 Task: Find connections with filter location Santa Cruz del Norte with filter topic #realestateinvesting with filter profile language Spanish with filter current company Career For Freshers with filter school K.K.Wagh institute of Engineering Education & Research with filter industry Baked Goods Manufacturing with filter service category Portrait Photography with filter keywords title Vice President of Marketing
Action: Mouse moved to (578, 94)
Screenshot: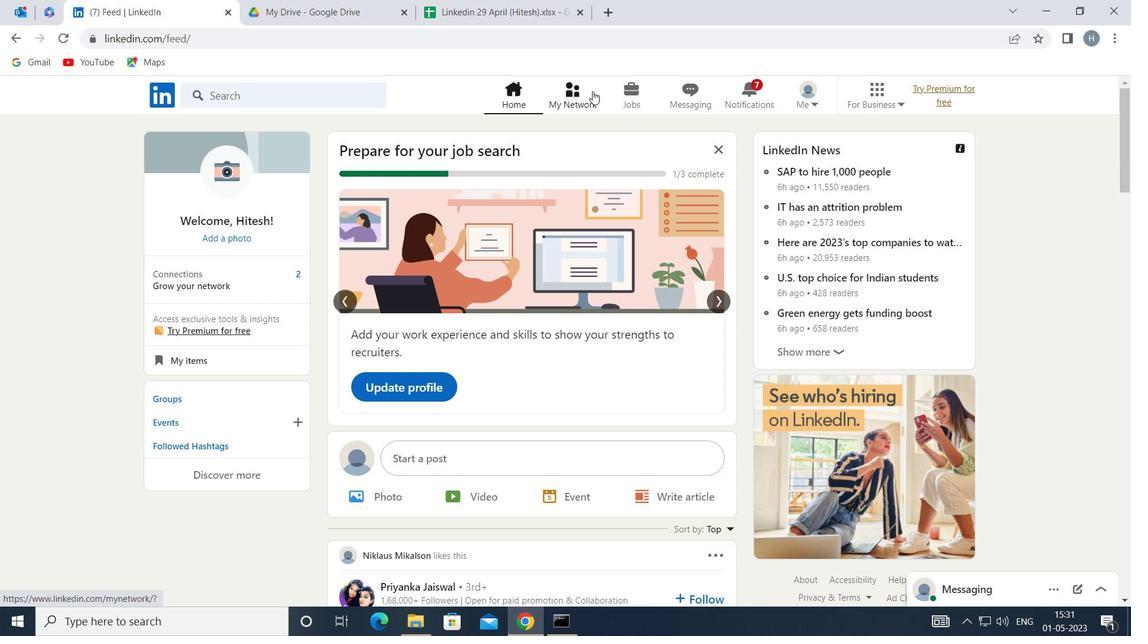 
Action: Mouse pressed left at (578, 94)
Screenshot: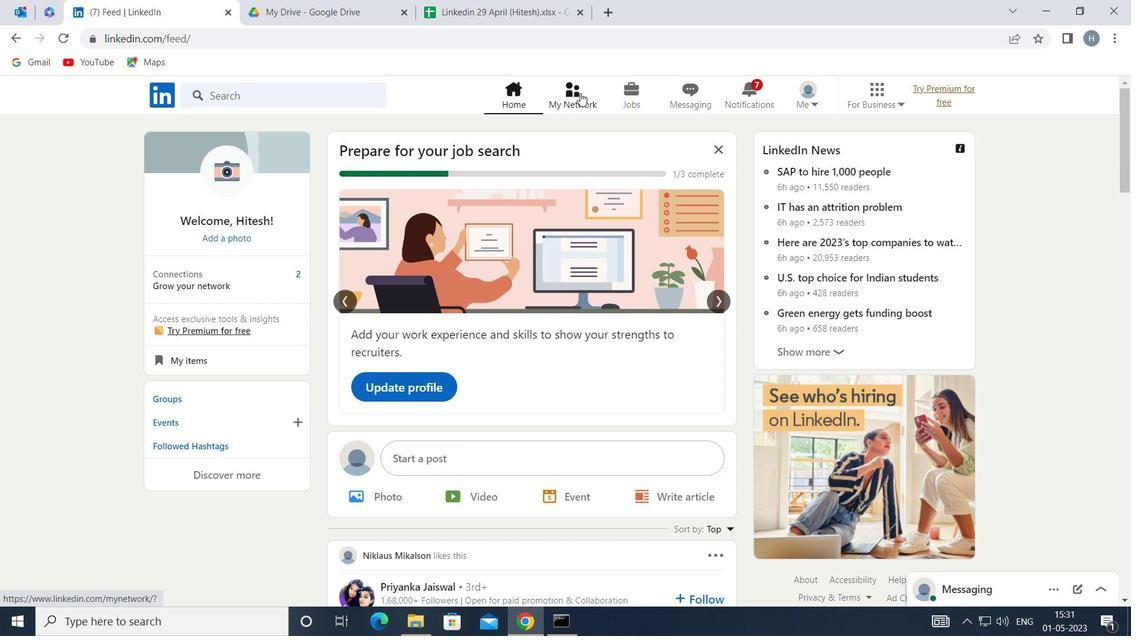 
Action: Mouse moved to (324, 176)
Screenshot: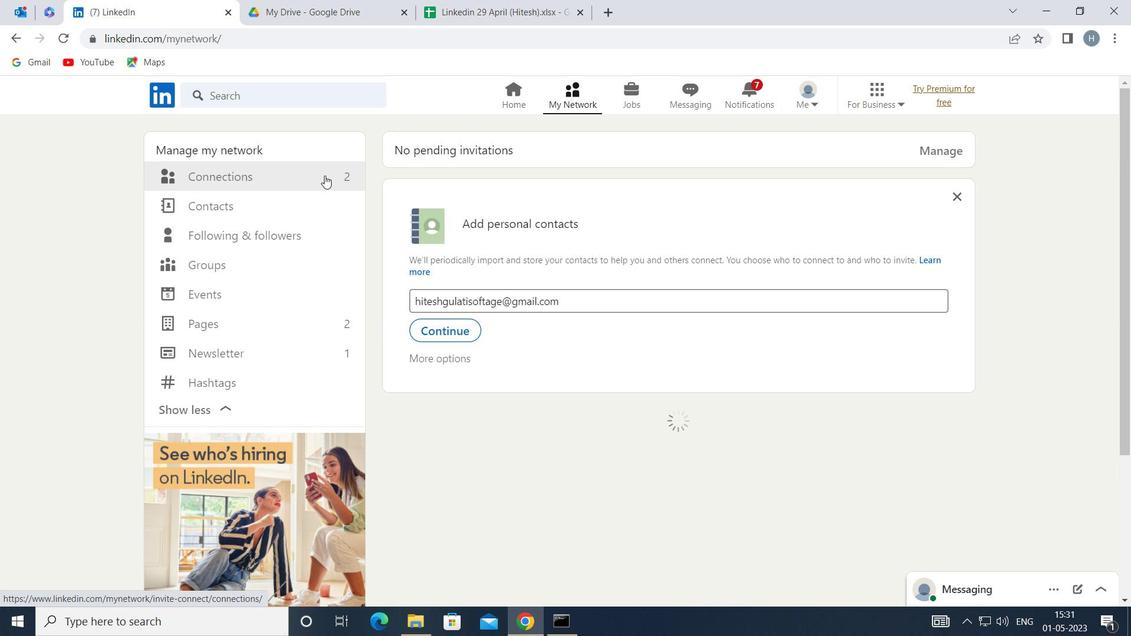 
Action: Mouse pressed left at (324, 176)
Screenshot: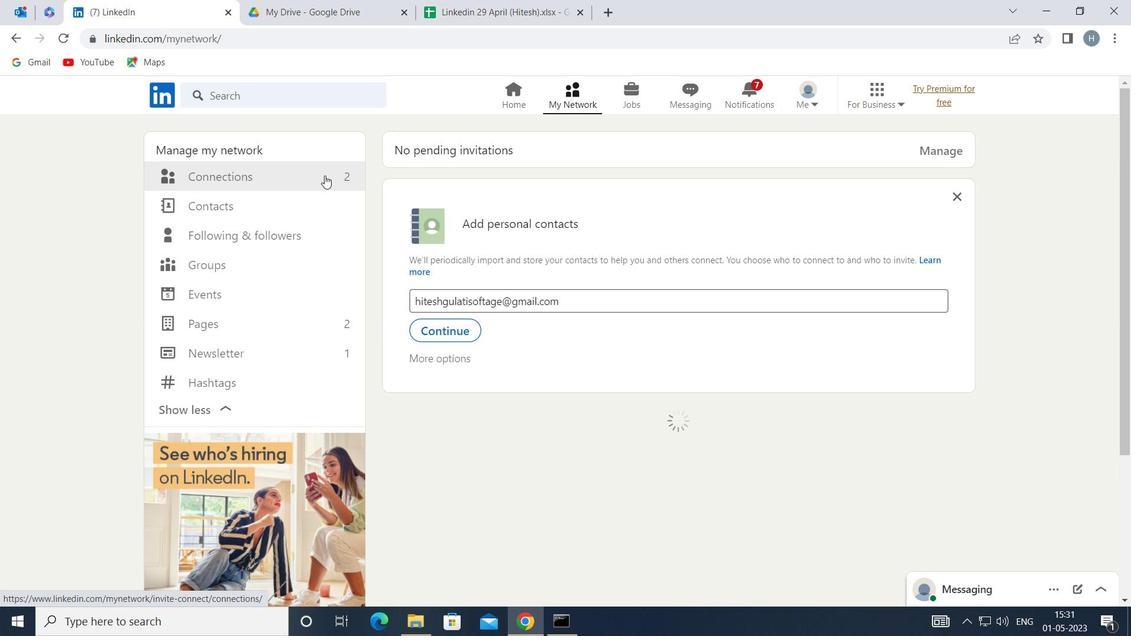 
Action: Mouse moved to (684, 173)
Screenshot: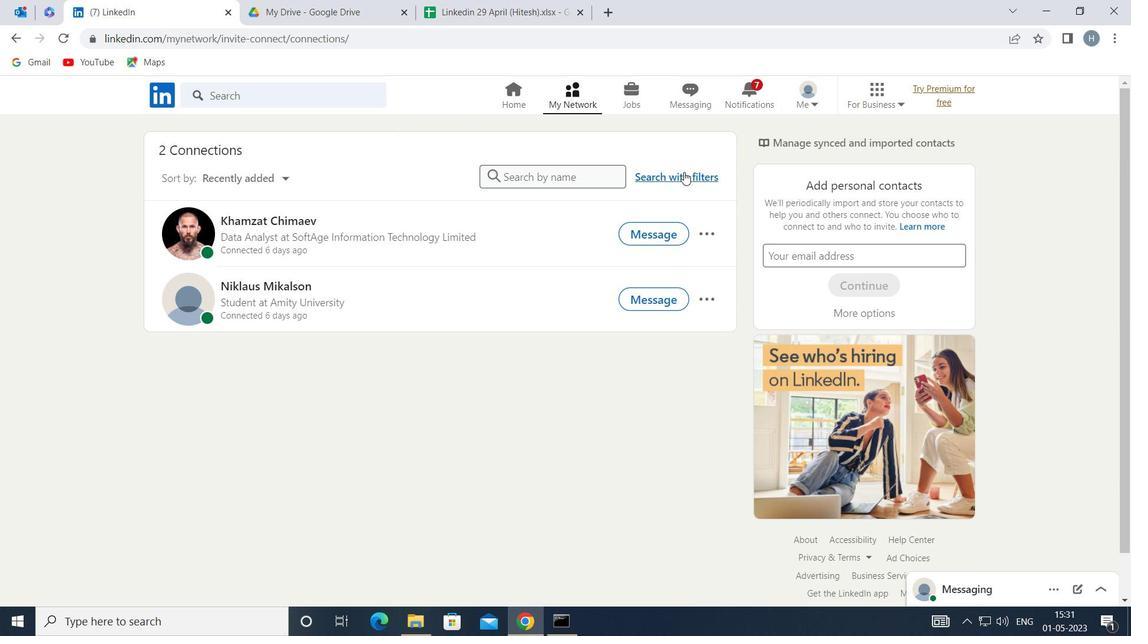 
Action: Mouse pressed left at (684, 173)
Screenshot: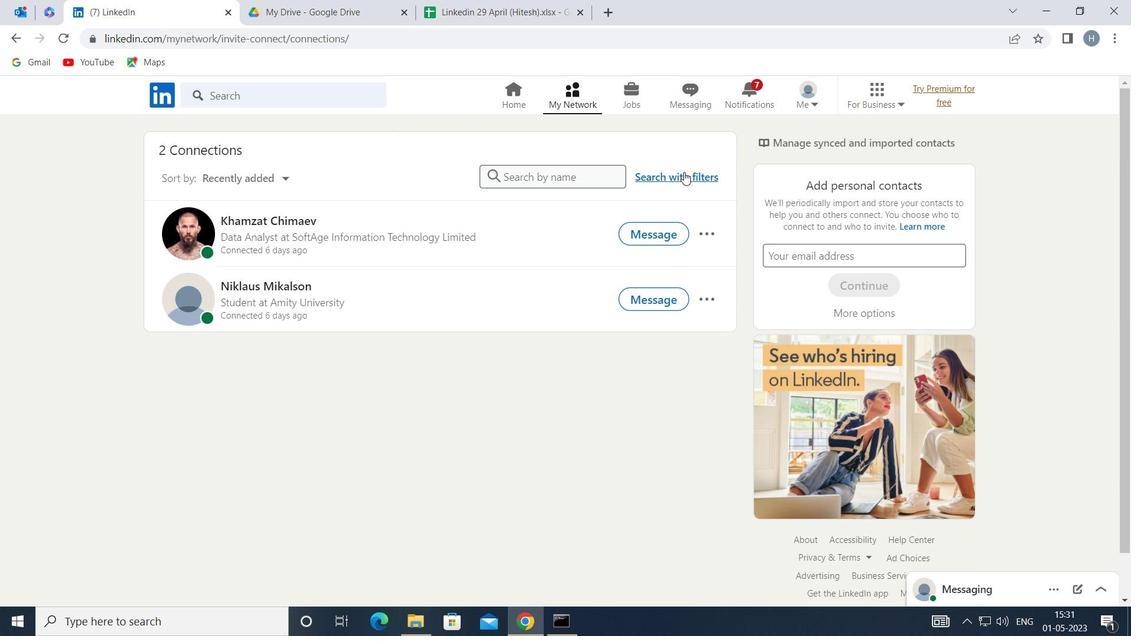 
Action: Mouse moved to (621, 134)
Screenshot: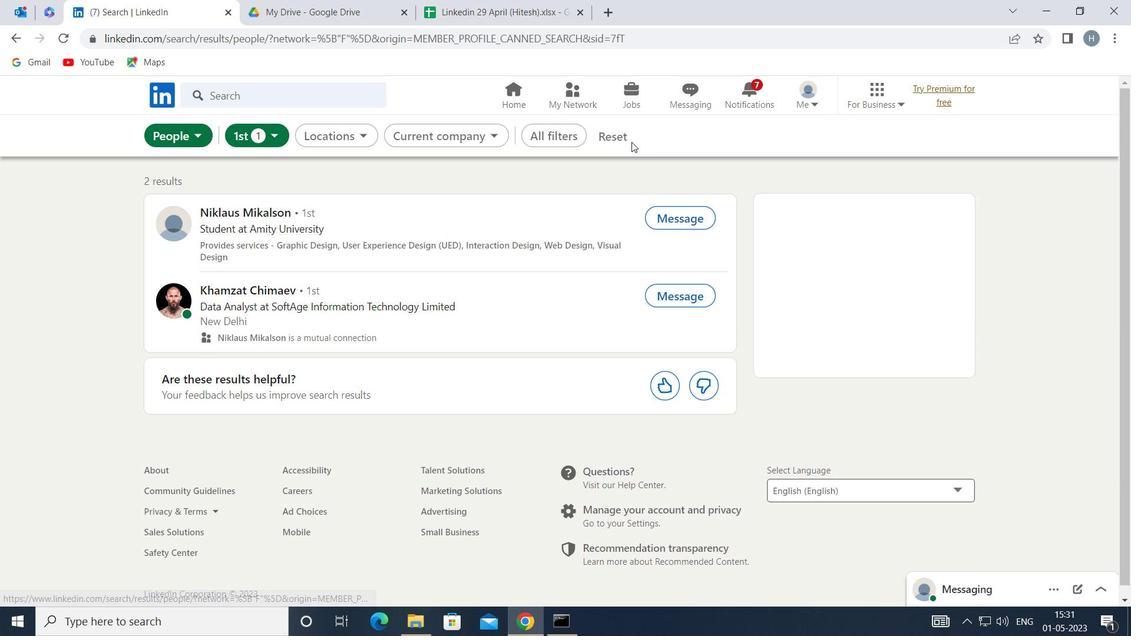 
Action: Mouse pressed left at (621, 134)
Screenshot: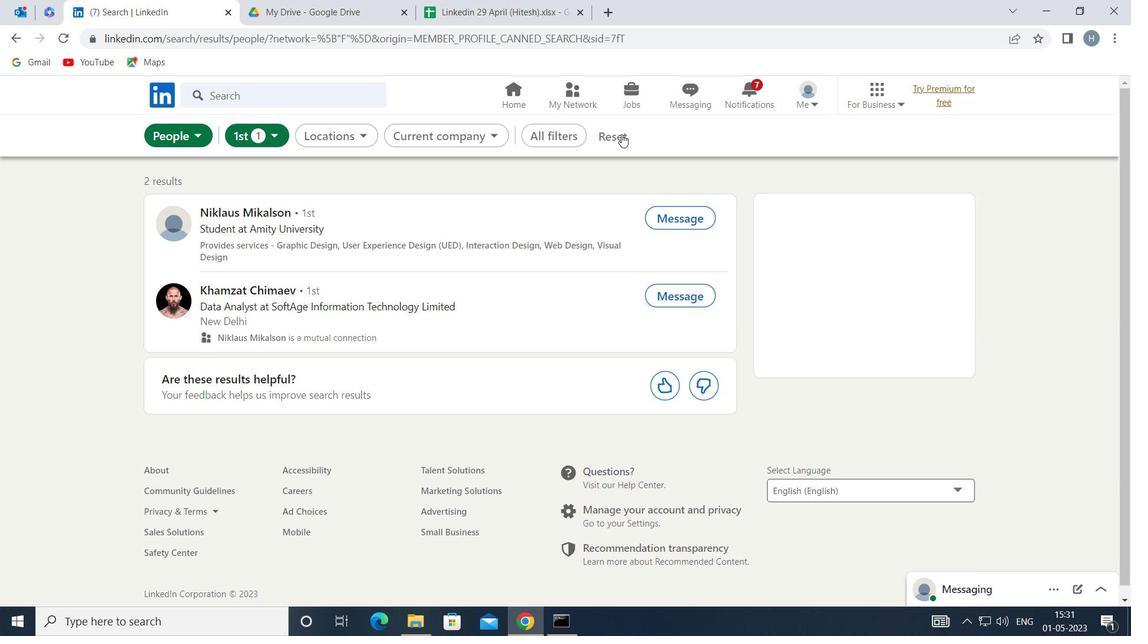 
Action: Mouse moved to (601, 134)
Screenshot: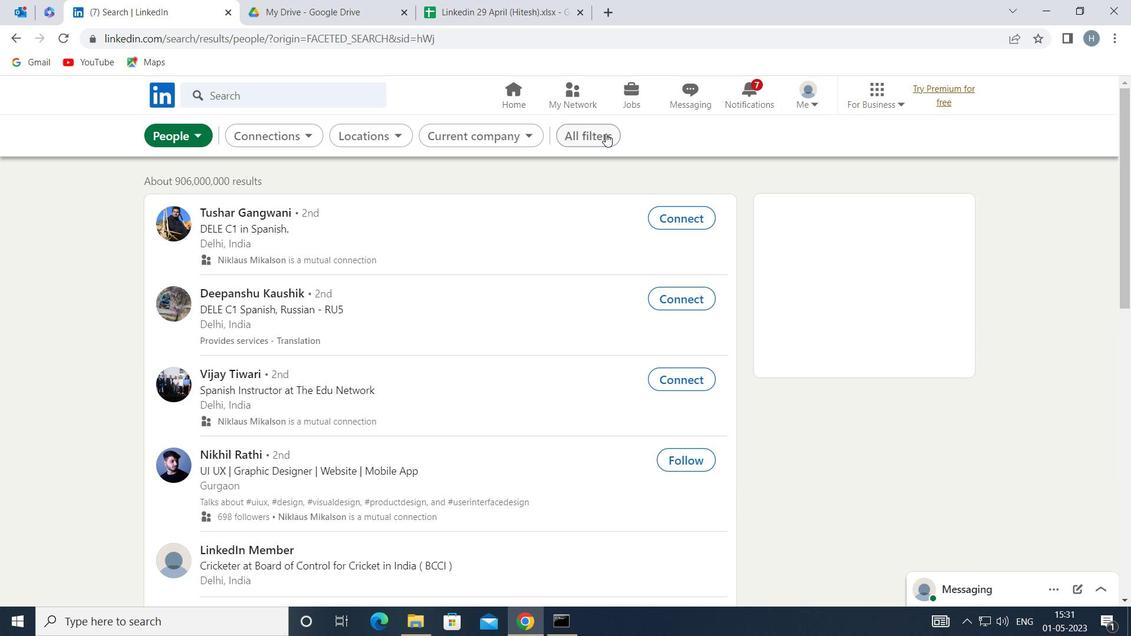 
Action: Mouse pressed left at (601, 134)
Screenshot: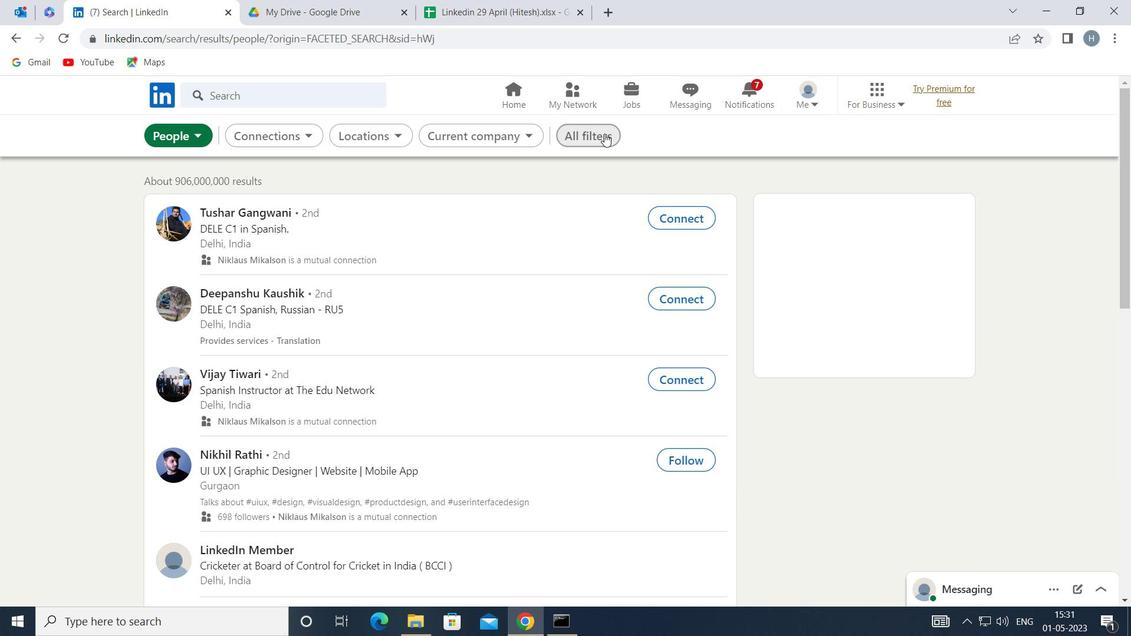
Action: Mouse moved to (840, 390)
Screenshot: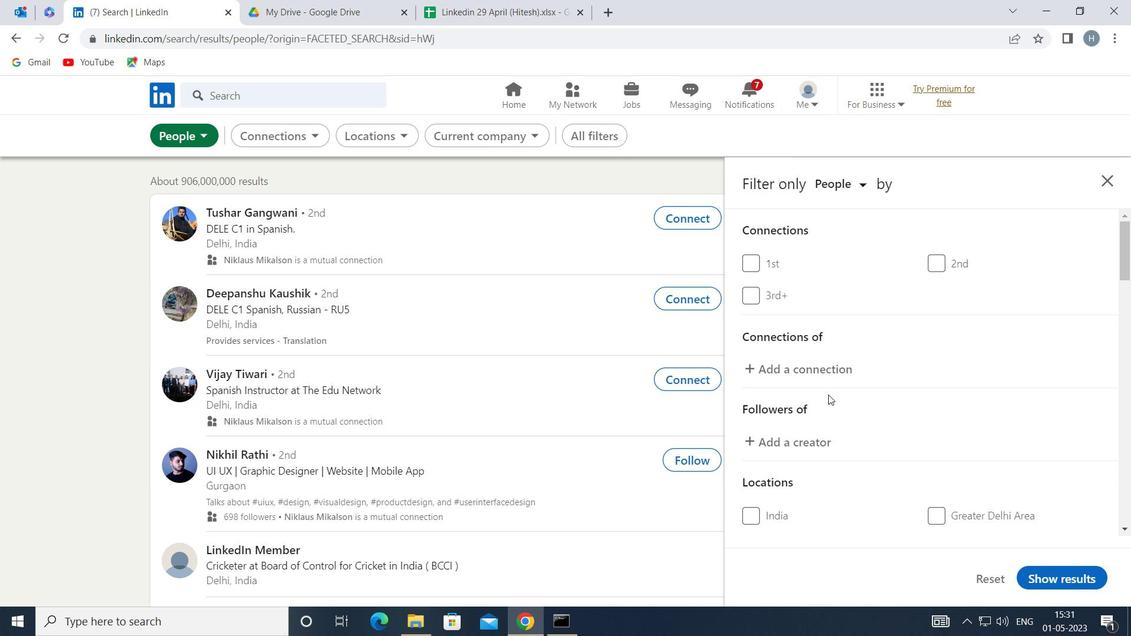 
Action: Mouse scrolled (840, 389) with delta (0, 0)
Screenshot: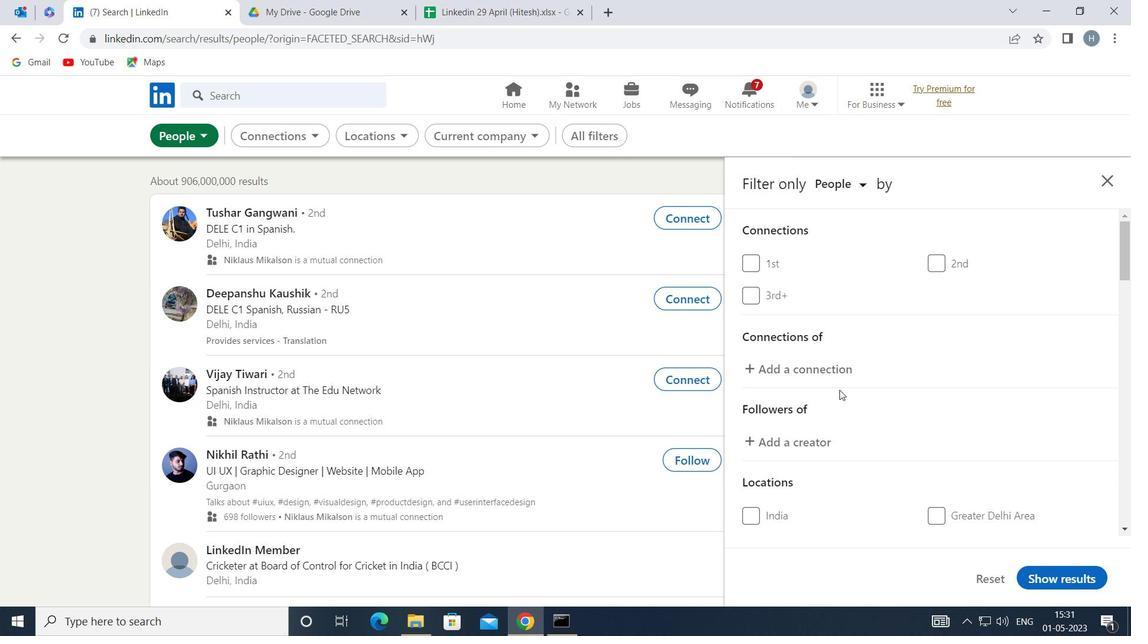 
Action: Mouse moved to (865, 381)
Screenshot: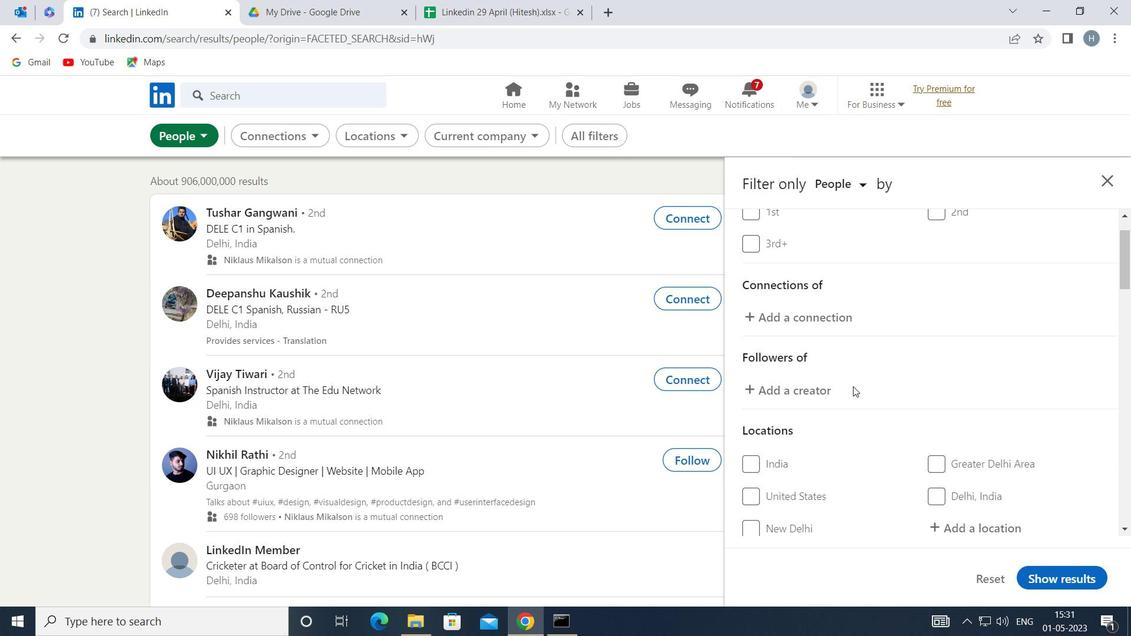 
Action: Mouse scrolled (865, 381) with delta (0, 0)
Screenshot: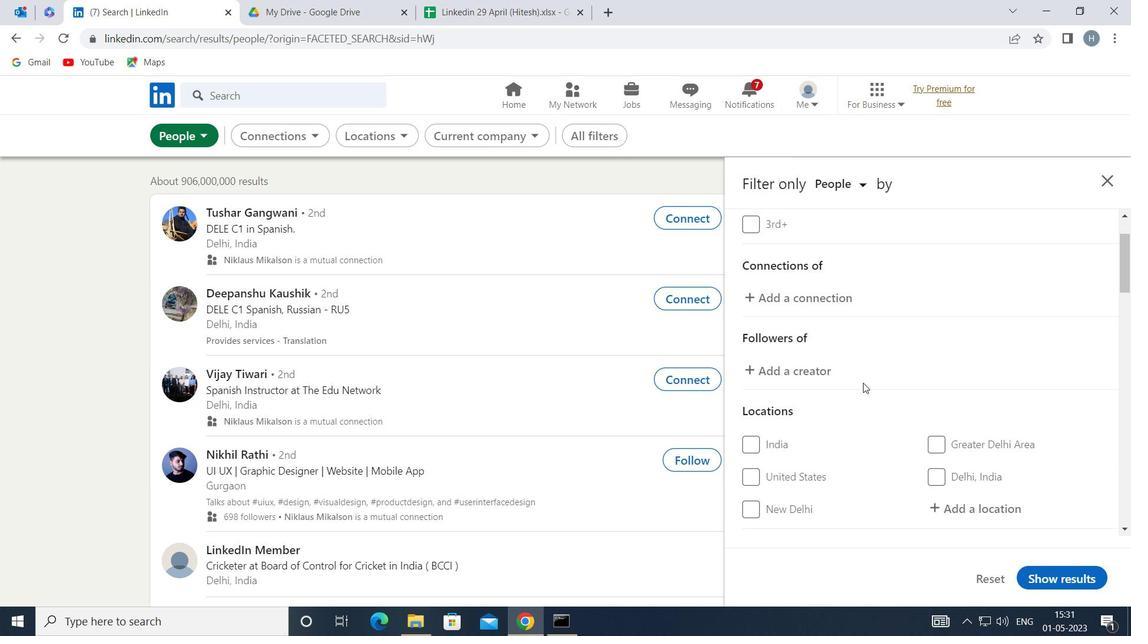 
Action: Mouse moved to (868, 382)
Screenshot: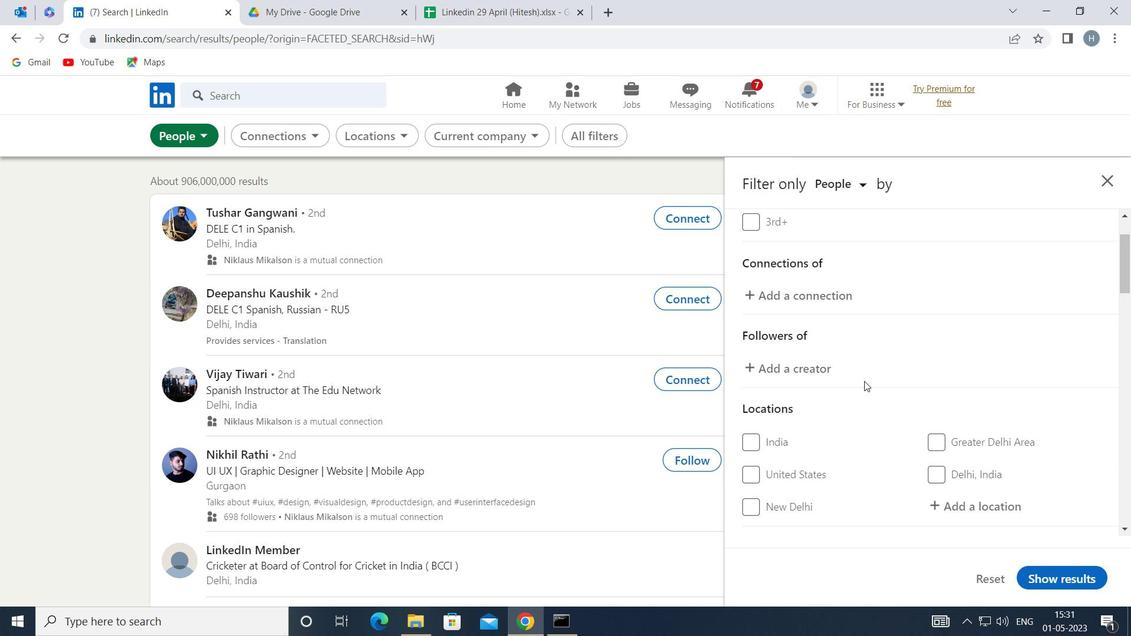
Action: Mouse scrolled (868, 381) with delta (0, 0)
Screenshot: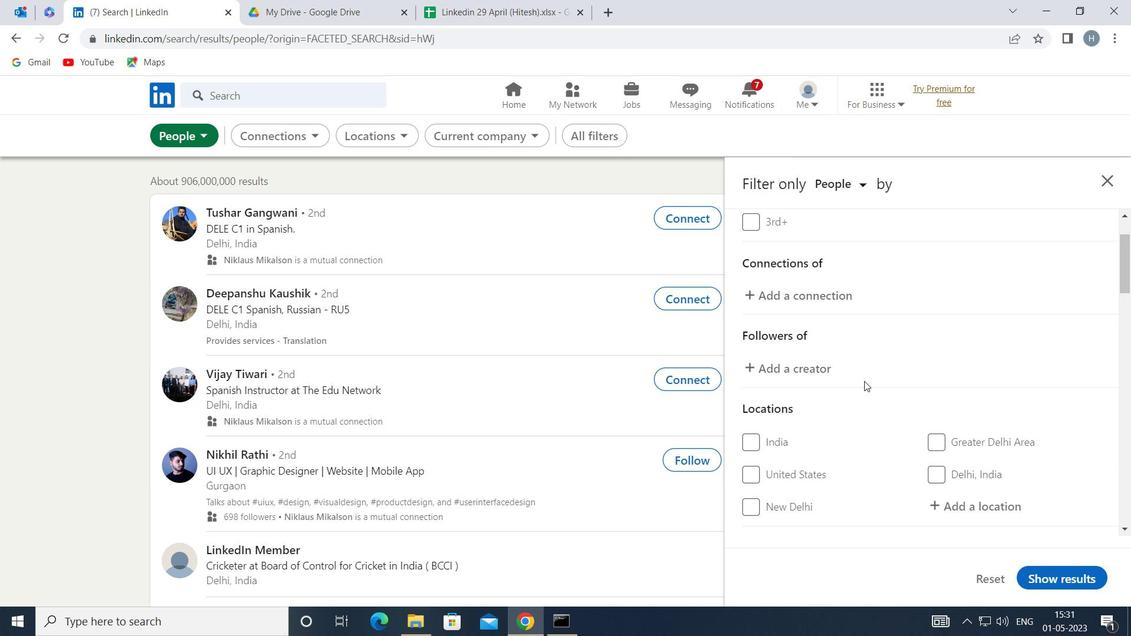 
Action: Mouse moved to (973, 354)
Screenshot: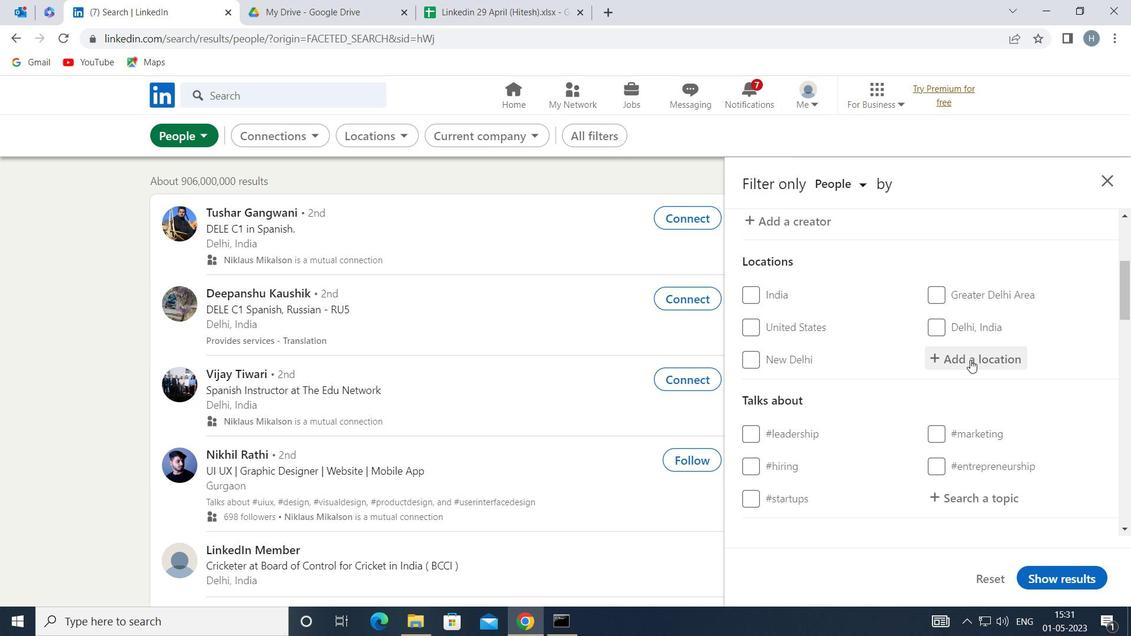 
Action: Mouse pressed left at (973, 354)
Screenshot: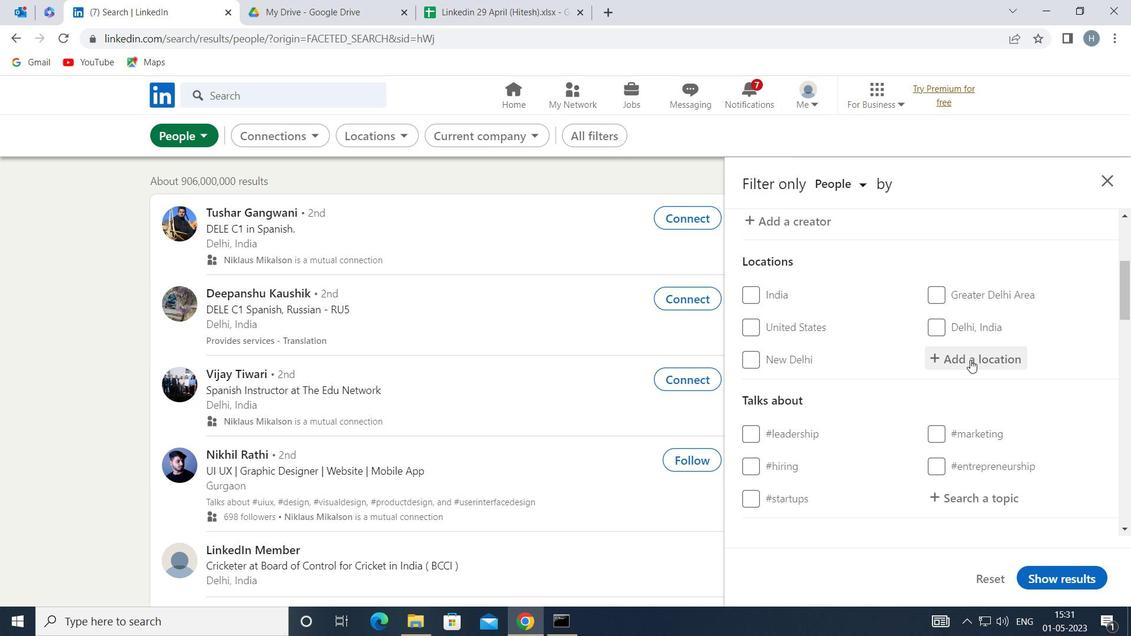 
Action: Mouse moved to (973, 353)
Screenshot: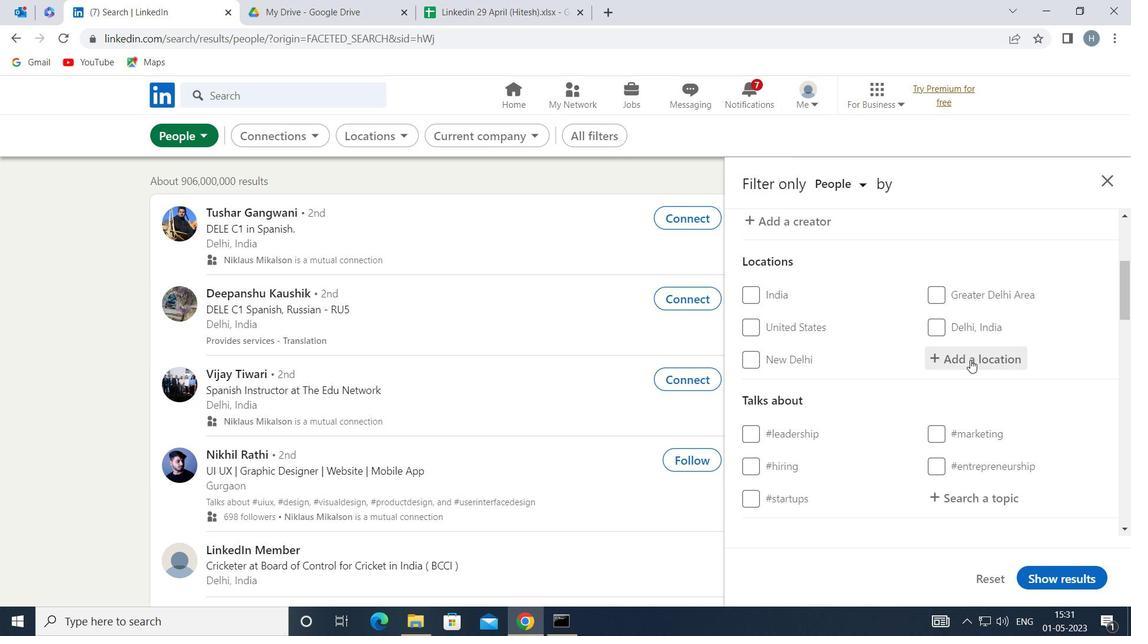 
Action: Key pressed <Key.shift>SANTA<Key.space><Key.shift>CRUZ<Key.space>DEL<Key.space><Key.shift>NO
Screenshot: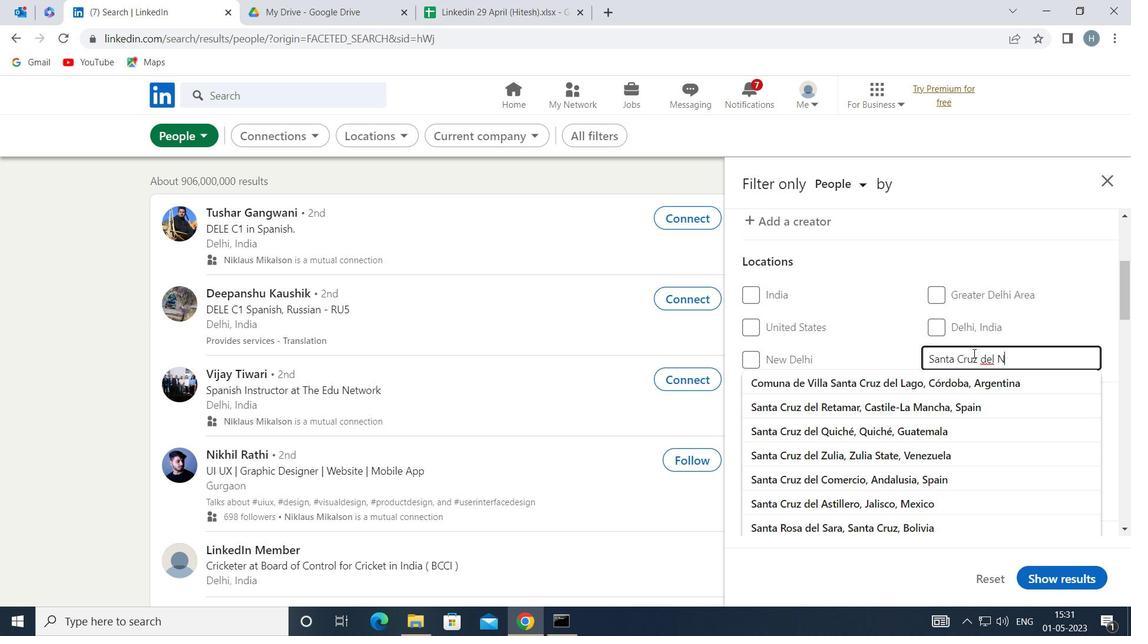 
Action: Mouse moved to (933, 391)
Screenshot: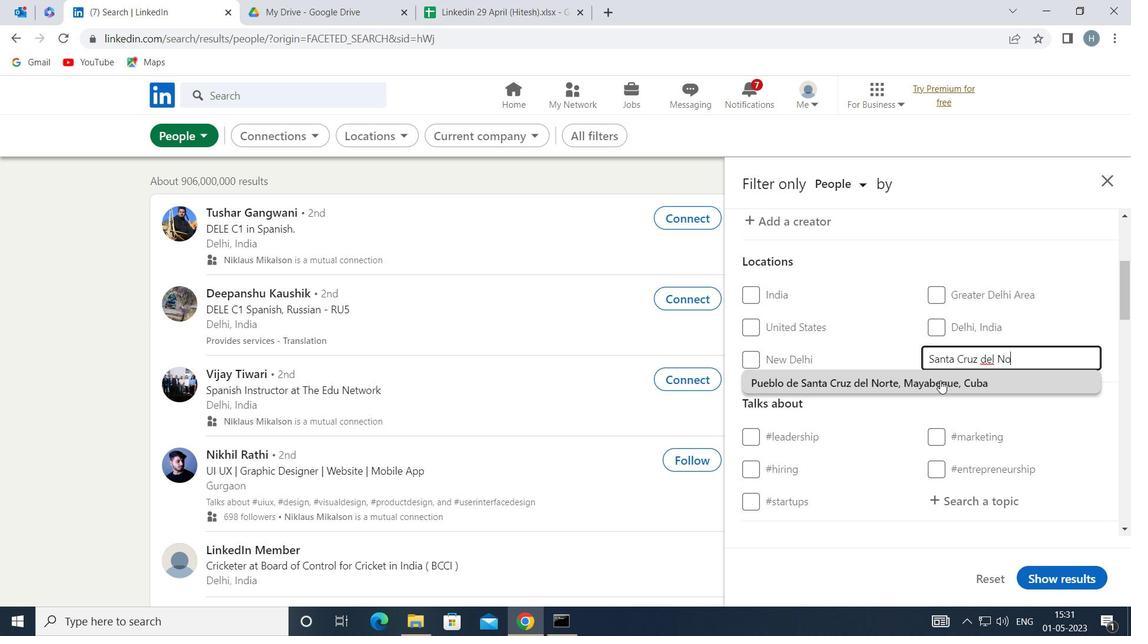 
Action: Mouse pressed left at (933, 391)
Screenshot: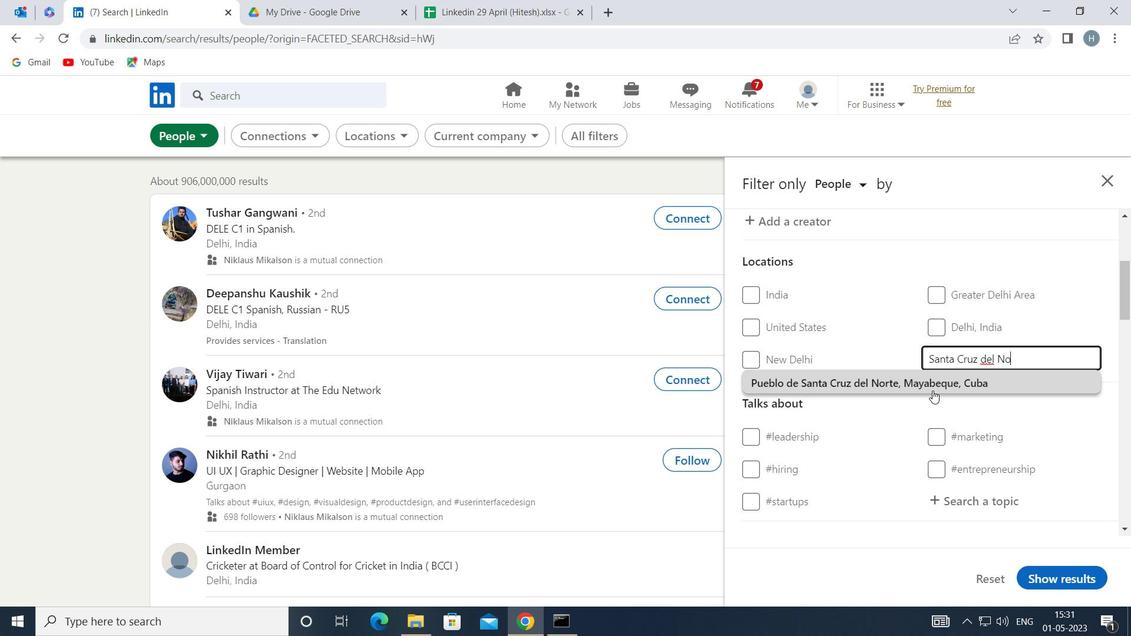 
Action: Mouse moved to (941, 384)
Screenshot: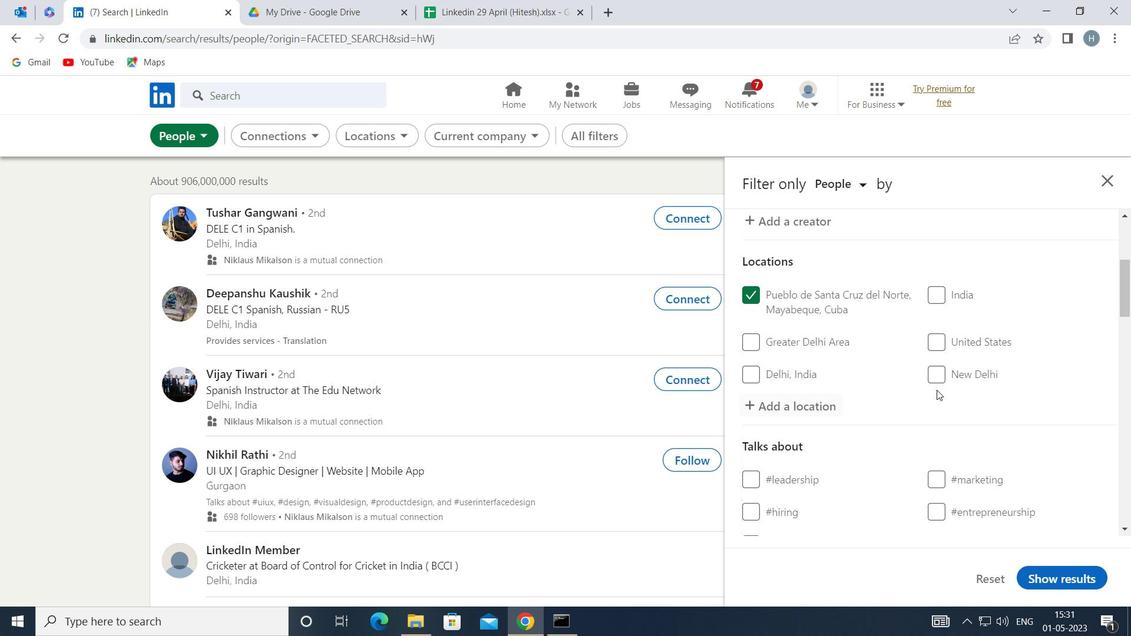 
Action: Mouse scrolled (941, 384) with delta (0, 0)
Screenshot: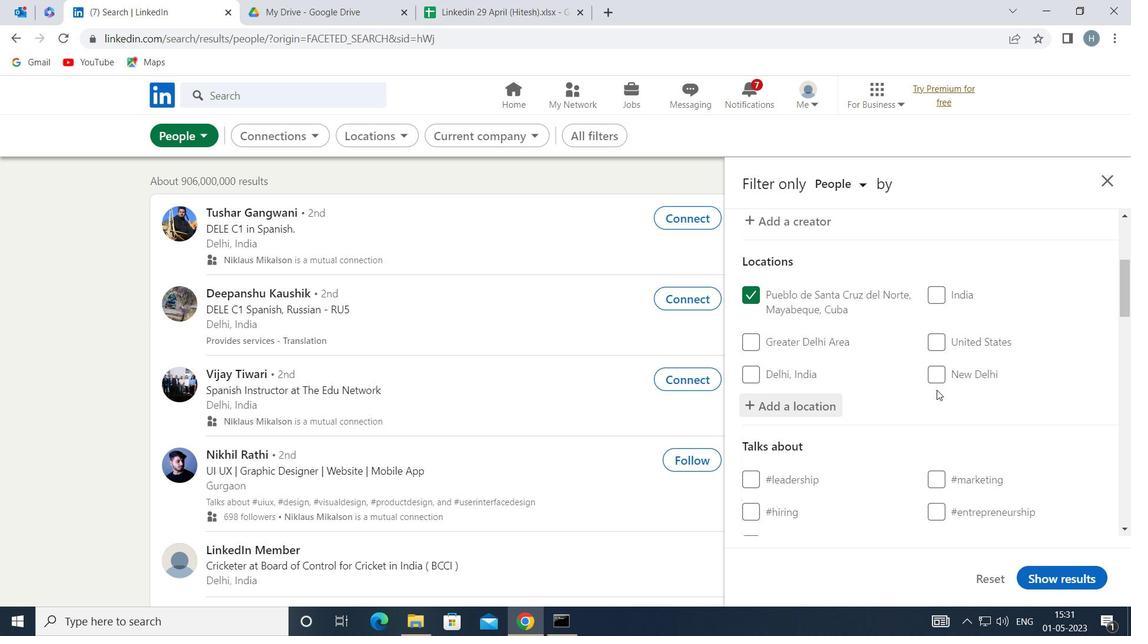
Action: Mouse moved to (980, 467)
Screenshot: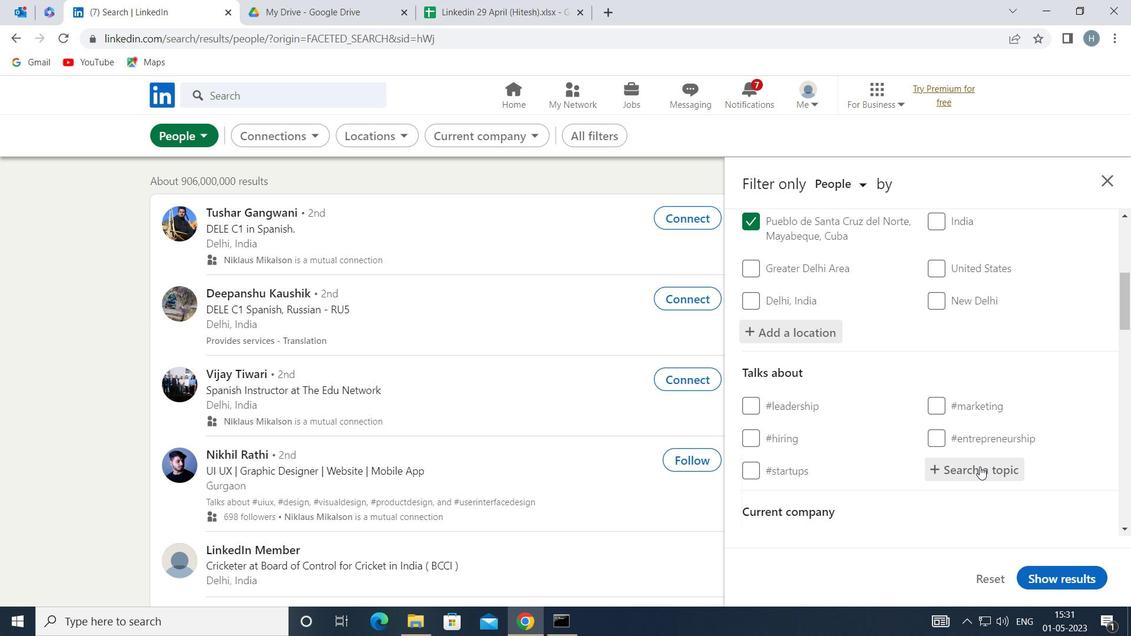 
Action: Mouse pressed left at (980, 467)
Screenshot: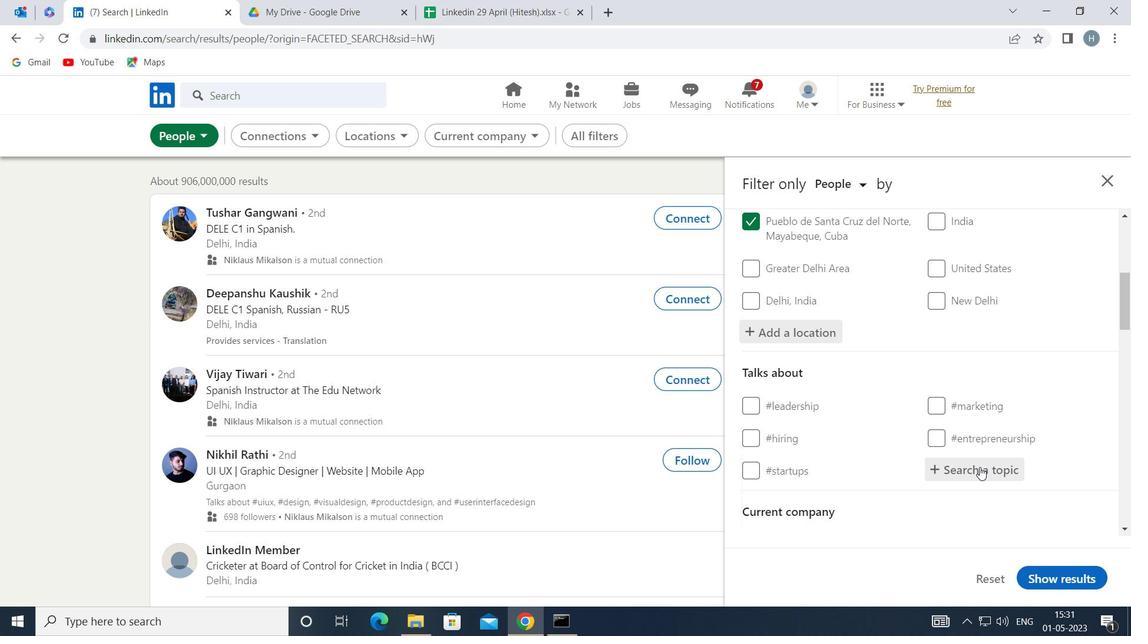 
Action: Mouse moved to (981, 467)
Screenshot: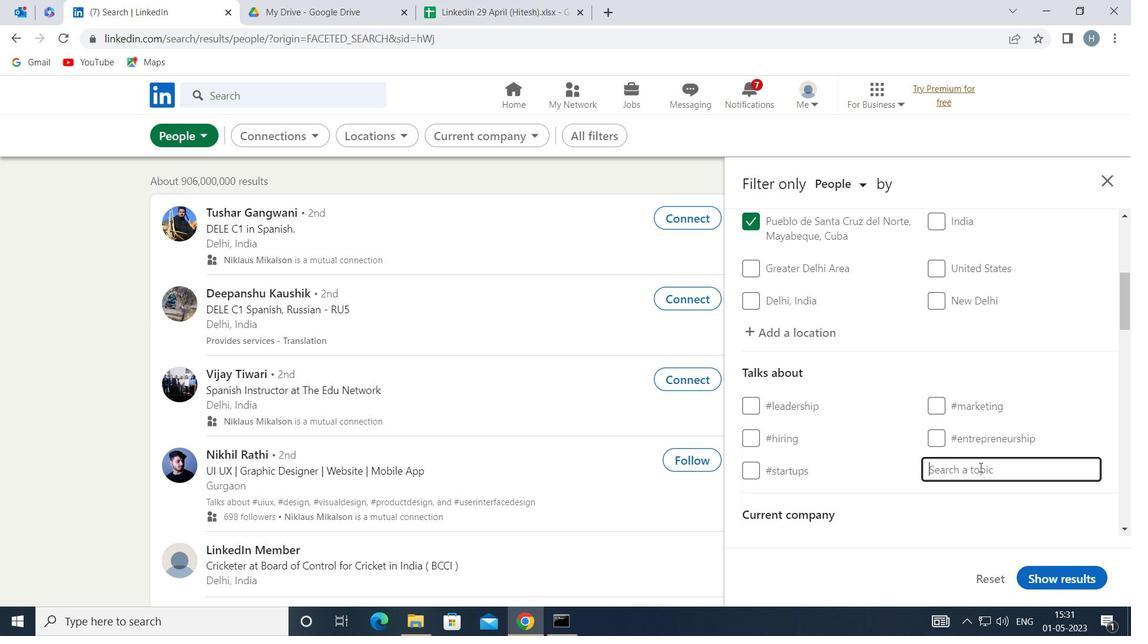 
Action: Key pressed <Key.shift>REALESTATEINVES
Screenshot: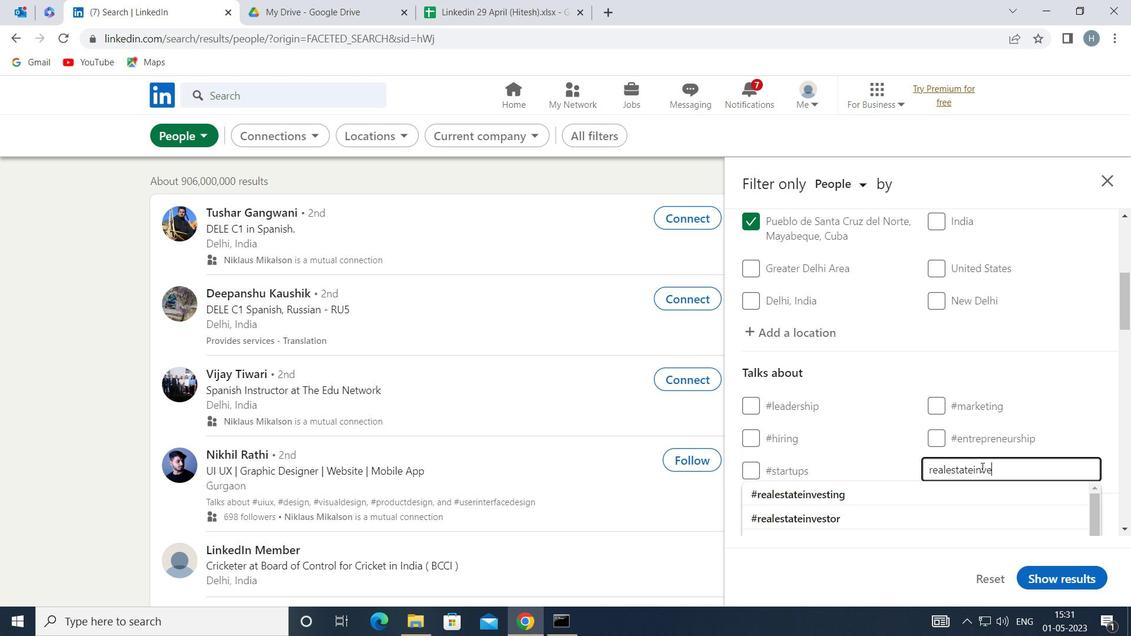 
Action: Mouse moved to (908, 493)
Screenshot: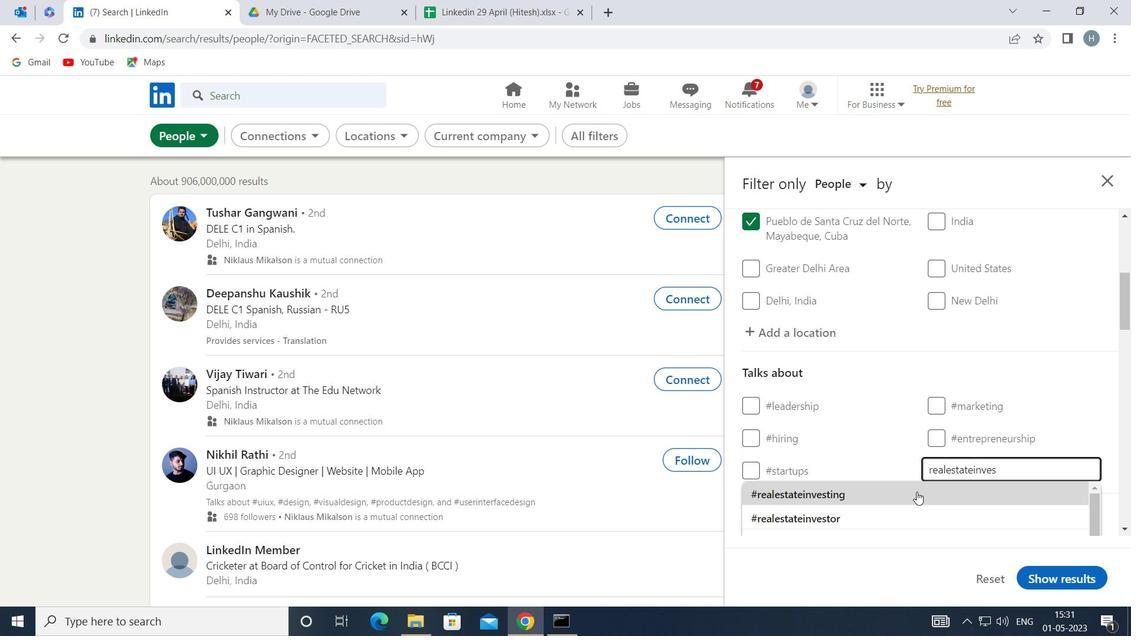 
Action: Mouse pressed left at (908, 493)
Screenshot: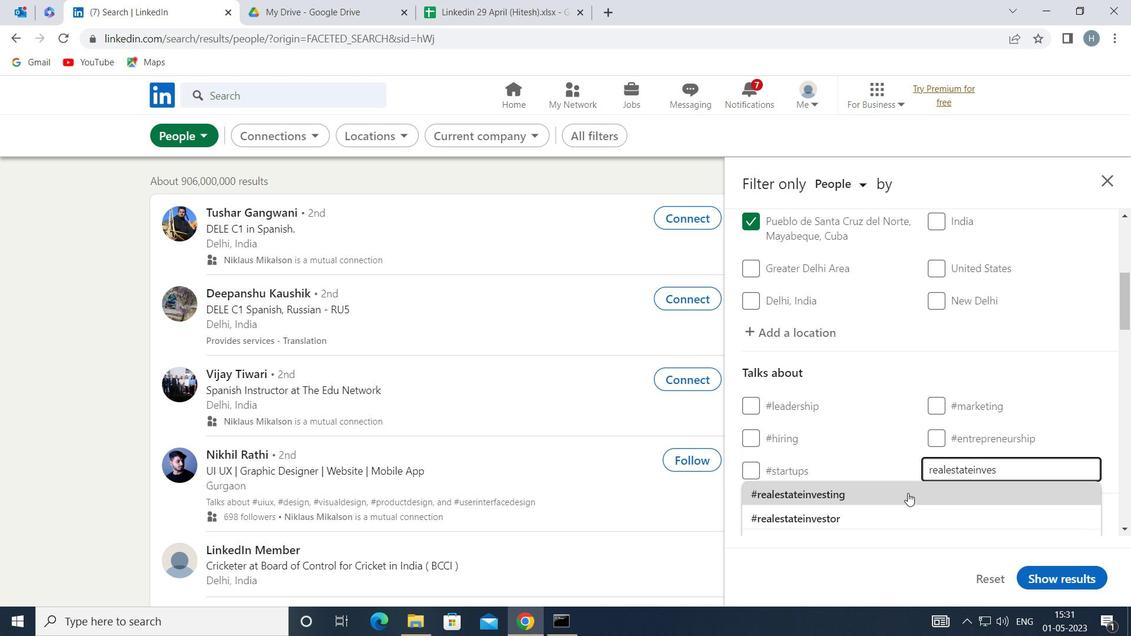 
Action: Mouse moved to (904, 441)
Screenshot: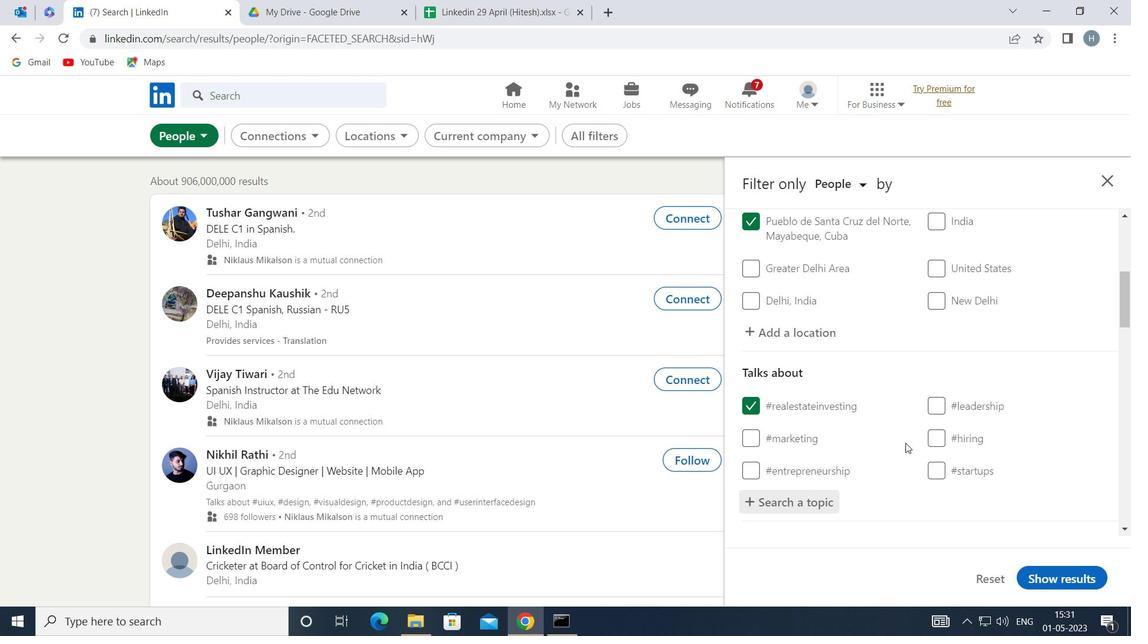 
Action: Mouse scrolled (904, 440) with delta (0, 0)
Screenshot: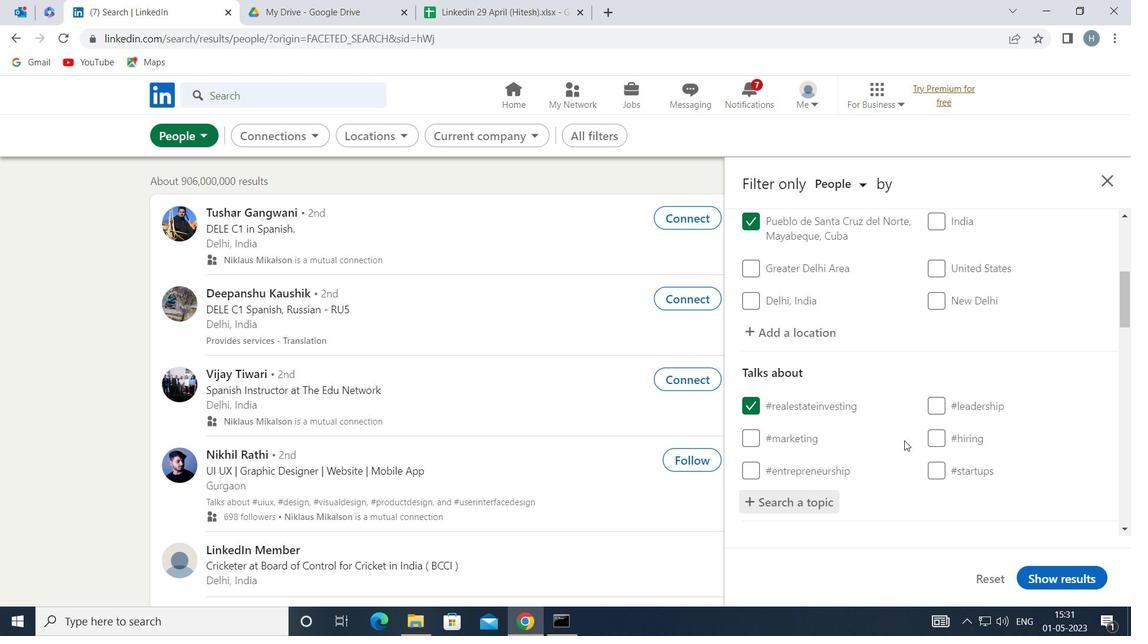 
Action: Mouse scrolled (904, 440) with delta (0, 0)
Screenshot: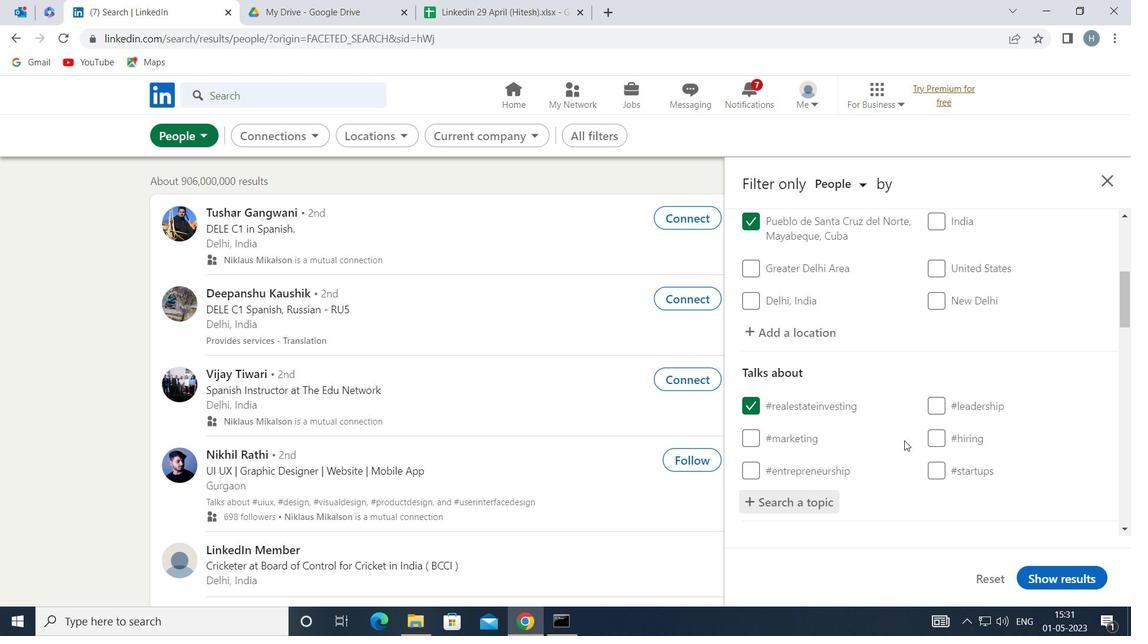 
Action: Mouse moved to (903, 438)
Screenshot: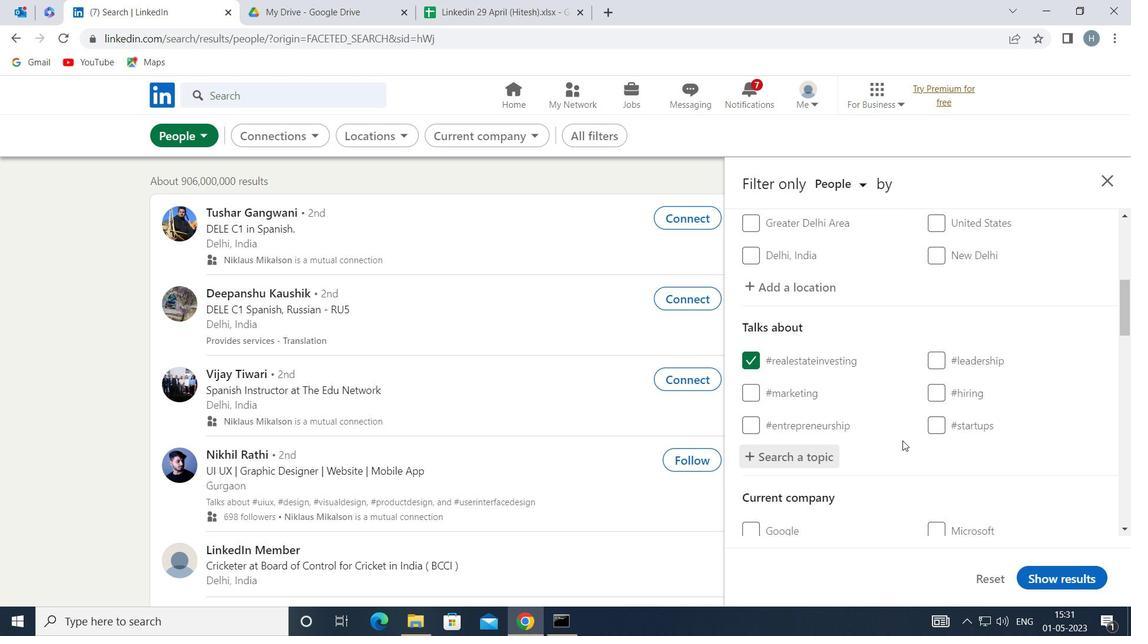 
Action: Mouse scrolled (903, 437) with delta (0, 0)
Screenshot: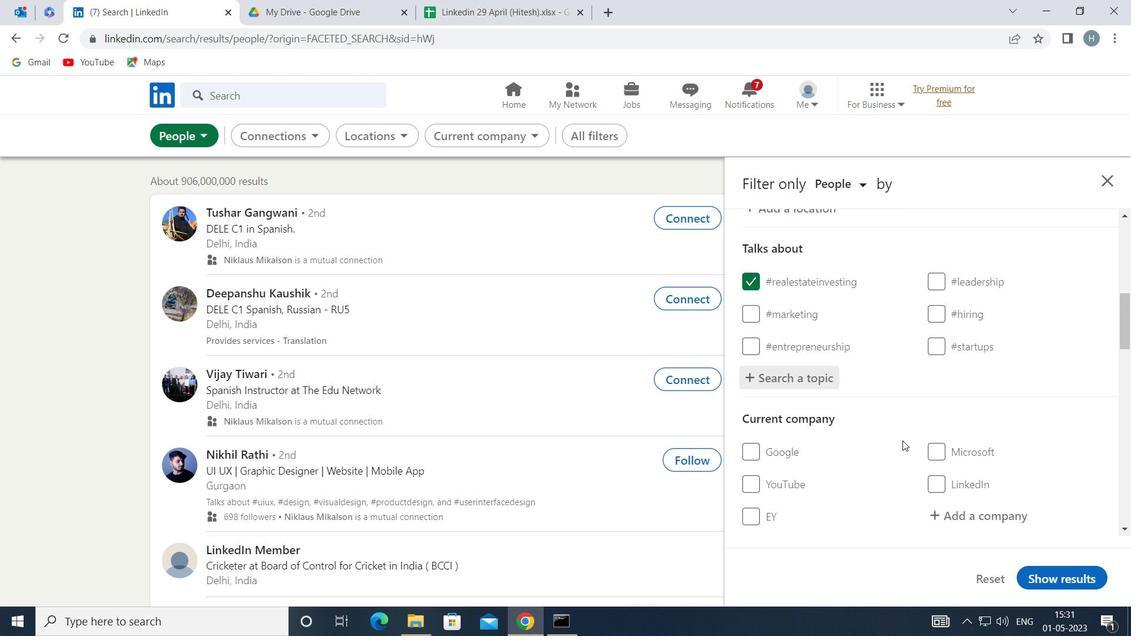 
Action: Mouse scrolled (903, 437) with delta (0, 0)
Screenshot: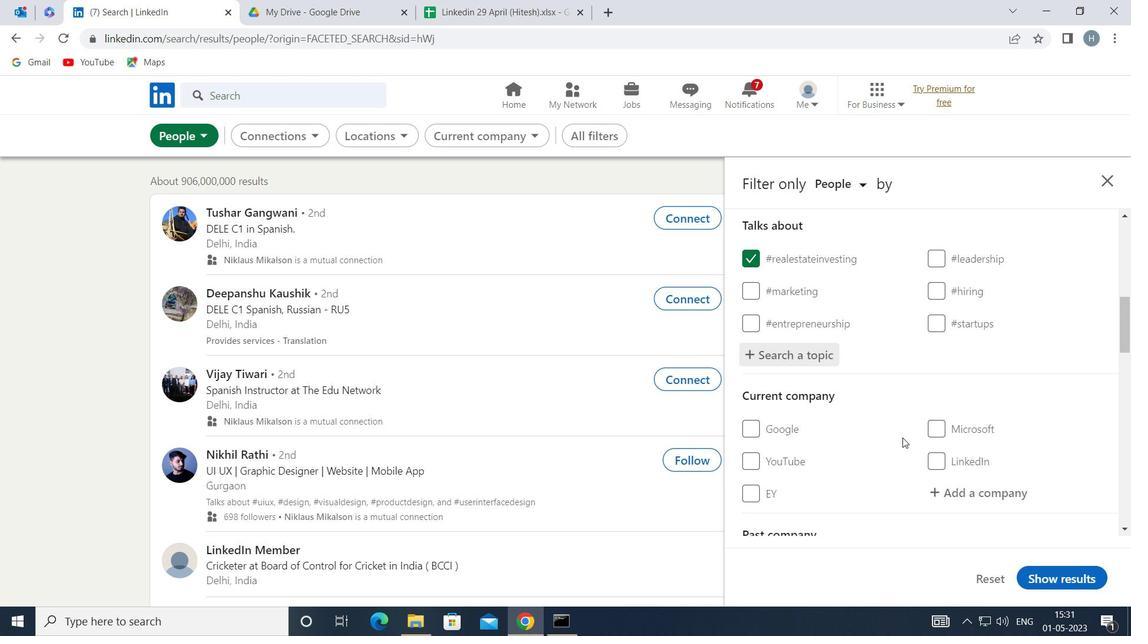 
Action: Mouse moved to (904, 436)
Screenshot: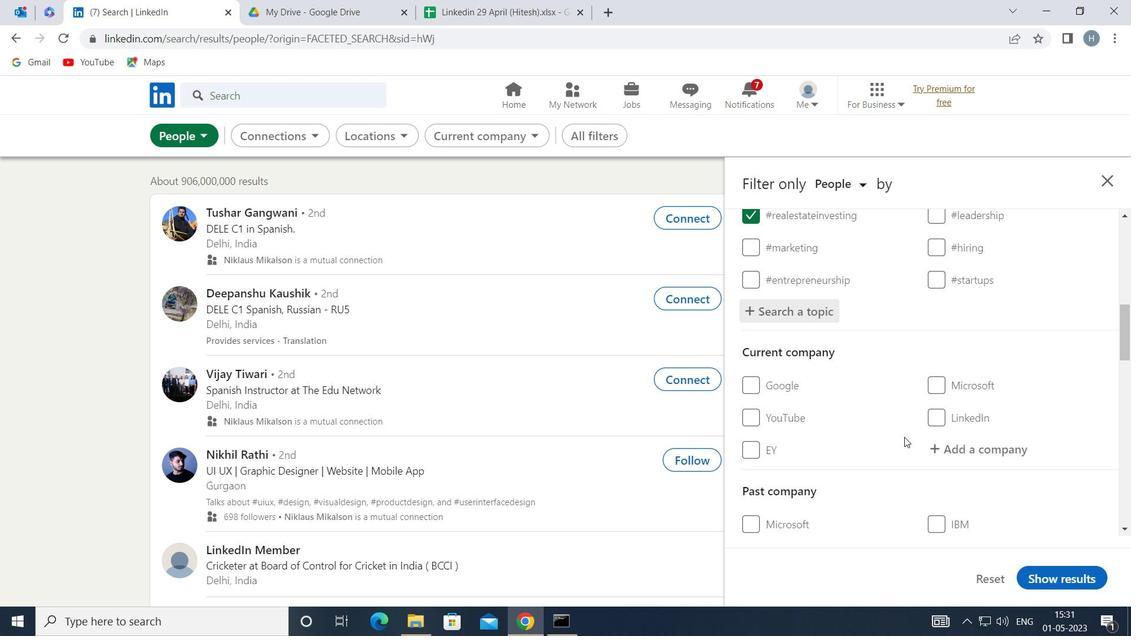 
Action: Mouse scrolled (904, 436) with delta (0, 0)
Screenshot: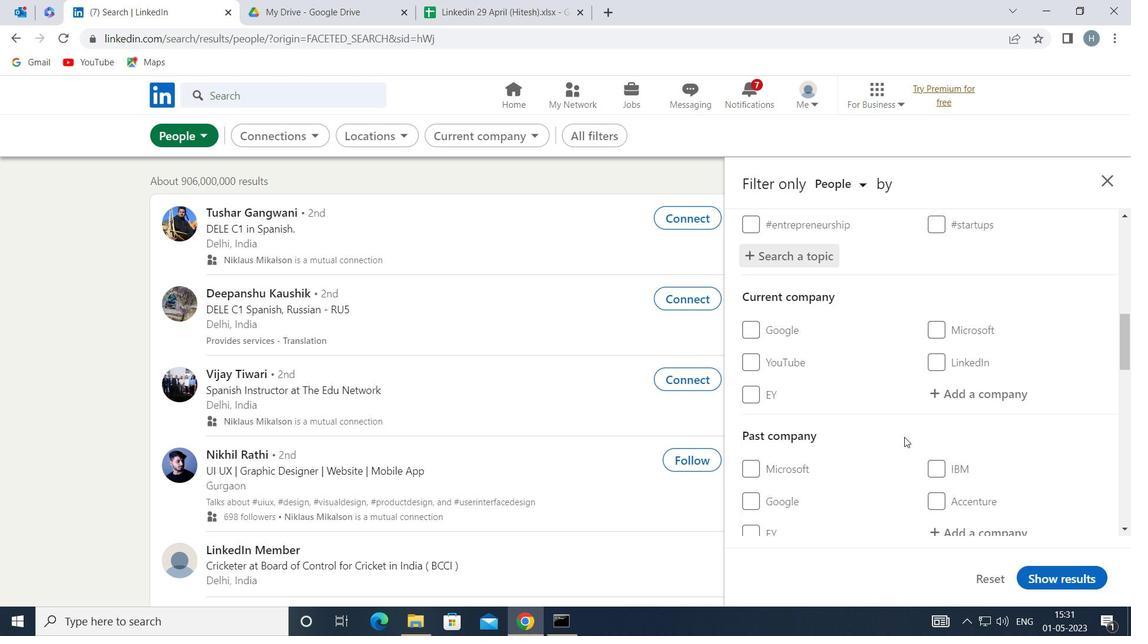 
Action: Mouse moved to (910, 432)
Screenshot: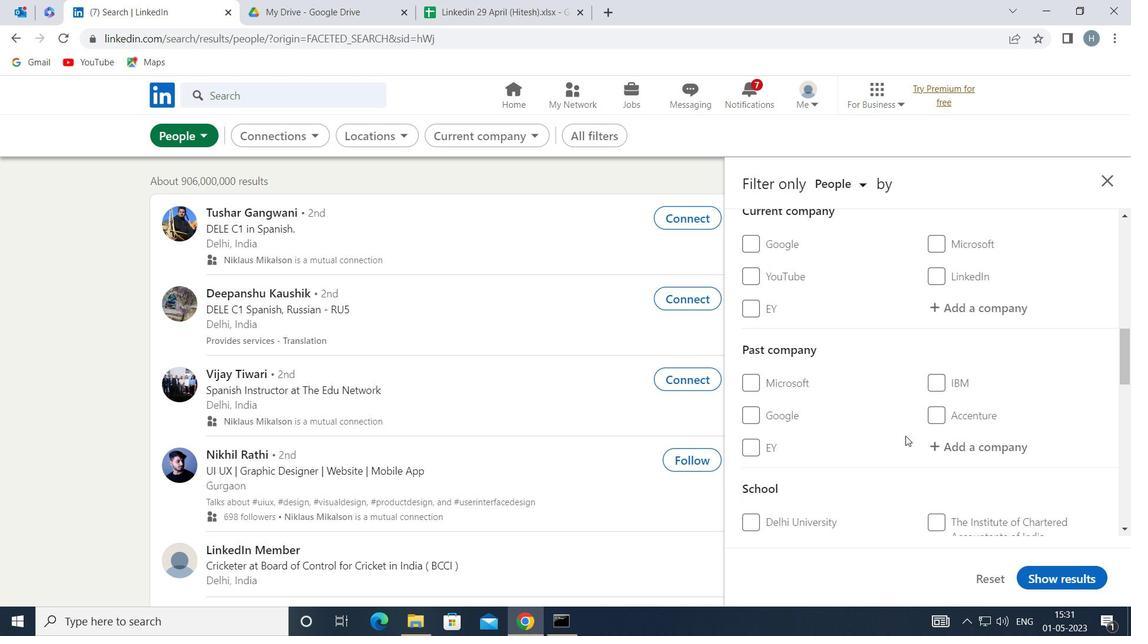 
Action: Mouse scrolled (910, 431) with delta (0, 0)
Screenshot: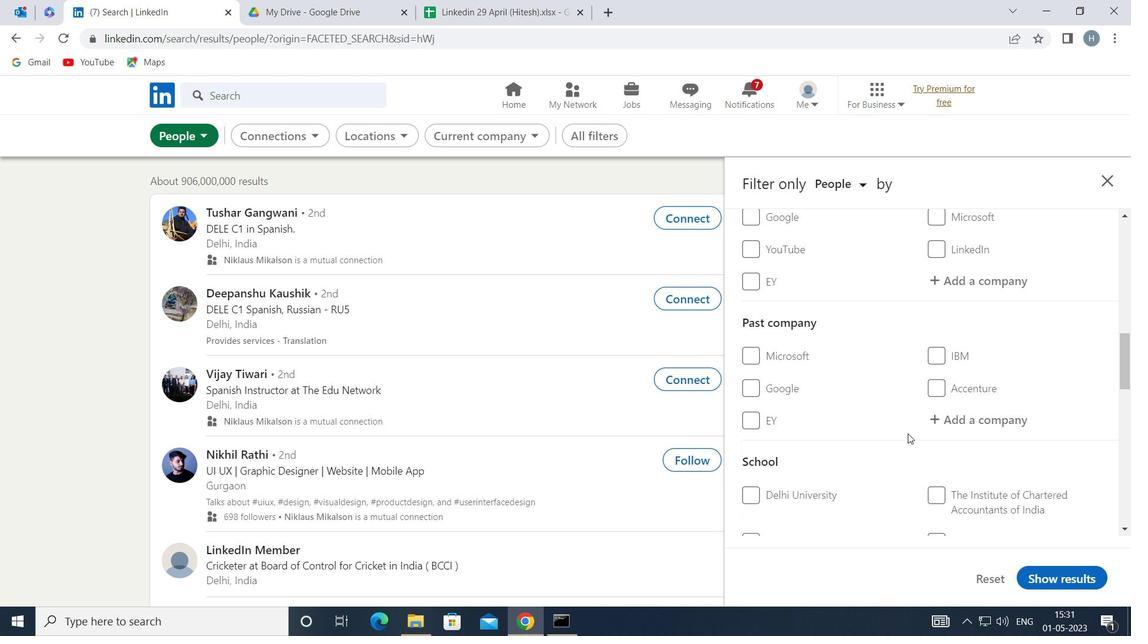 
Action: Mouse moved to (911, 432)
Screenshot: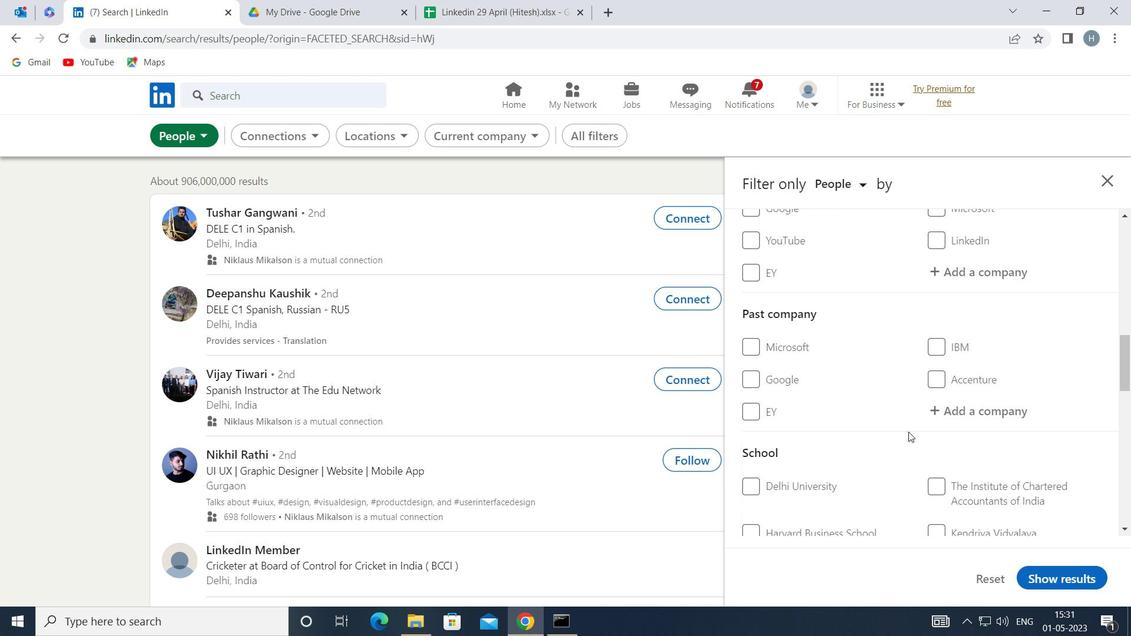 
Action: Mouse scrolled (911, 431) with delta (0, 0)
Screenshot: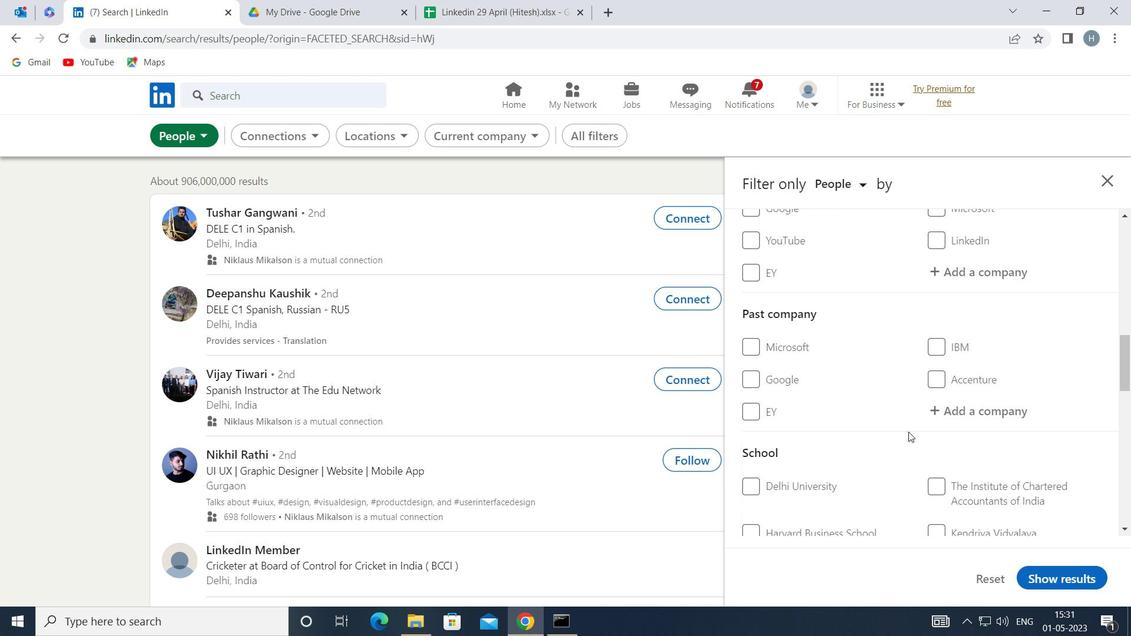 
Action: Mouse scrolled (911, 431) with delta (0, 0)
Screenshot: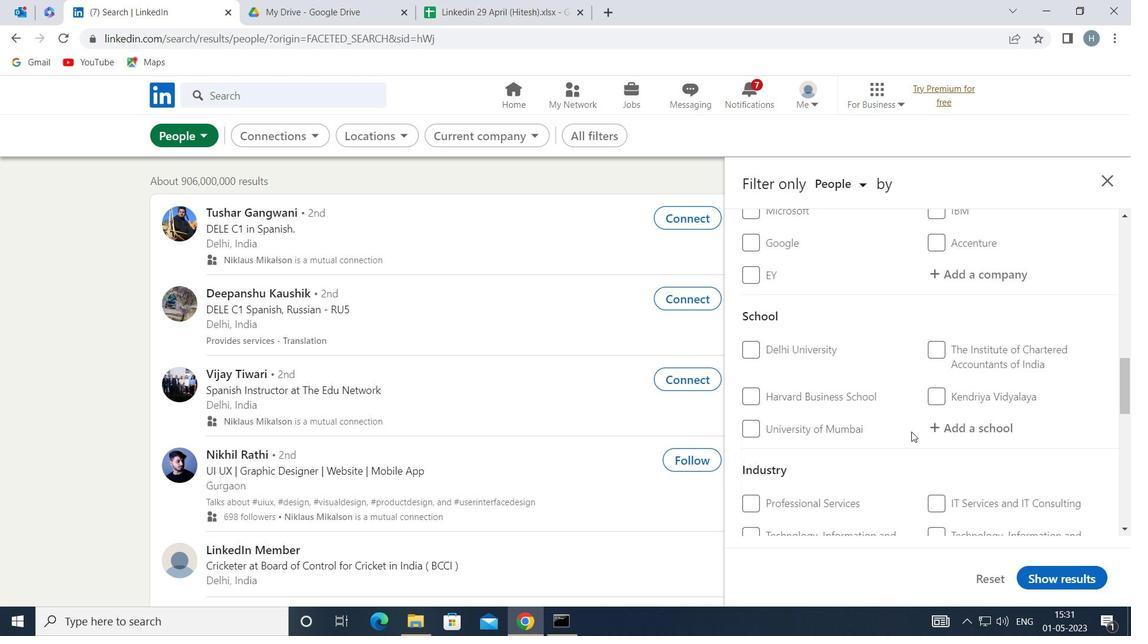 
Action: Mouse moved to (902, 432)
Screenshot: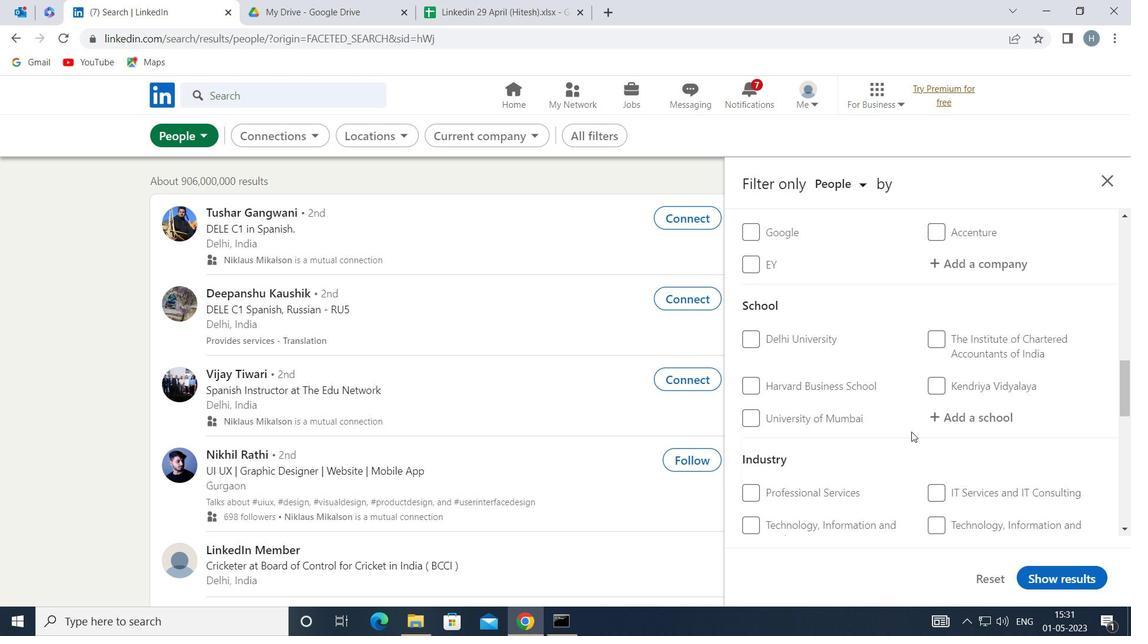 
Action: Mouse scrolled (902, 431) with delta (0, 0)
Screenshot: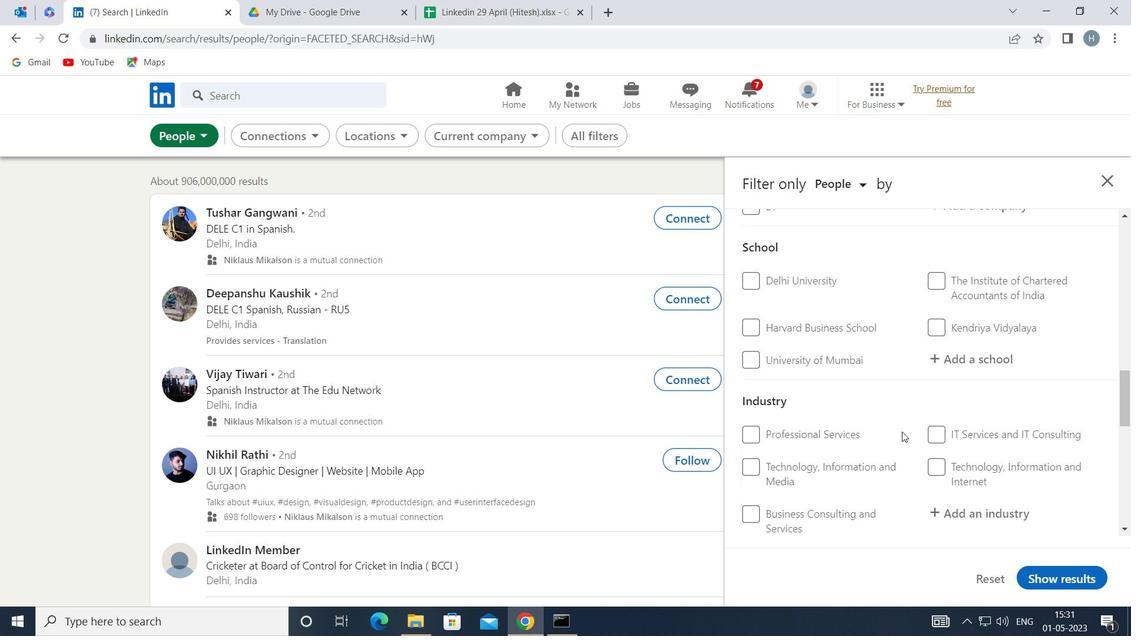 
Action: Mouse scrolled (902, 431) with delta (0, 0)
Screenshot: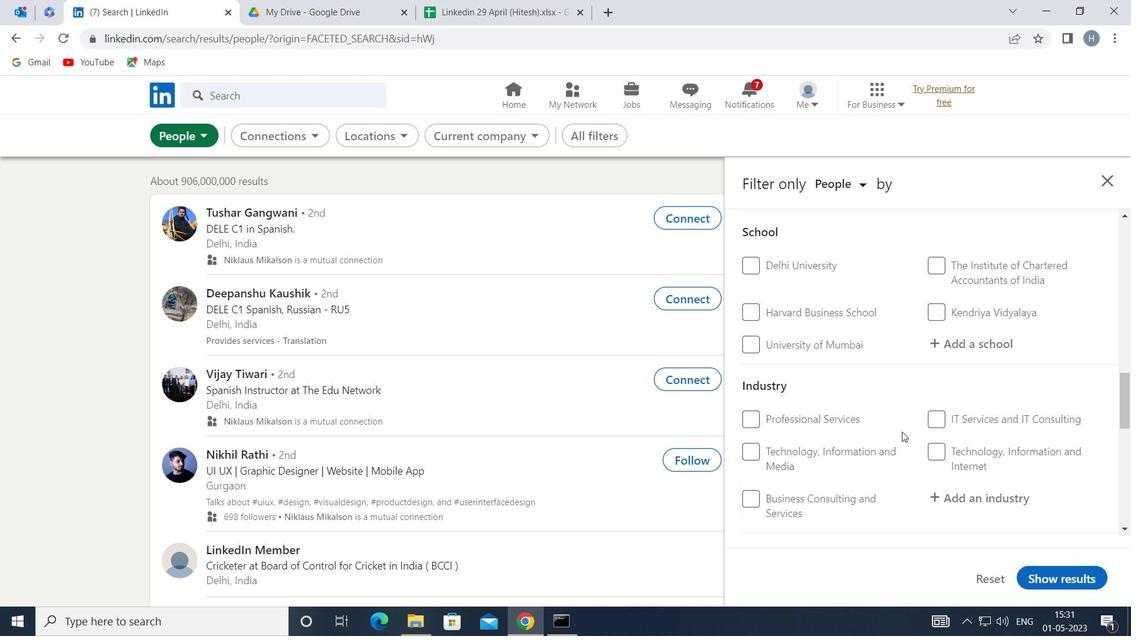 
Action: Mouse scrolled (902, 431) with delta (0, 0)
Screenshot: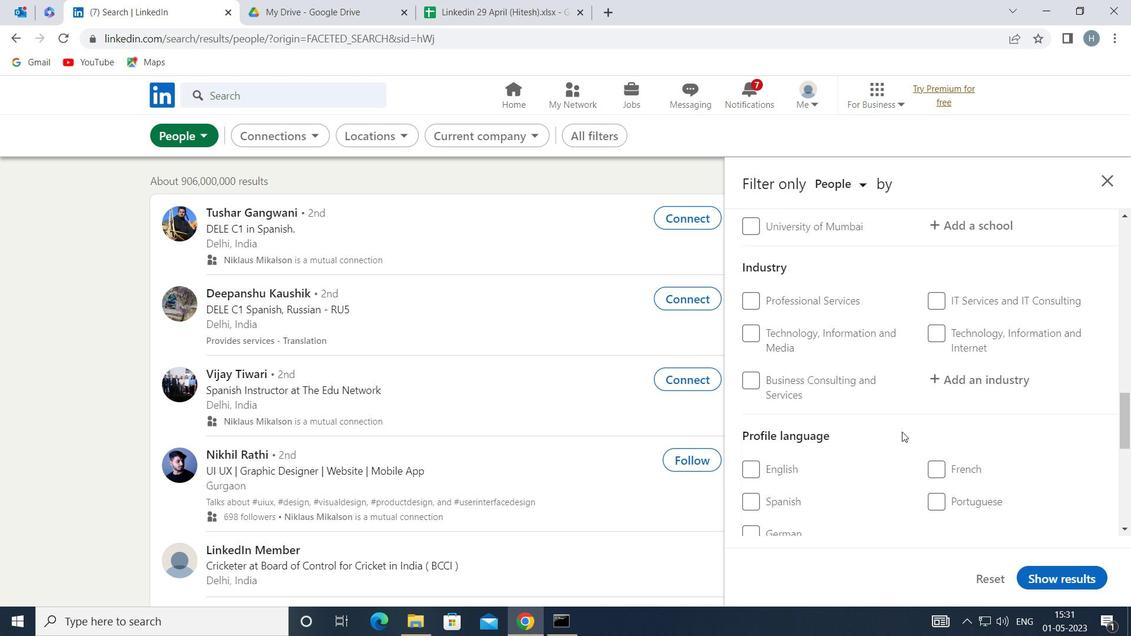 
Action: Mouse moved to (789, 401)
Screenshot: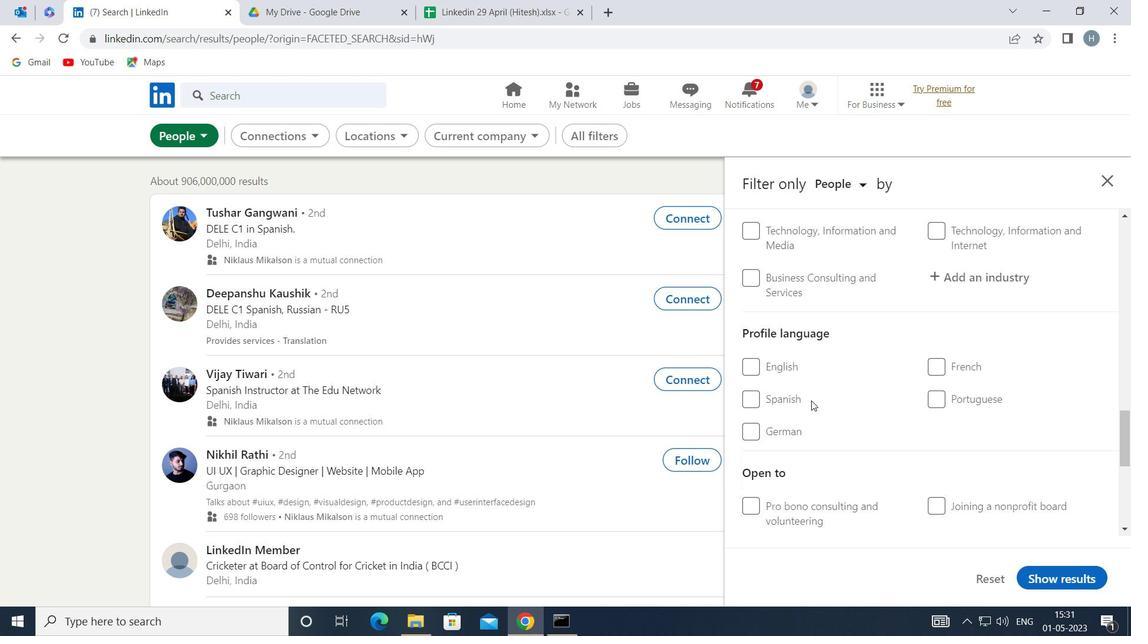 
Action: Mouse pressed left at (789, 401)
Screenshot: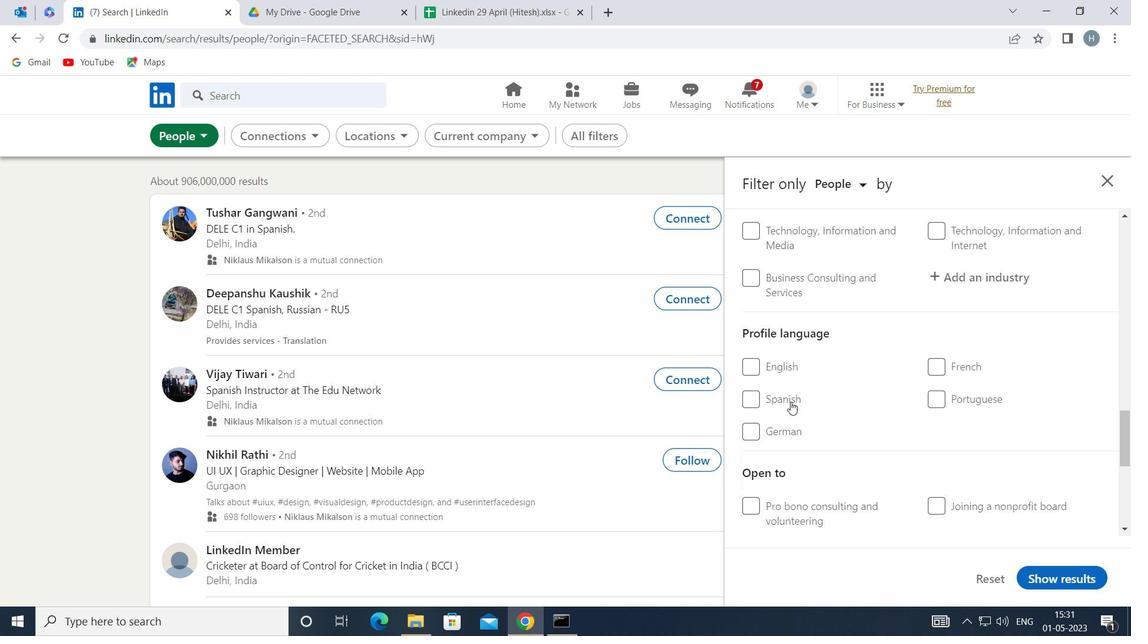 
Action: Mouse moved to (881, 403)
Screenshot: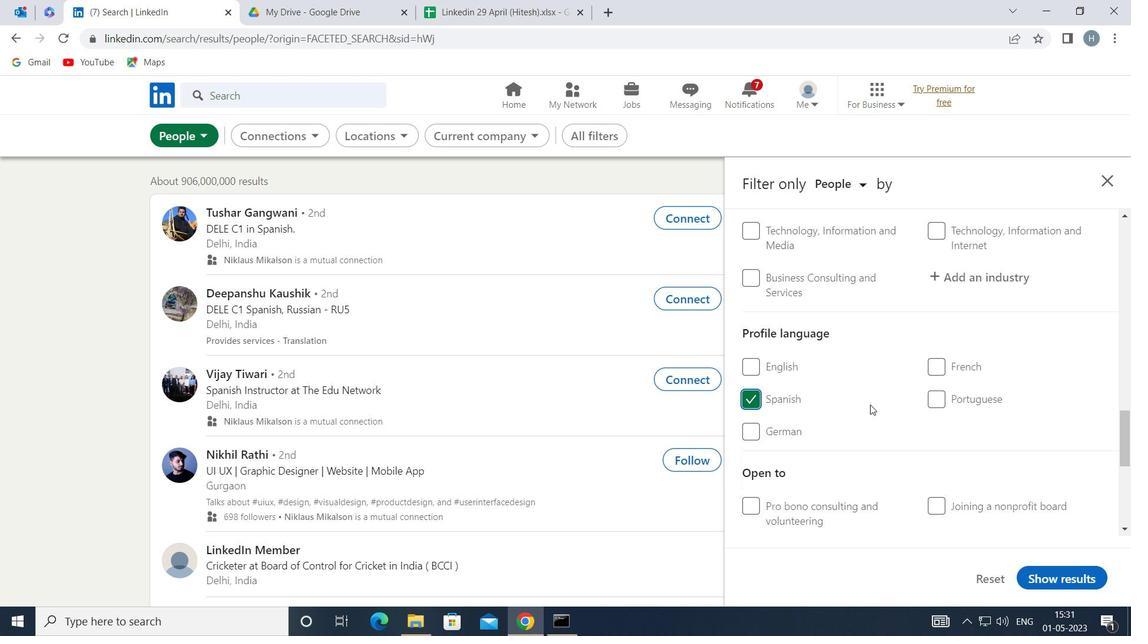 
Action: Mouse scrolled (881, 403) with delta (0, 0)
Screenshot: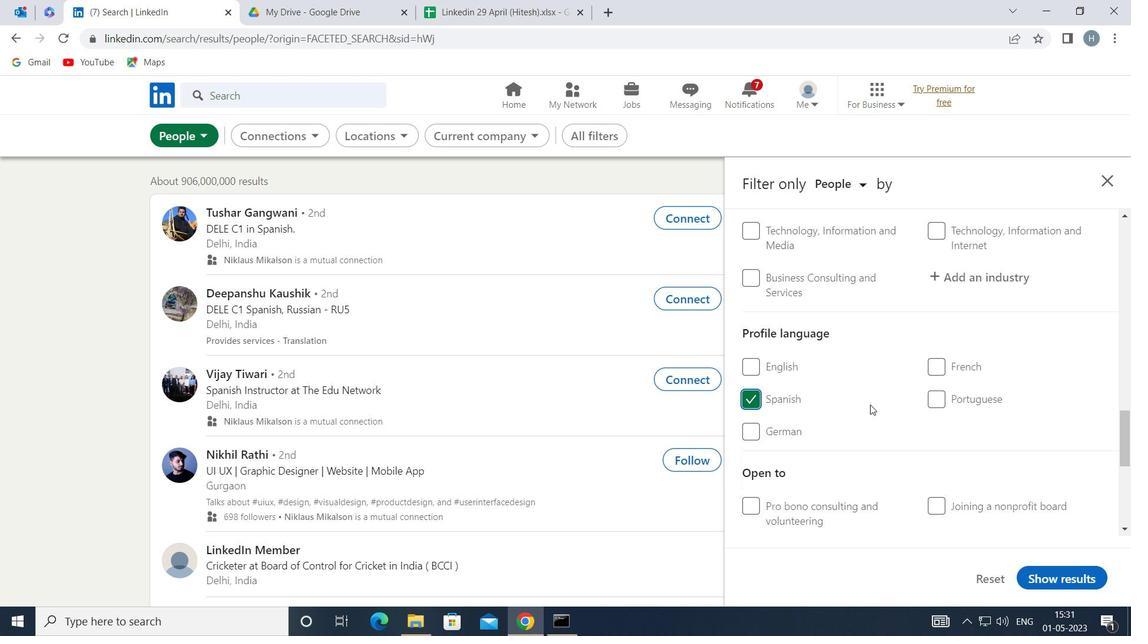 
Action: Mouse scrolled (881, 403) with delta (0, 0)
Screenshot: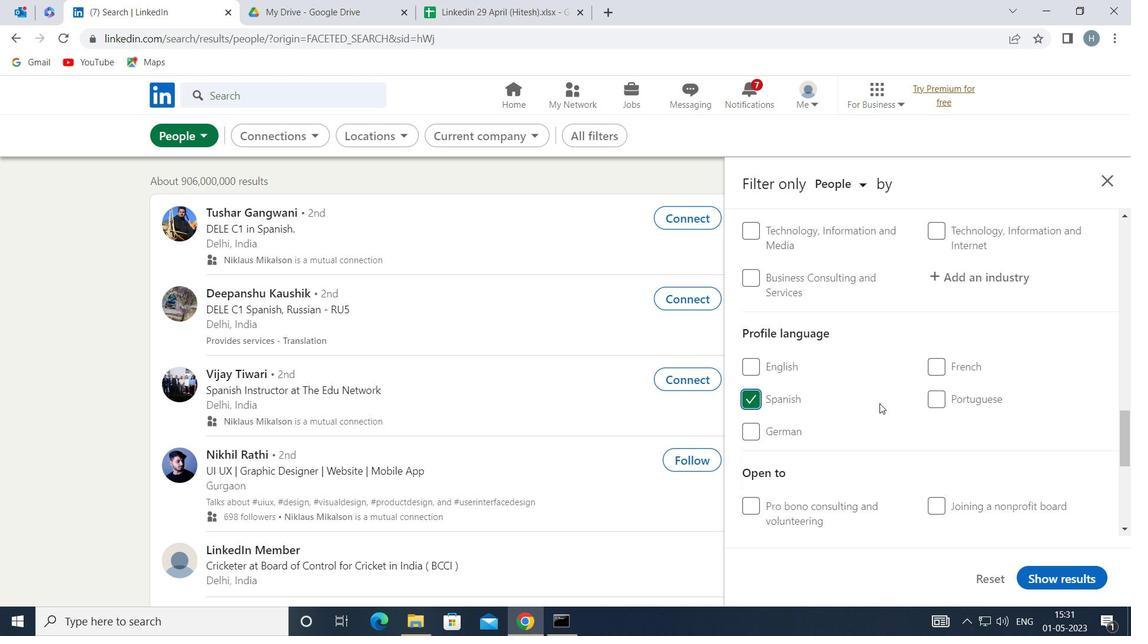 
Action: Mouse scrolled (881, 403) with delta (0, 0)
Screenshot: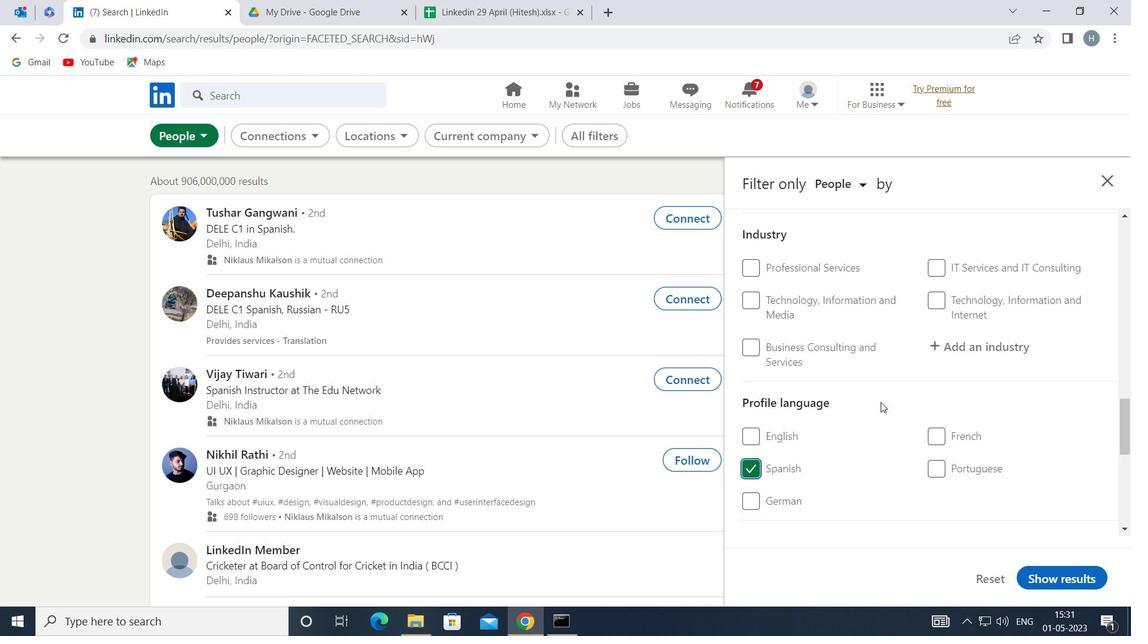 
Action: Mouse scrolled (881, 403) with delta (0, 0)
Screenshot: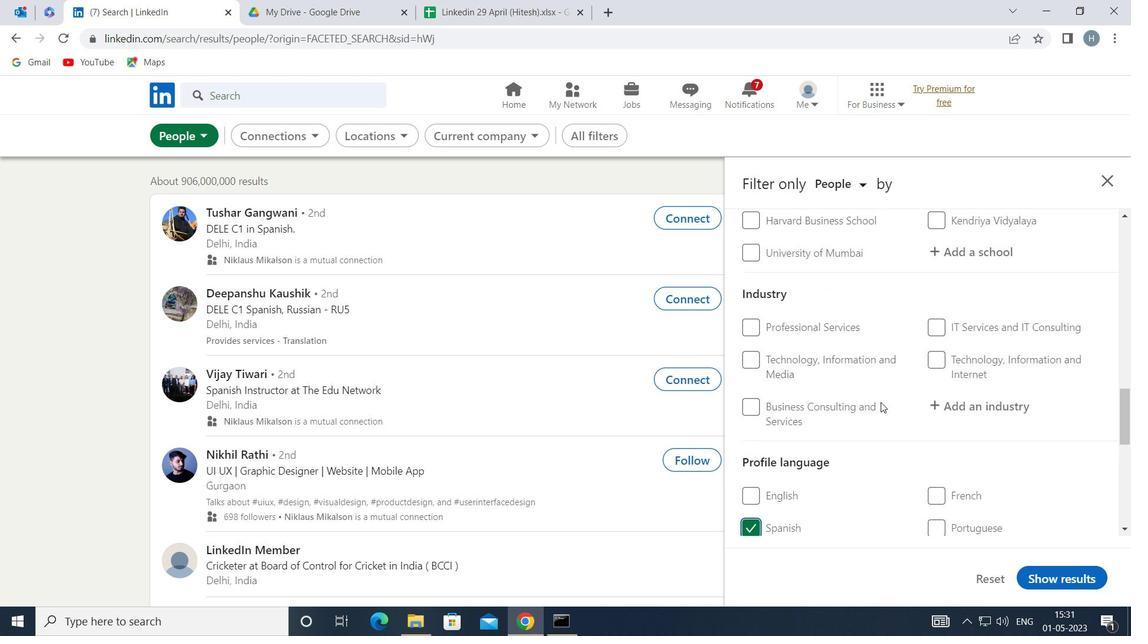 
Action: Mouse scrolled (881, 403) with delta (0, 0)
Screenshot: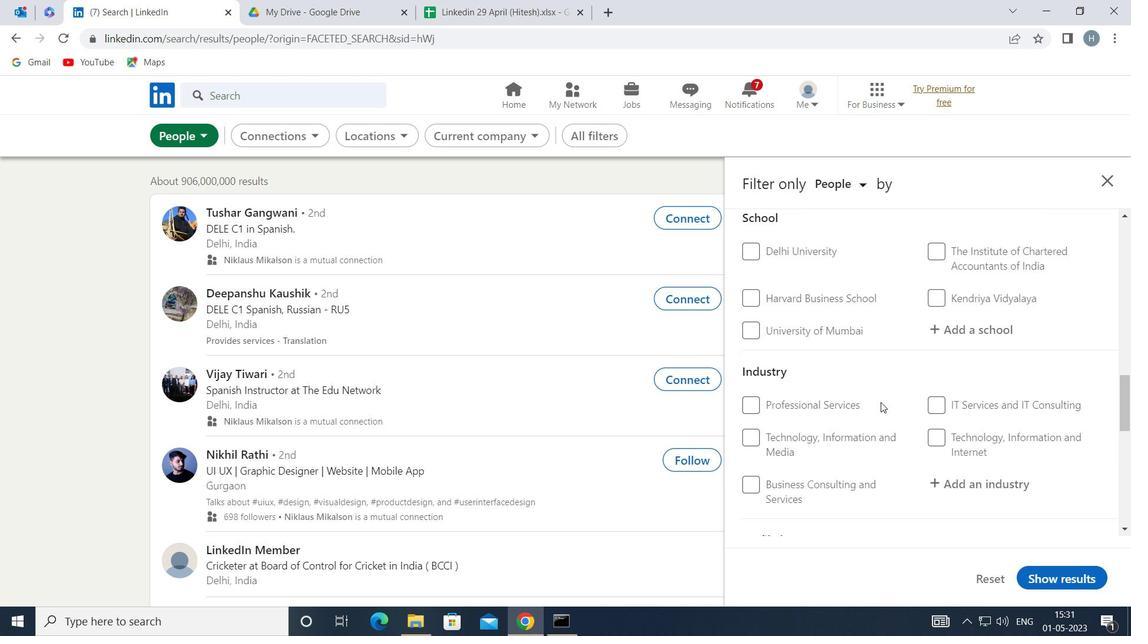 
Action: Mouse scrolled (881, 403) with delta (0, 0)
Screenshot: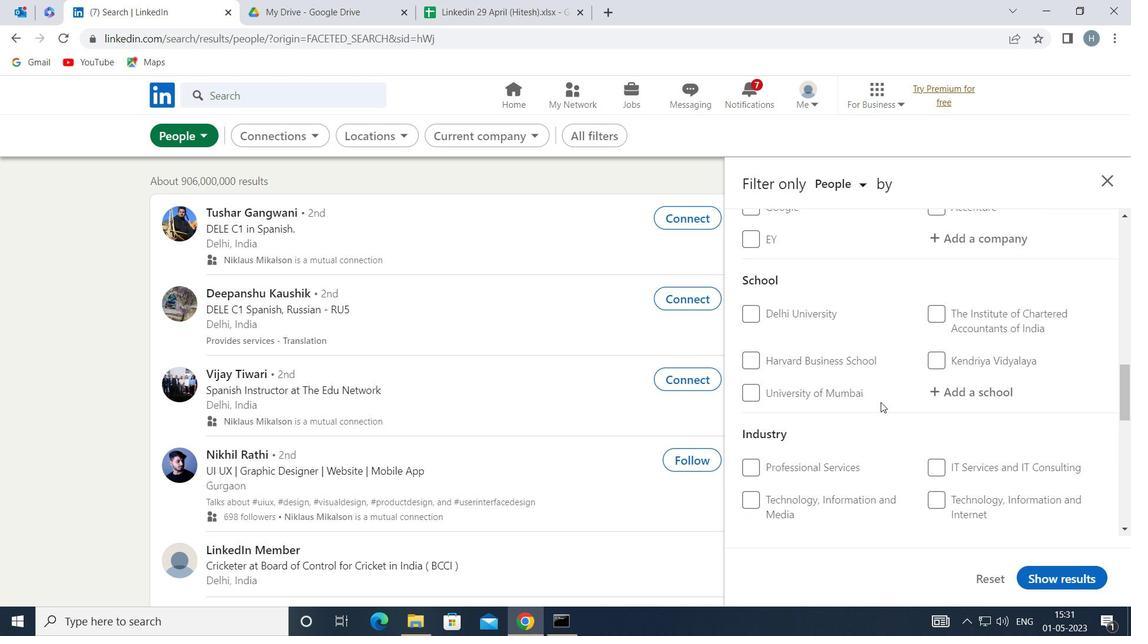 
Action: Mouse scrolled (881, 403) with delta (0, 0)
Screenshot: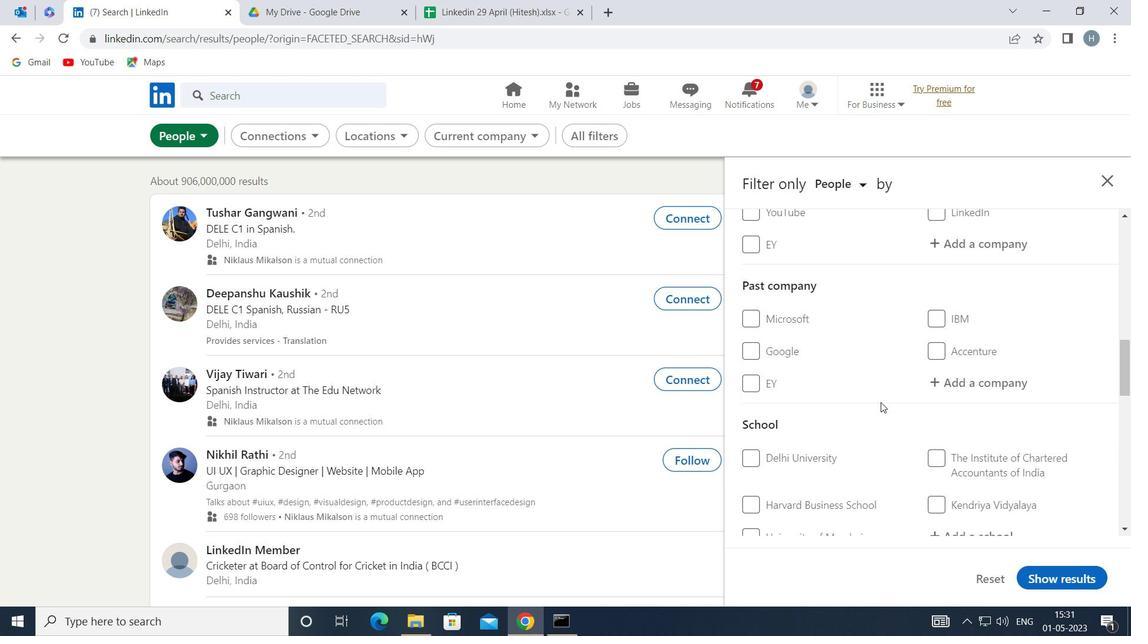 
Action: Mouse moved to (987, 340)
Screenshot: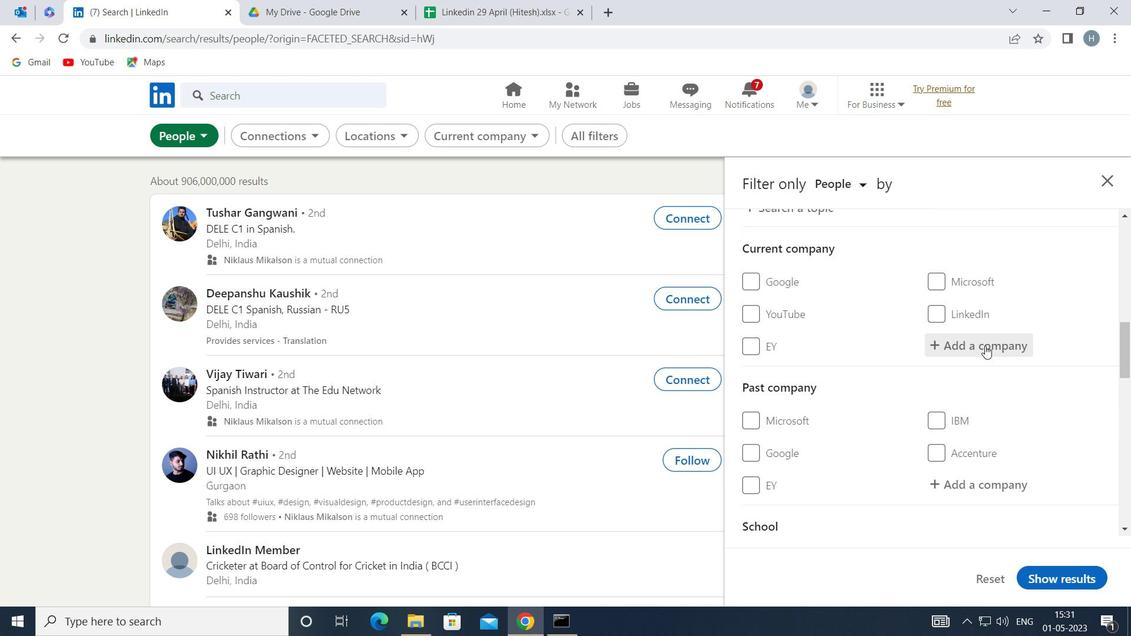 
Action: Mouse pressed left at (987, 340)
Screenshot: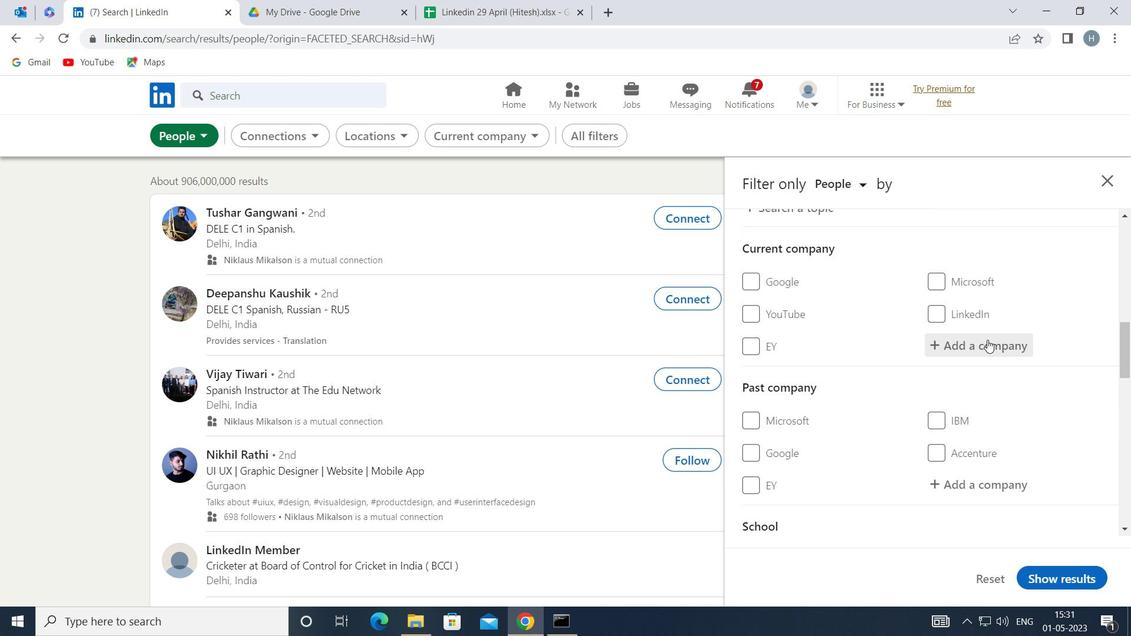 
Action: Key pressed <Key.shift>CAREER<Key.space>FOR<Key.space><Key.shift>FRESH
Screenshot: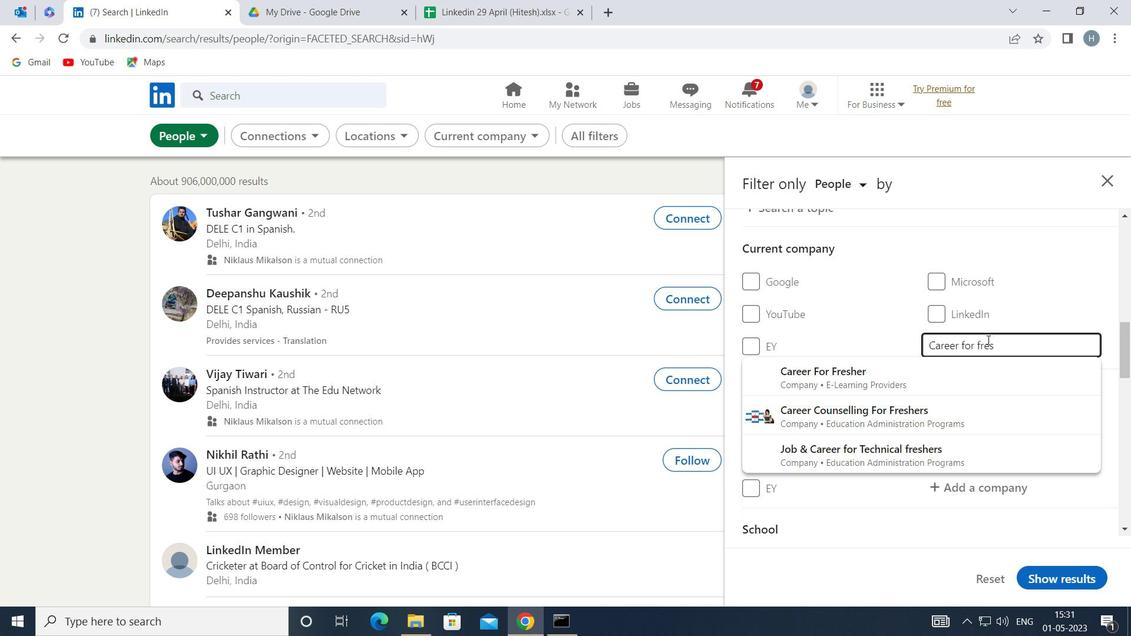
Action: Mouse moved to (949, 374)
Screenshot: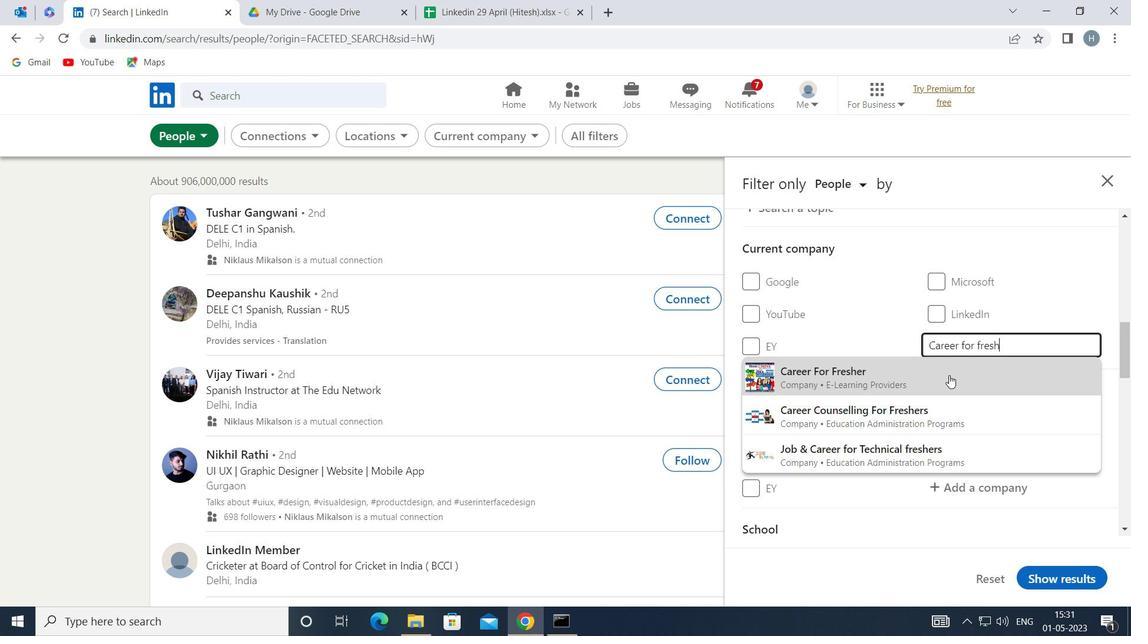 
Action: Mouse pressed left at (949, 374)
Screenshot: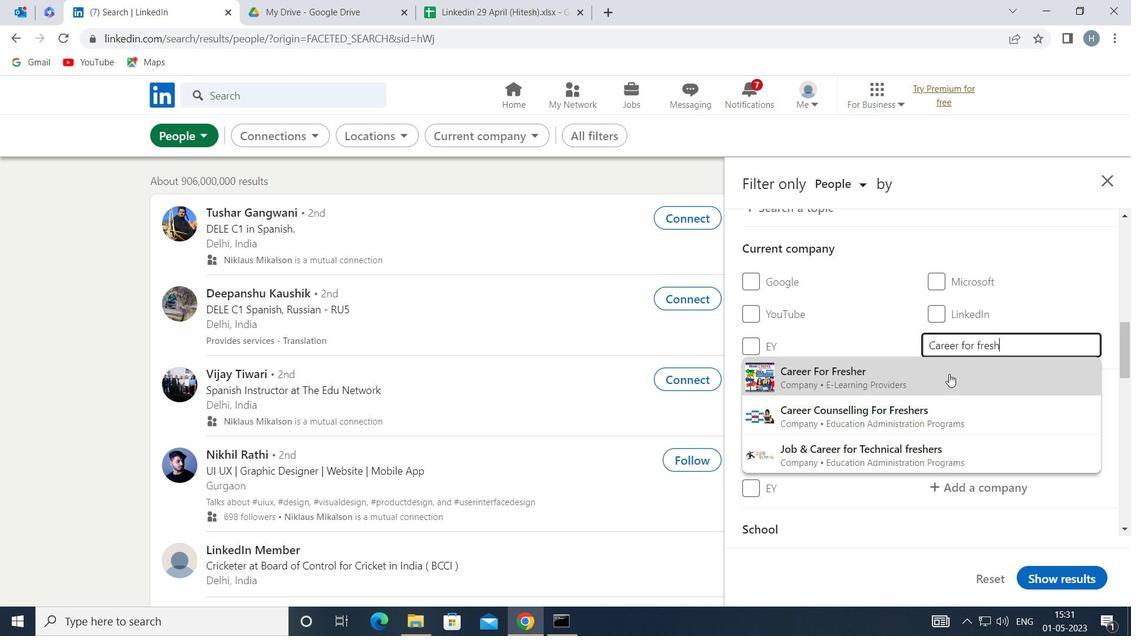 
Action: Mouse moved to (939, 362)
Screenshot: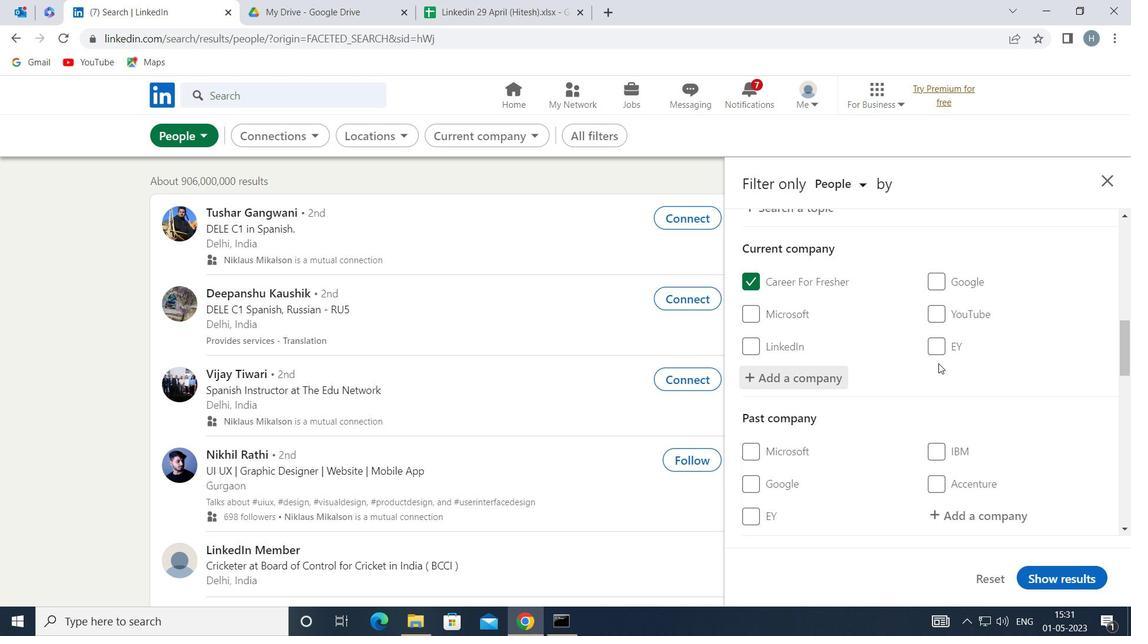 
Action: Mouse scrolled (939, 361) with delta (0, 0)
Screenshot: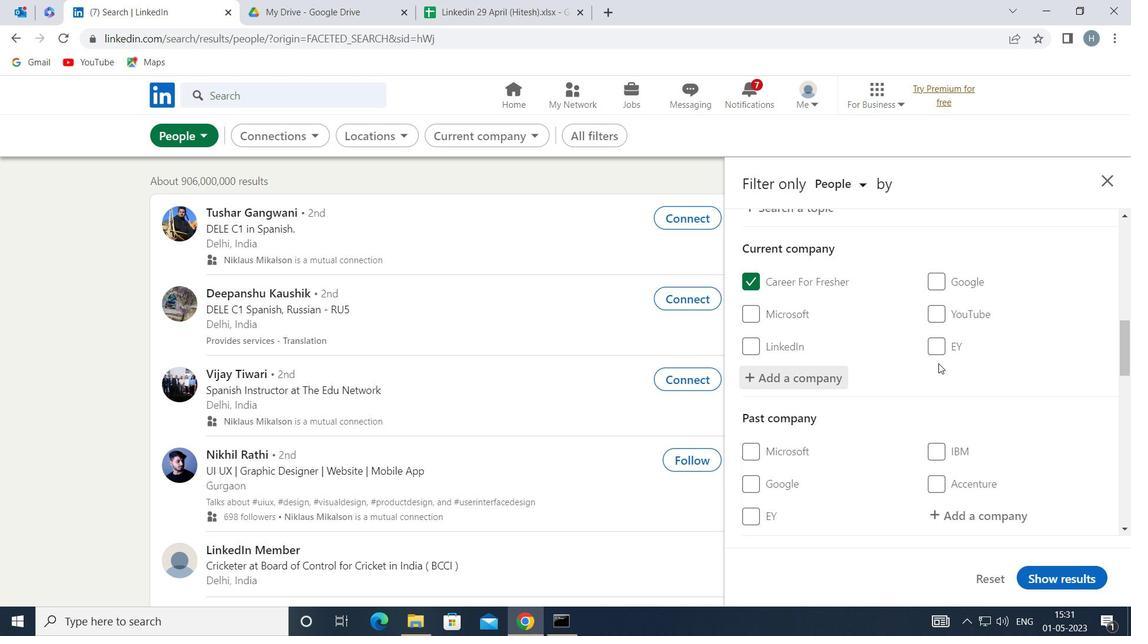 
Action: Mouse moved to (939, 353)
Screenshot: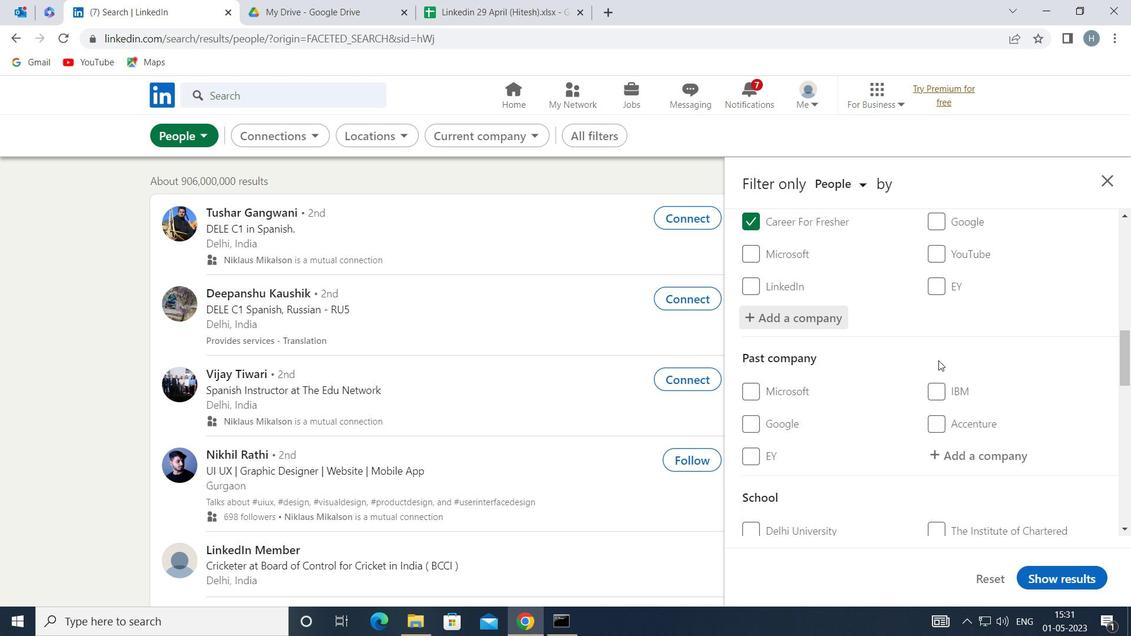 
Action: Mouse scrolled (939, 353) with delta (0, 0)
Screenshot: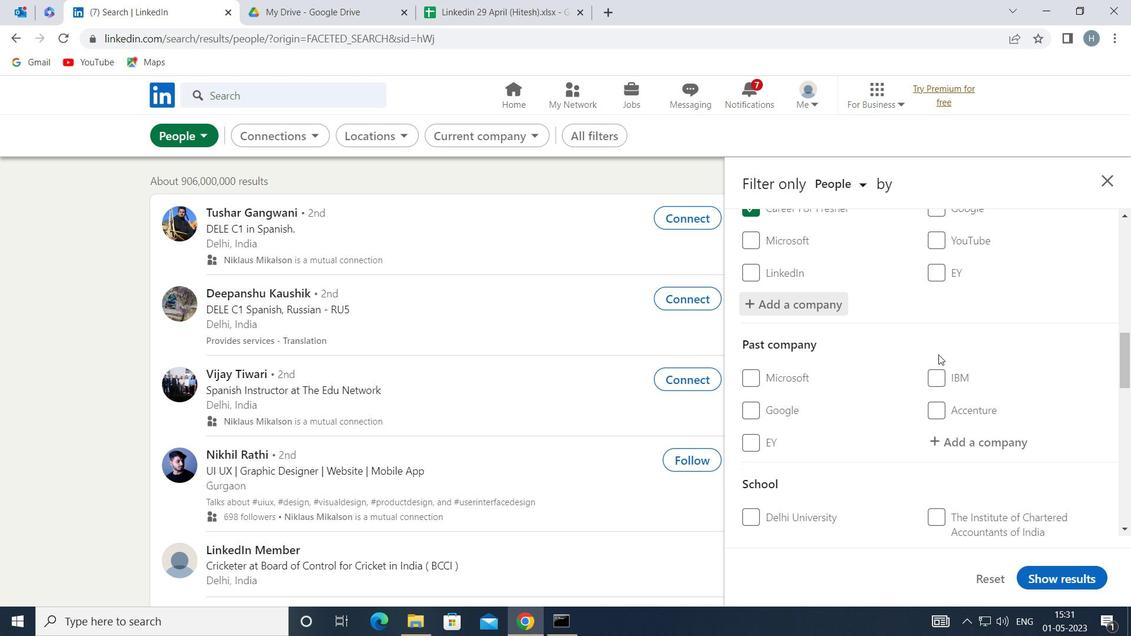 
Action: Mouse moved to (960, 365)
Screenshot: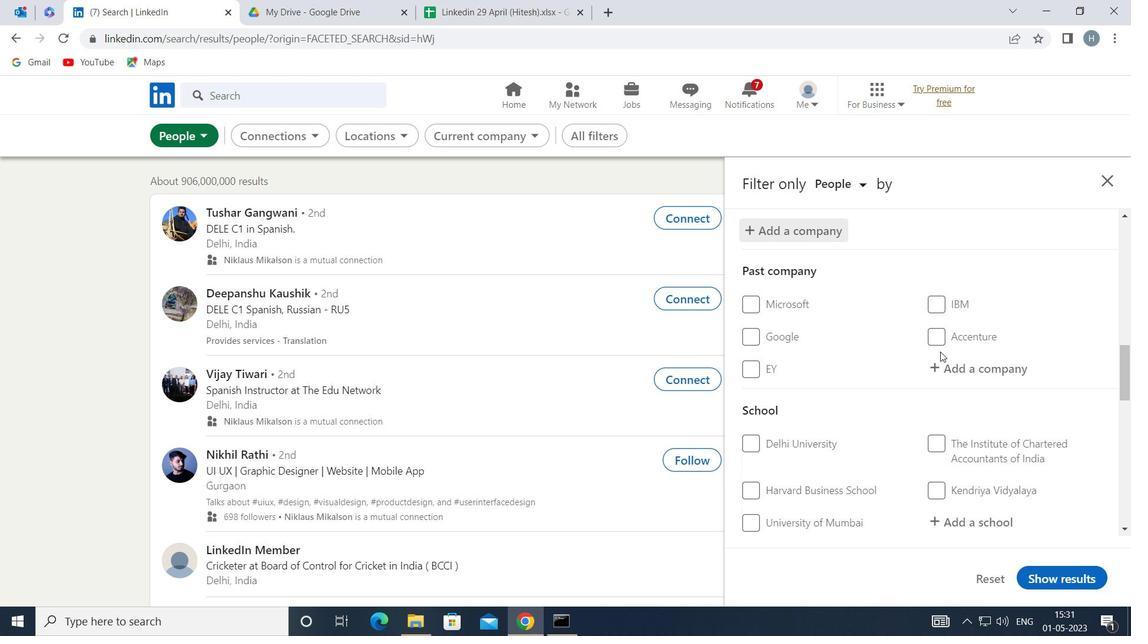 
Action: Mouse scrolled (960, 364) with delta (0, 0)
Screenshot: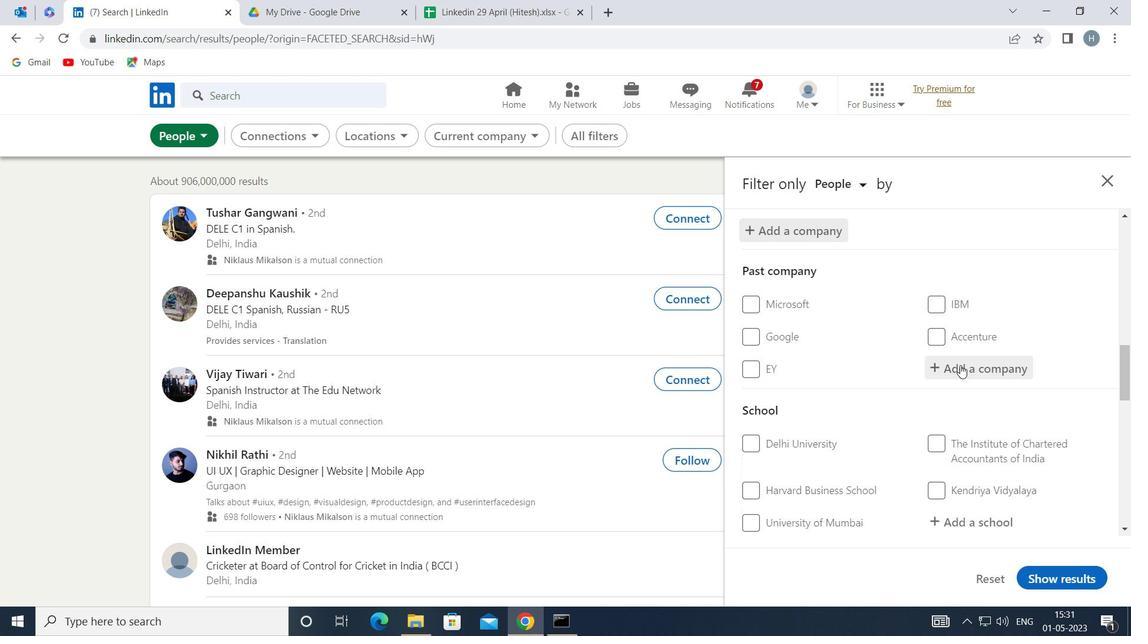 
Action: Mouse moved to (961, 365)
Screenshot: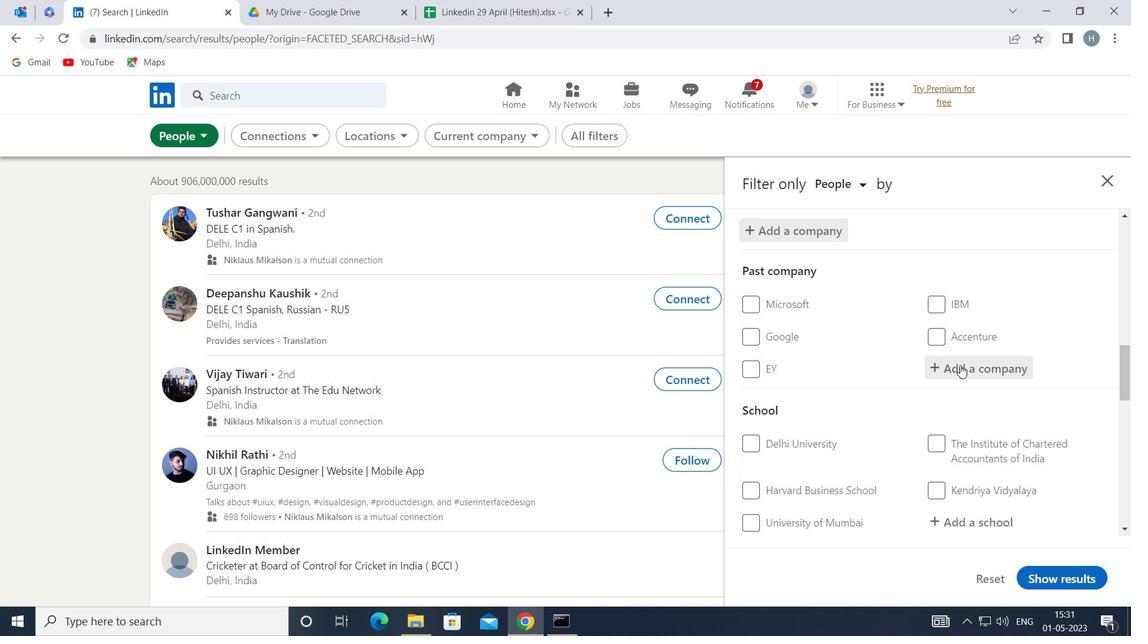 
Action: Mouse scrolled (961, 365) with delta (0, 0)
Screenshot: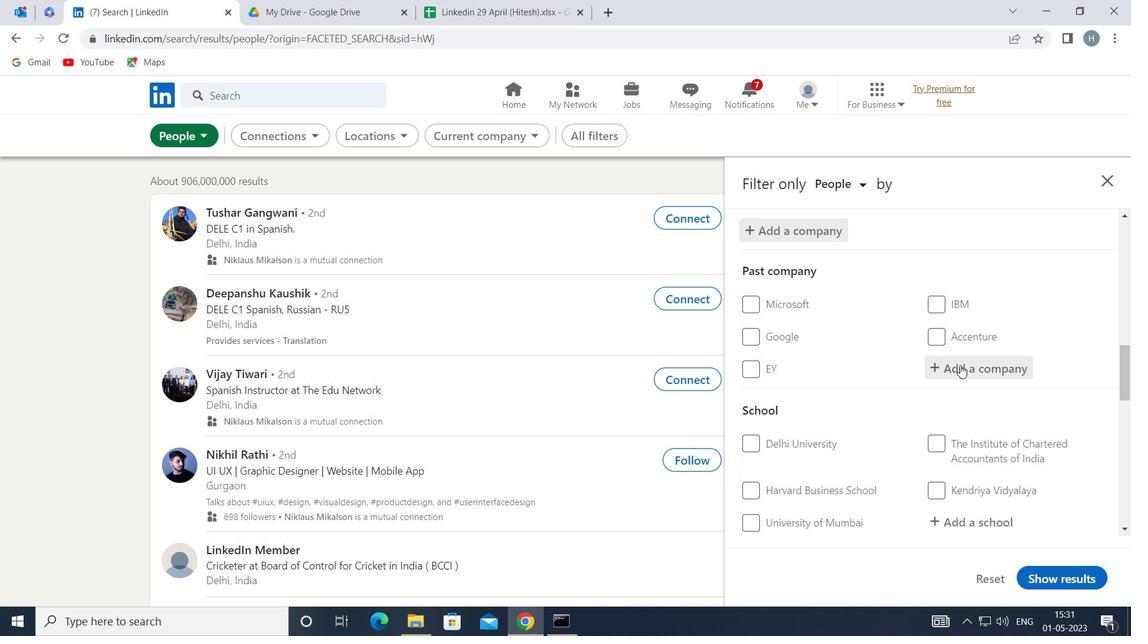 
Action: Mouse moved to (988, 376)
Screenshot: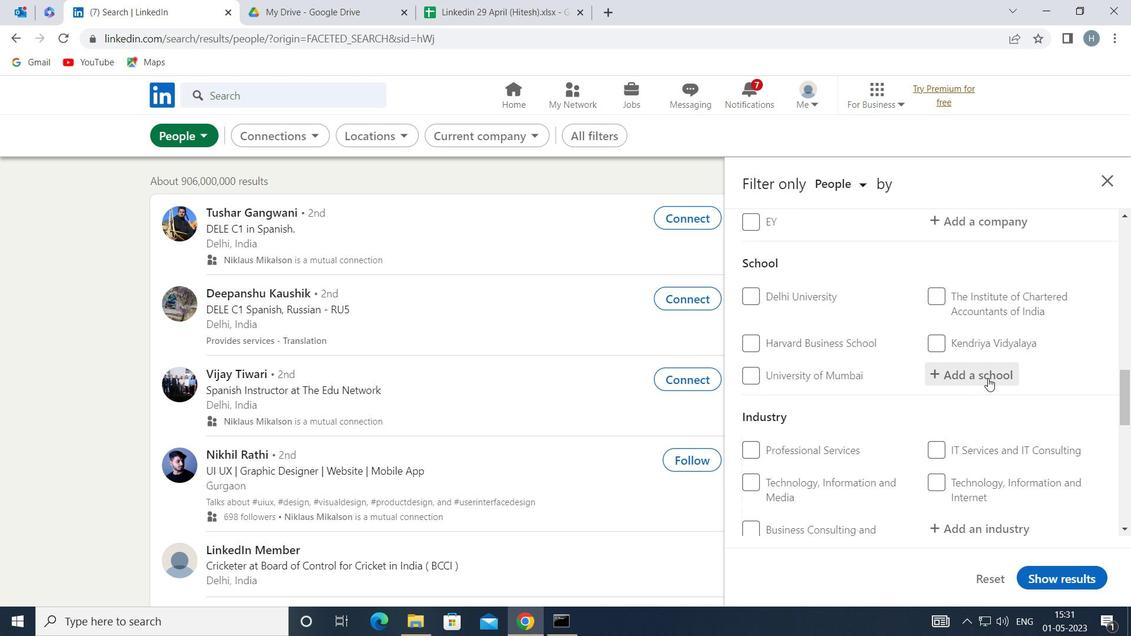 
Action: Mouse pressed left at (988, 376)
Screenshot: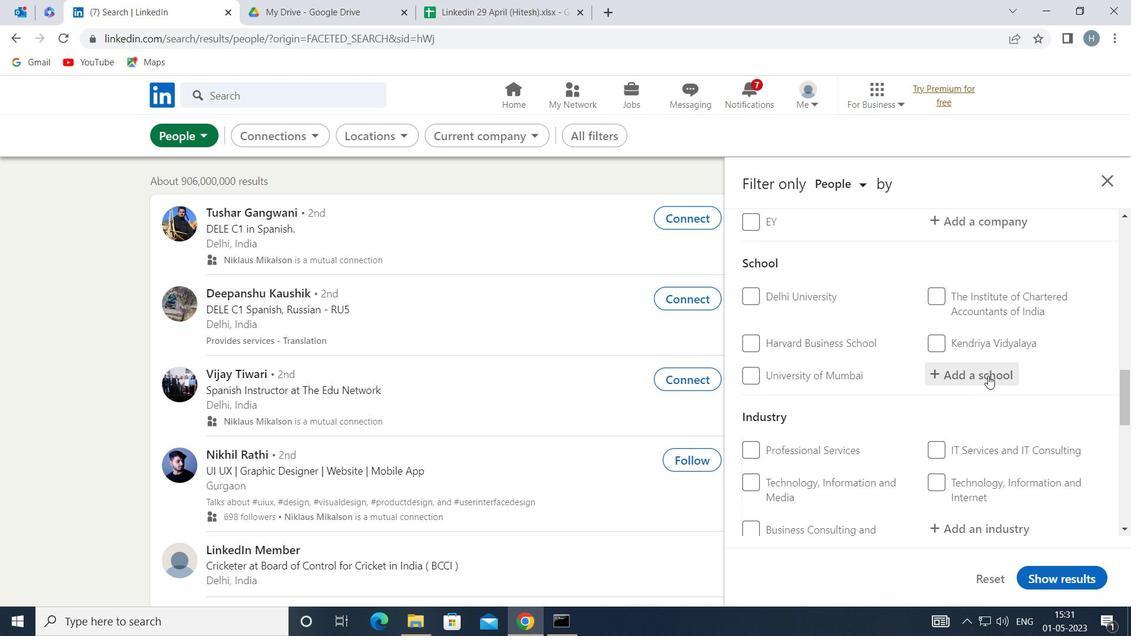 
Action: Key pressed <Key.shift><Key.shift>K<Key.space>K<Key.space>W
Screenshot: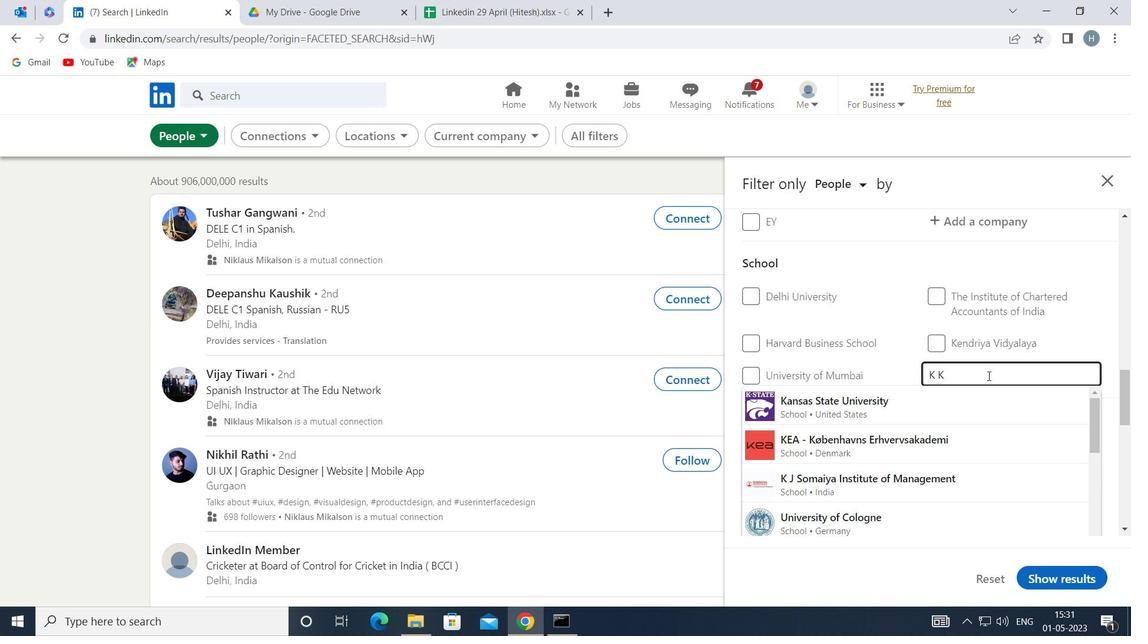 
Action: Mouse moved to (991, 405)
Screenshot: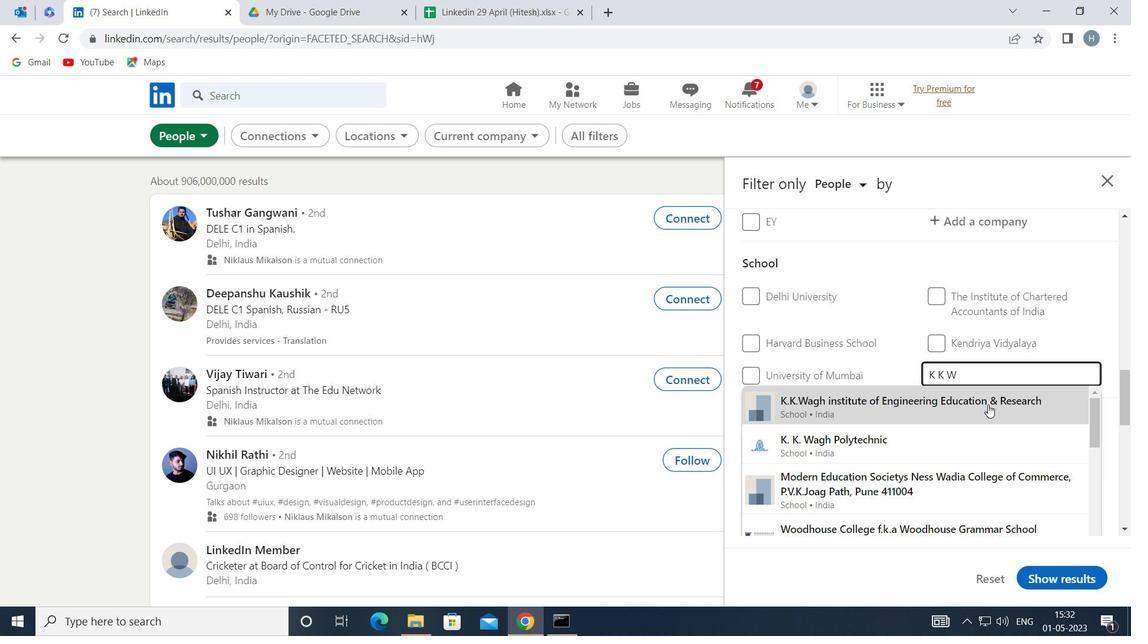 
Action: Mouse pressed left at (991, 405)
Screenshot: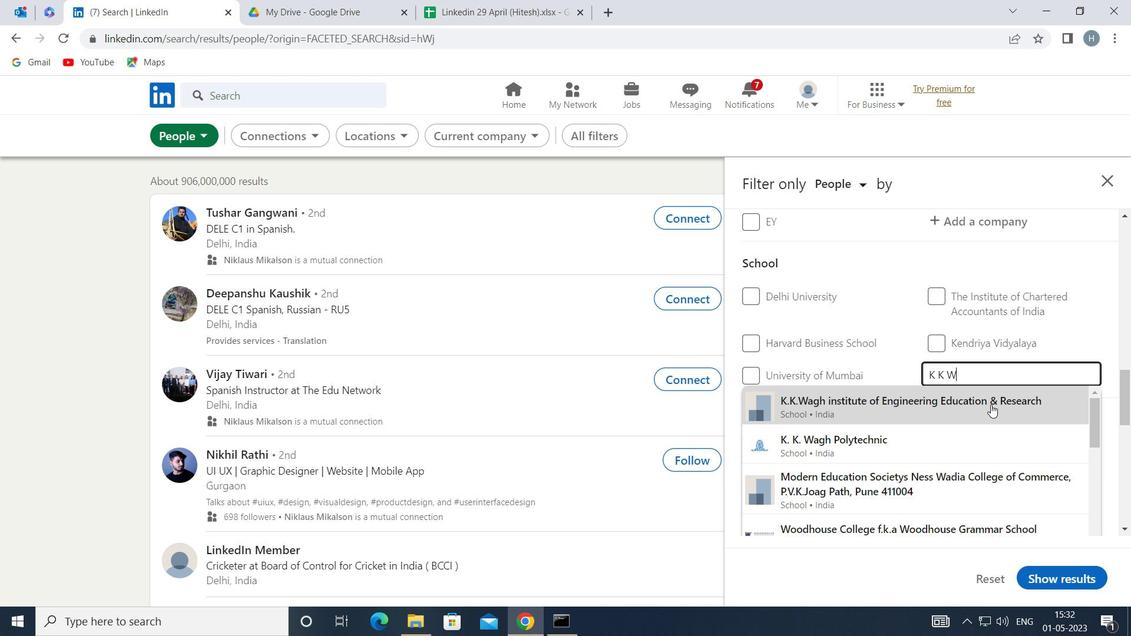 
Action: Mouse moved to (939, 396)
Screenshot: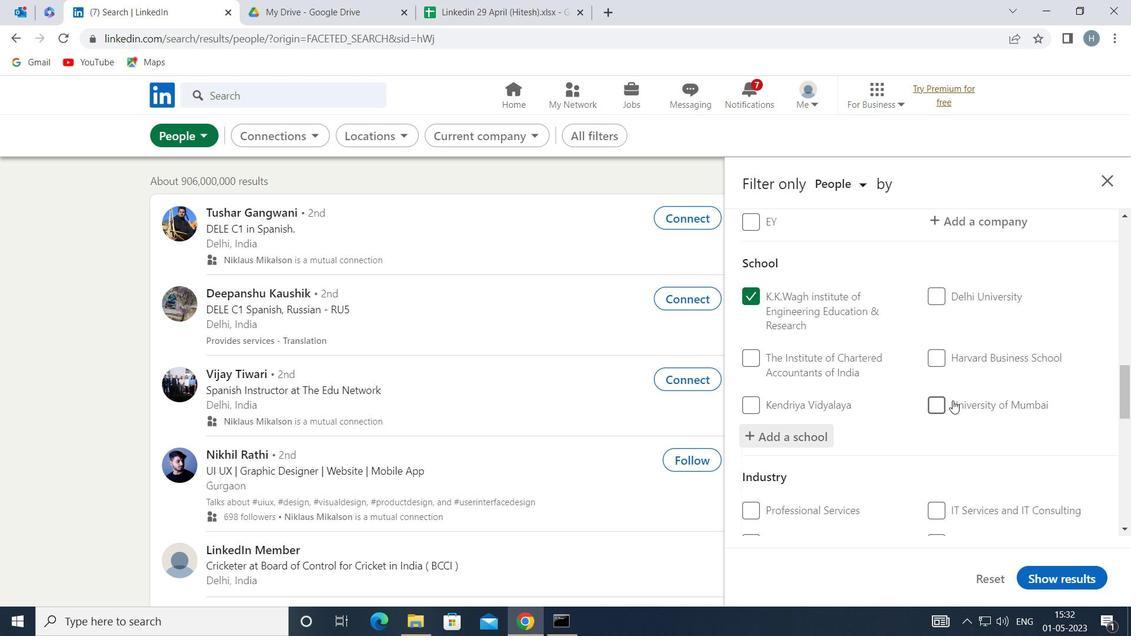 
Action: Mouse scrolled (939, 395) with delta (0, 0)
Screenshot: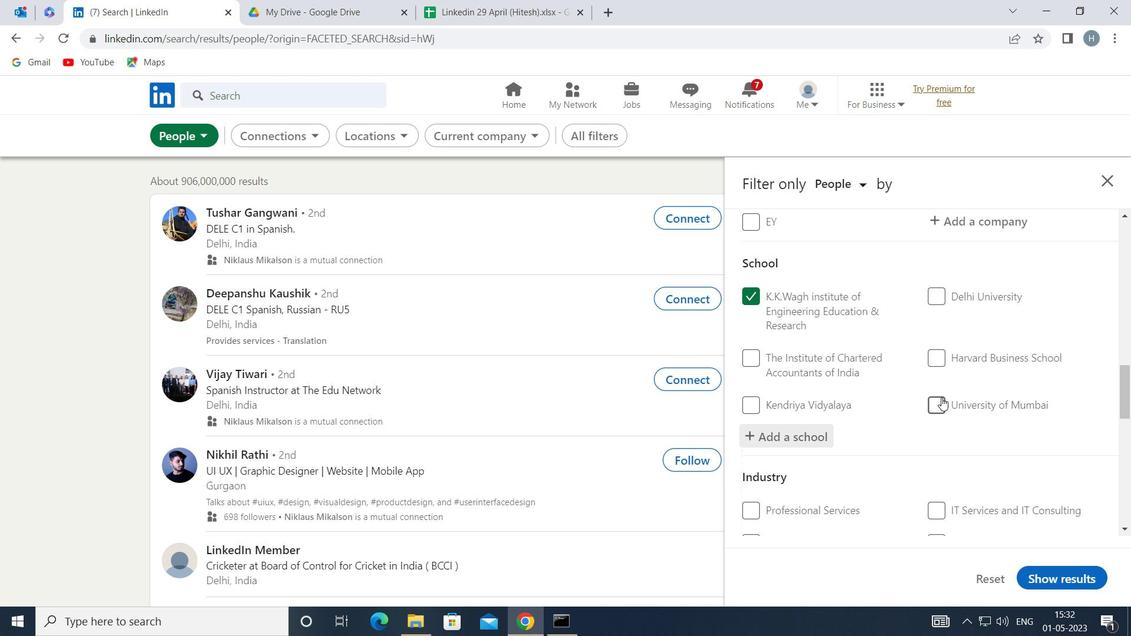 
Action: Mouse moved to (939, 396)
Screenshot: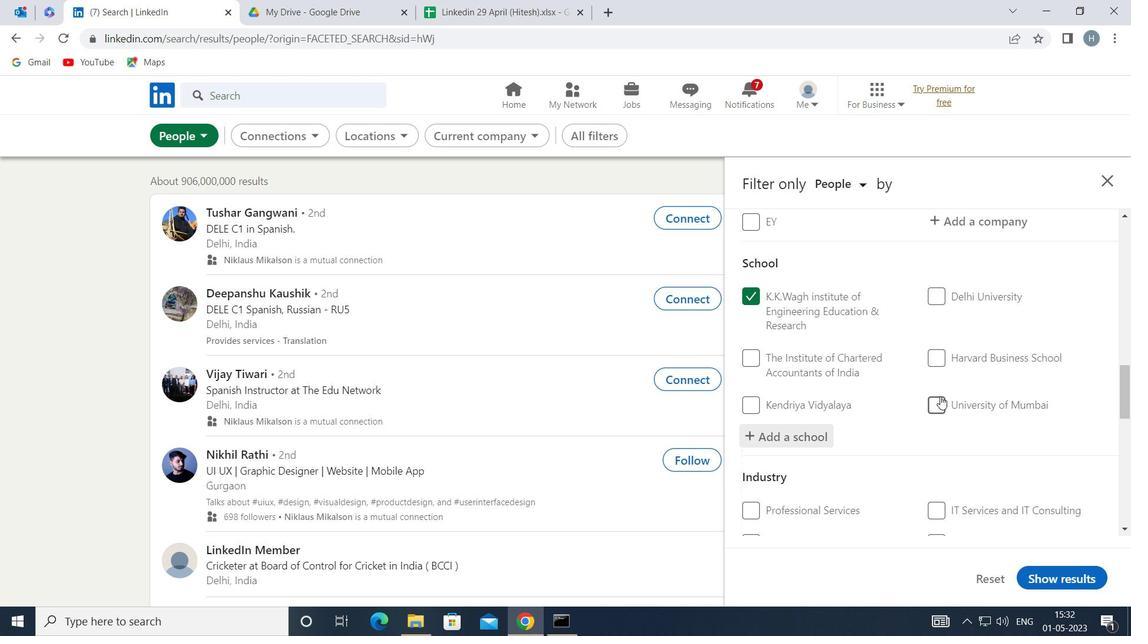 
Action: Mouse scrolled (939, 395) with delta (0, 0)
Screenshot: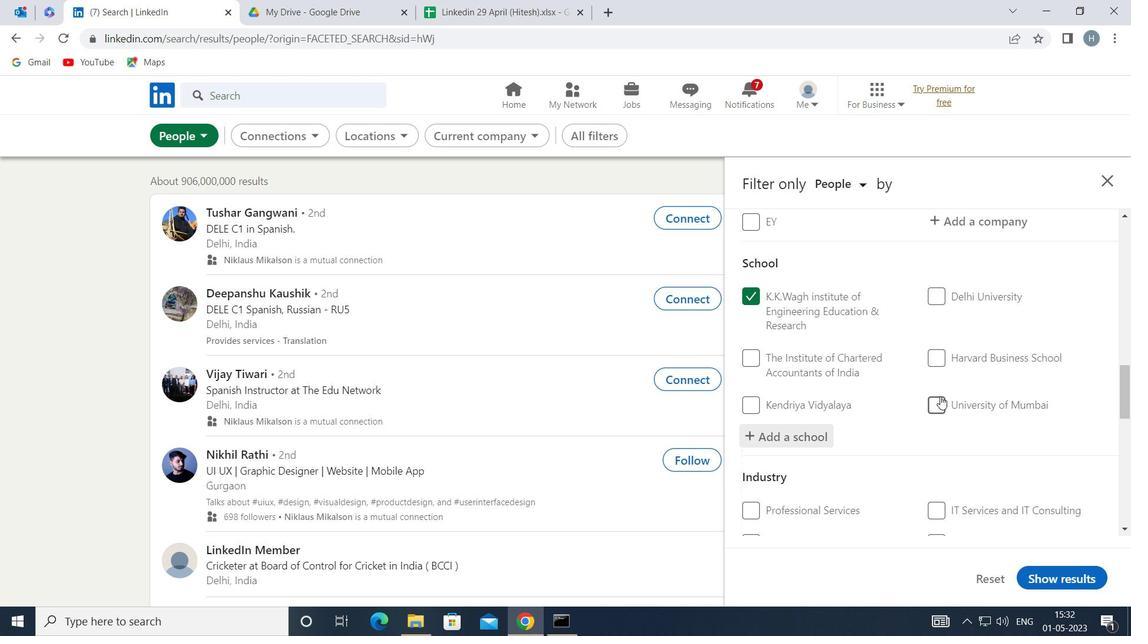 
Action: Mouse moved to (937, 396)
Screenshot: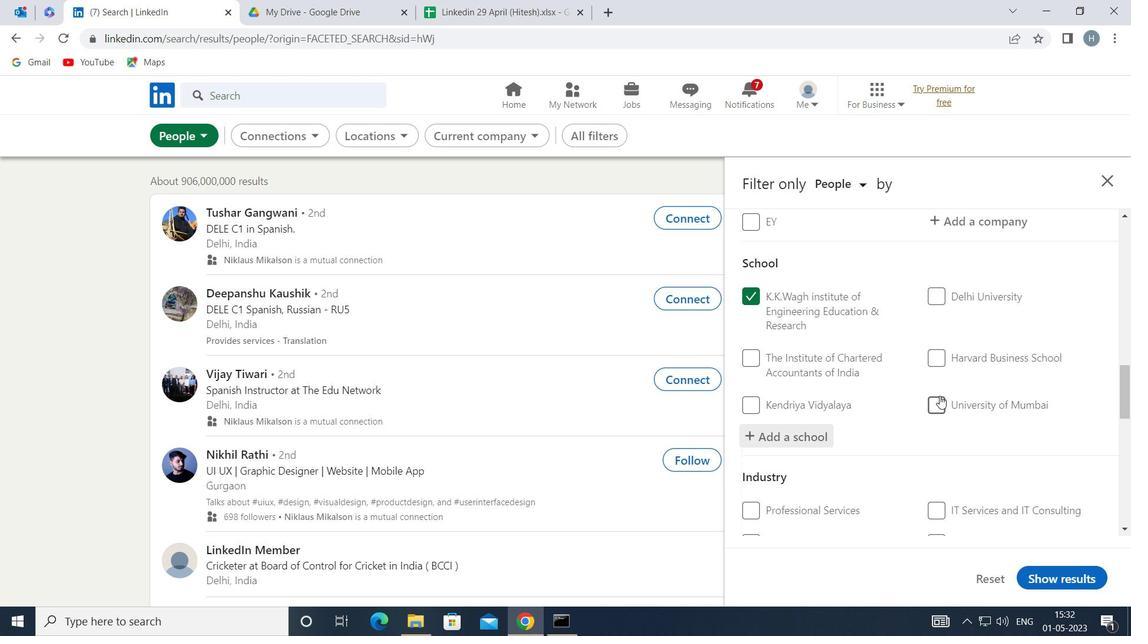 
Action: Mouse scrolled (937, 395) with delta (0, 0)
Screenshot: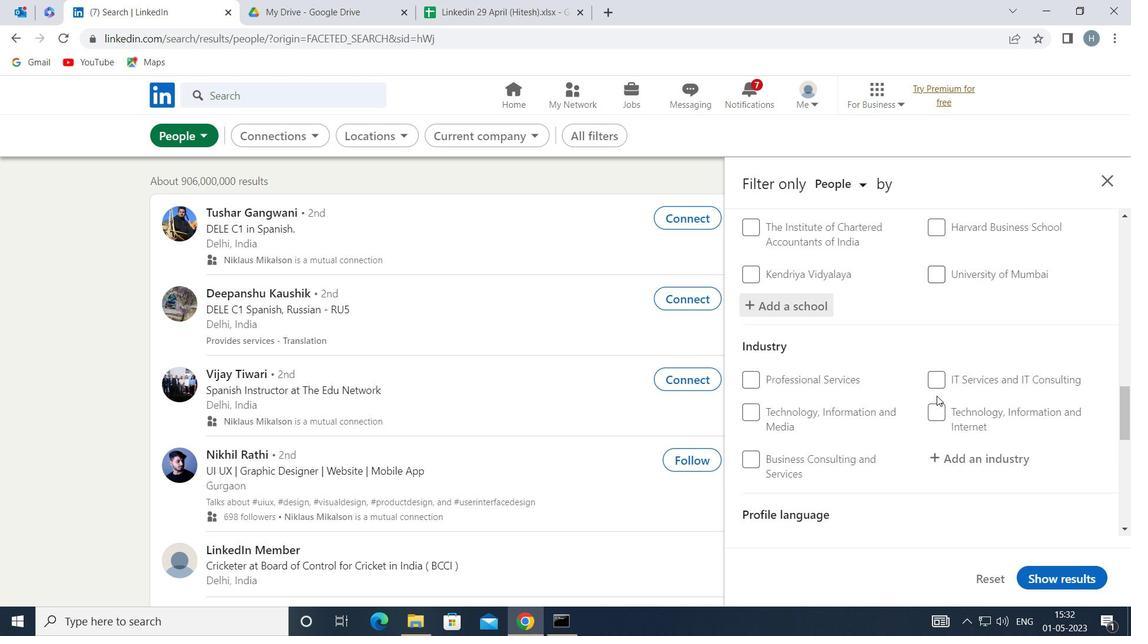 
Action: Mouse moved to (968, 373)
Screenshot: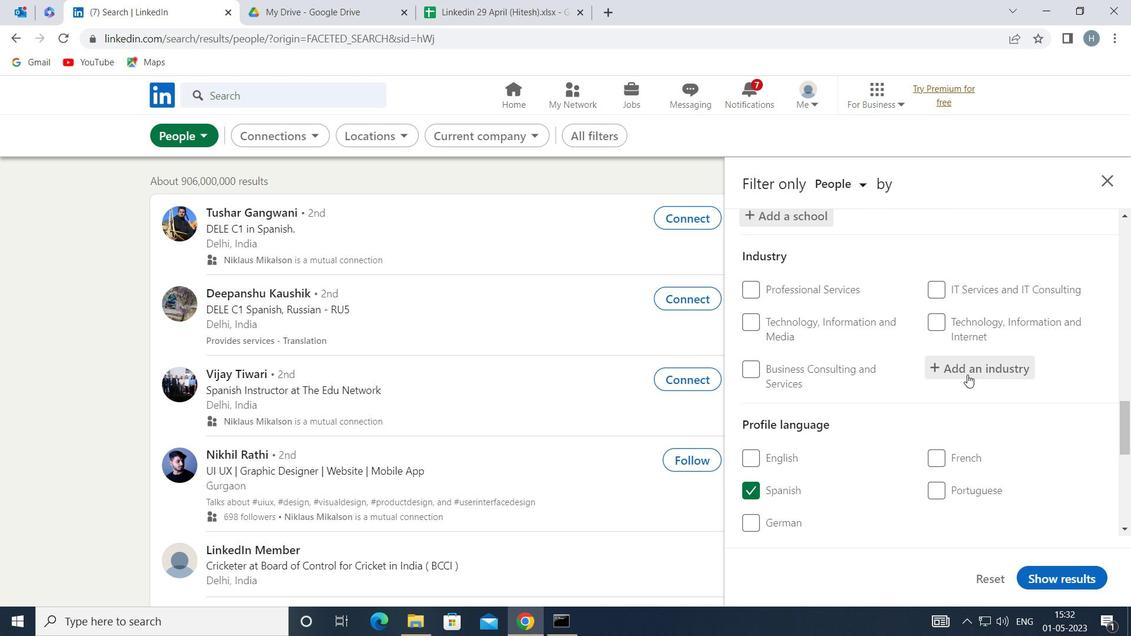 
Action: Mouse pressed left at (968, 373)
Screenshot: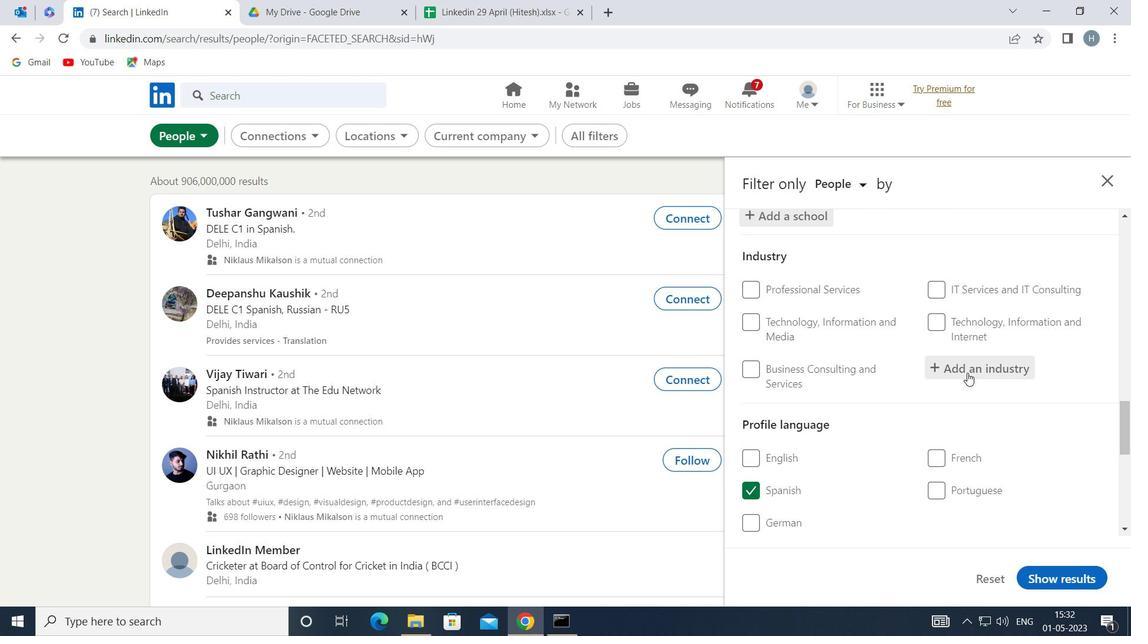 
Action: Mouse moved to (968, 373)
Screenshot: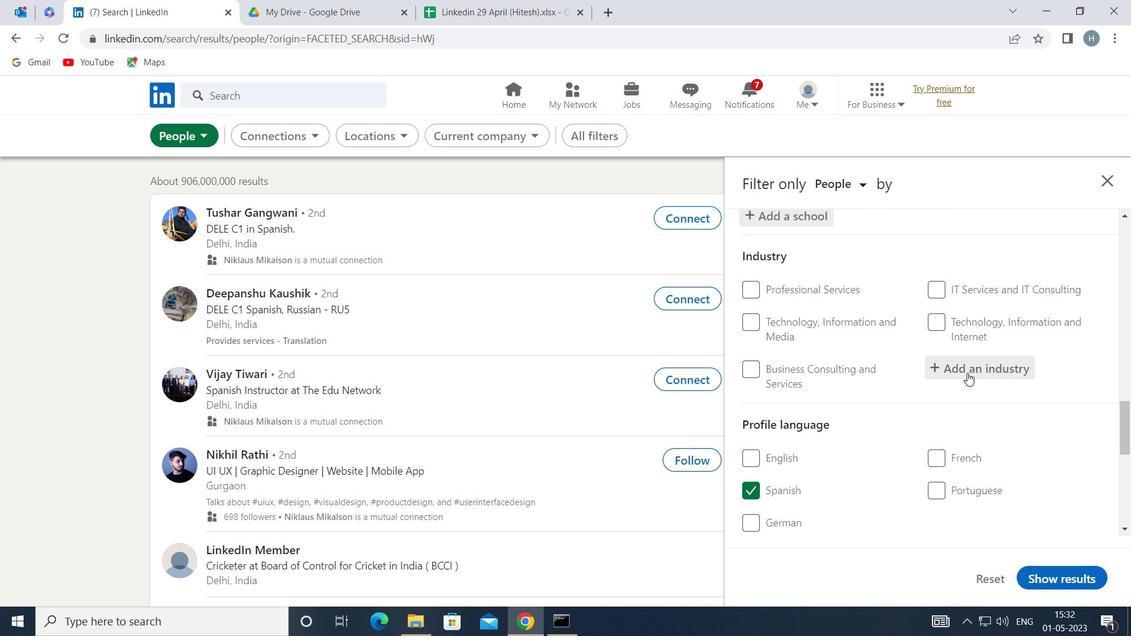 
Action: Key pressed <Key.shift>BAKES<Key.backspace>D<Key.space>
Screenshot: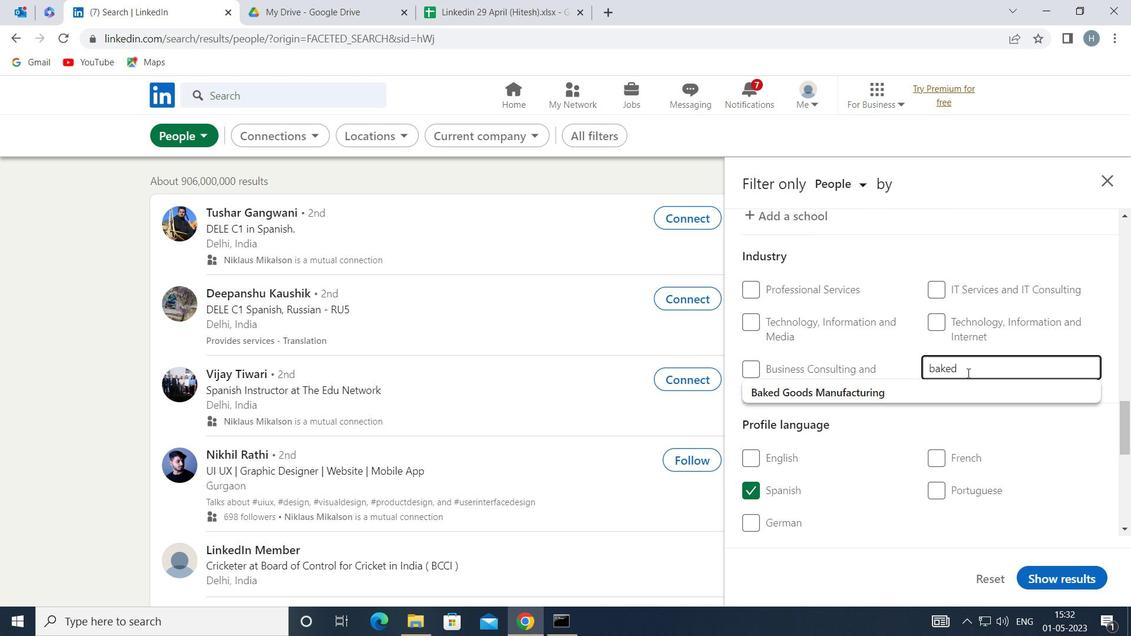
Action: Mouse moved to (952, 396)
Screenshot: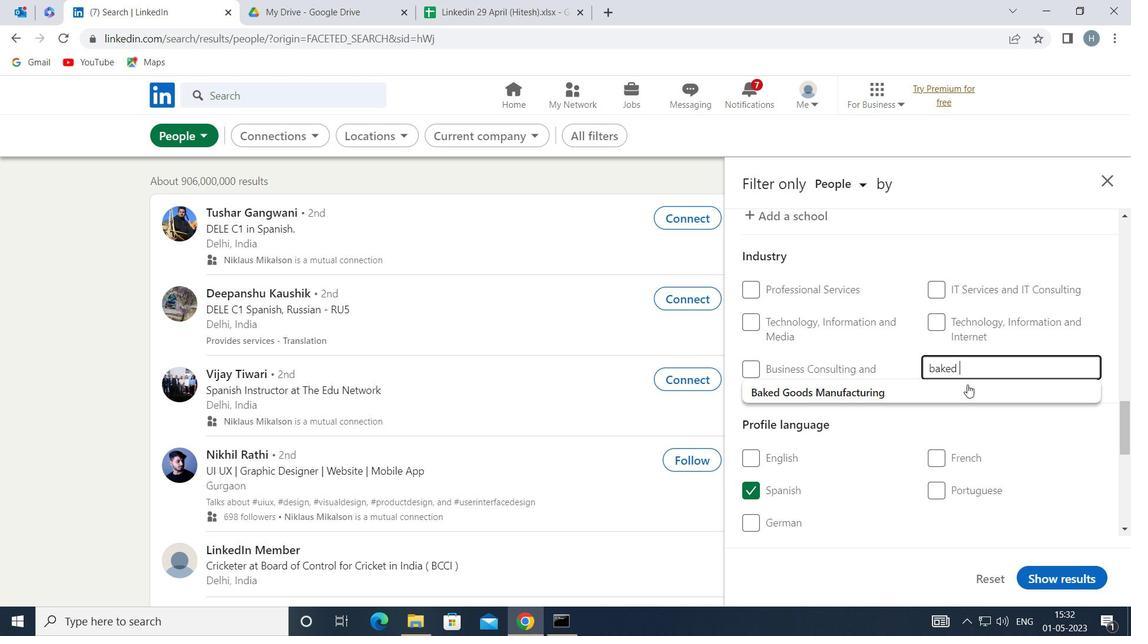 
Action: Mouse pressed left at (952, 396)
Screenshot: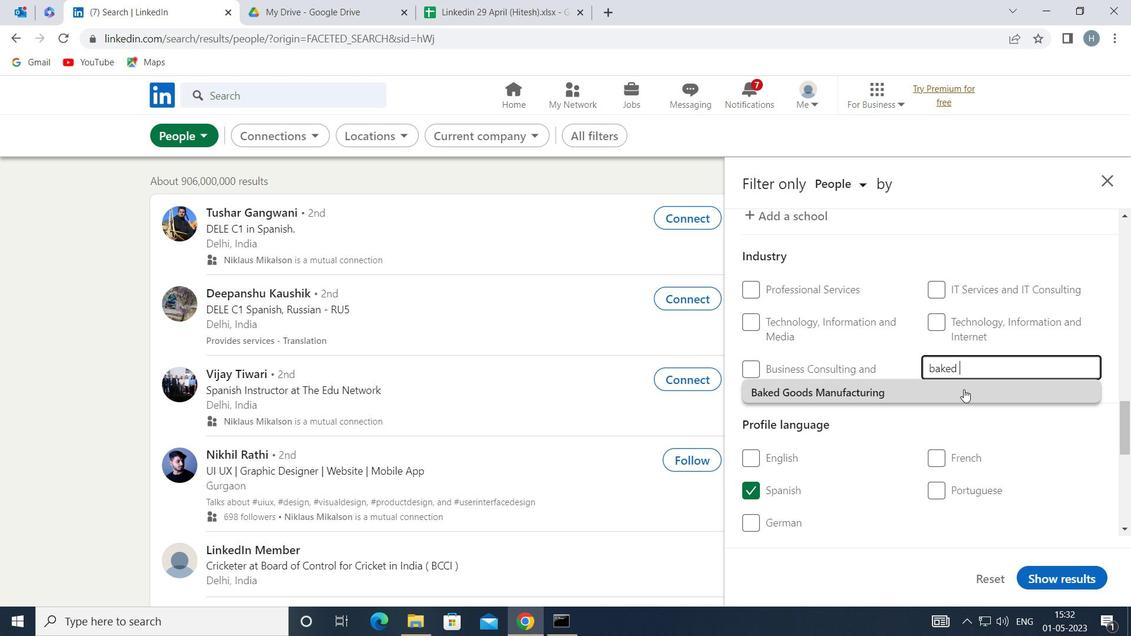 
Action: Mouse moved to (943, 403)
Screenshot: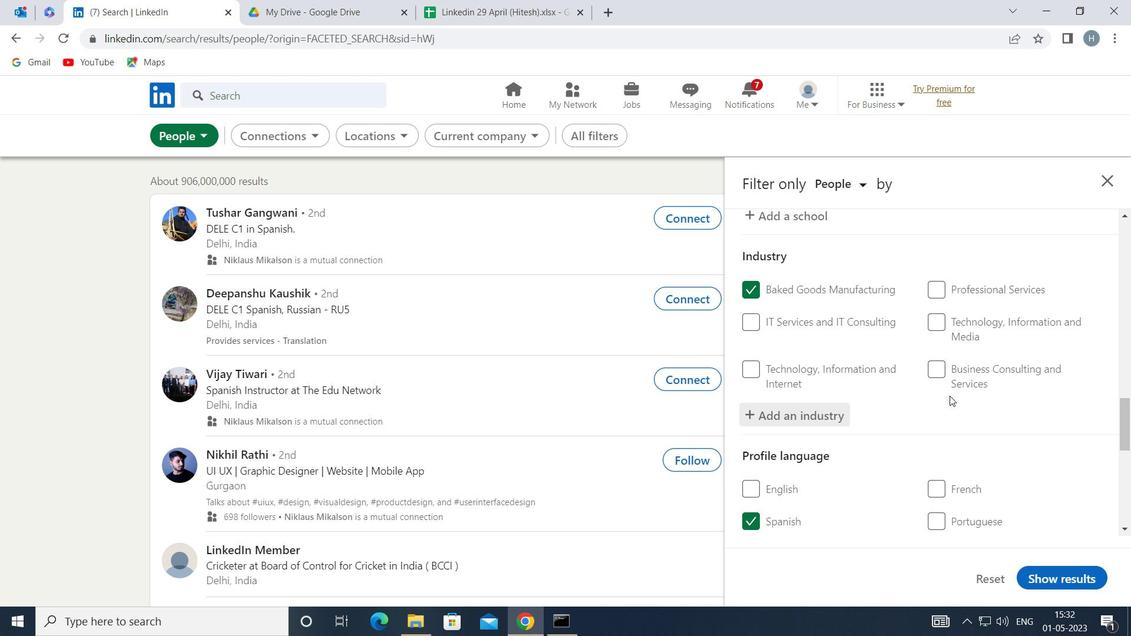 
Action: Mouse scrolled (943, 403) with delta (0, 0)
Screenshot: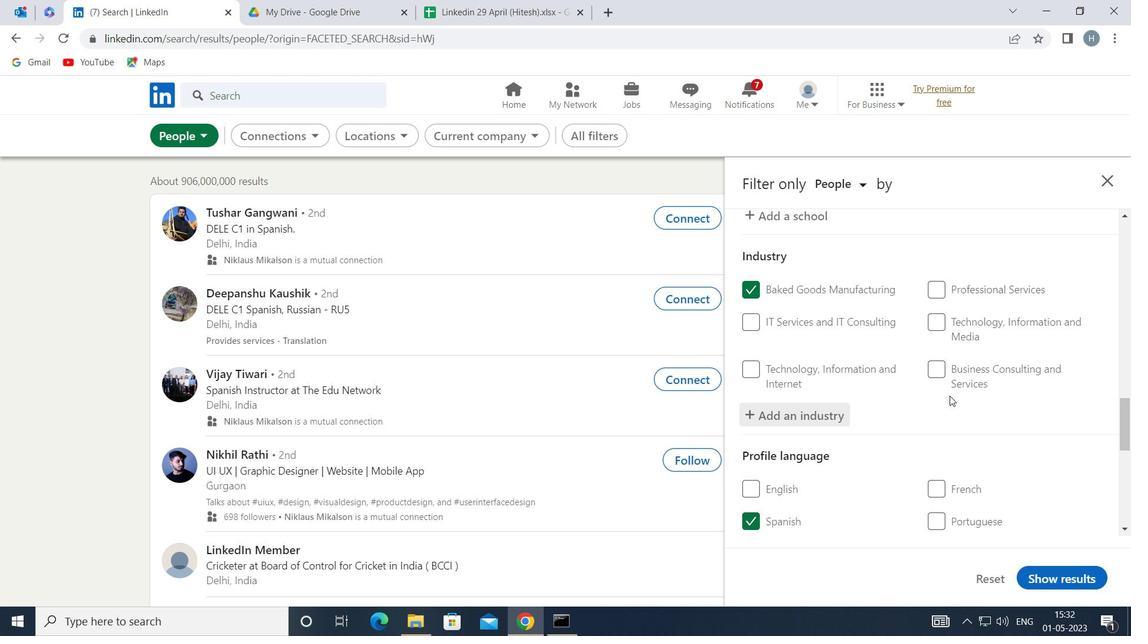 
Action: Mouse moved to (939, 407)
Screenshot: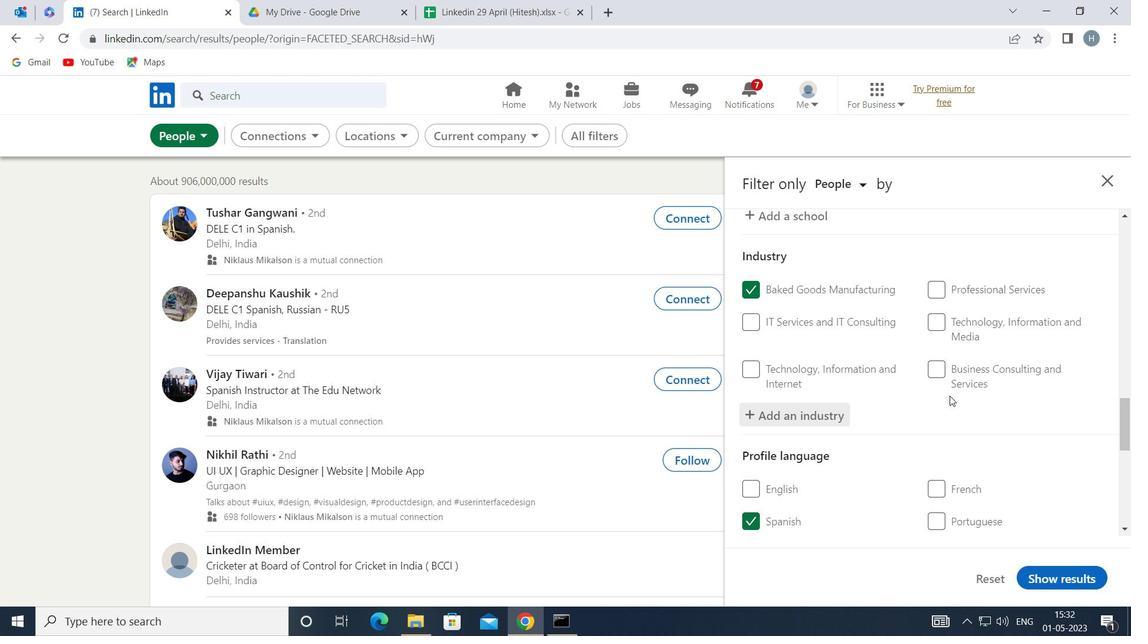 
Action: Mouse scrolled (939, 407) with delta (0, 0)
Screenshot: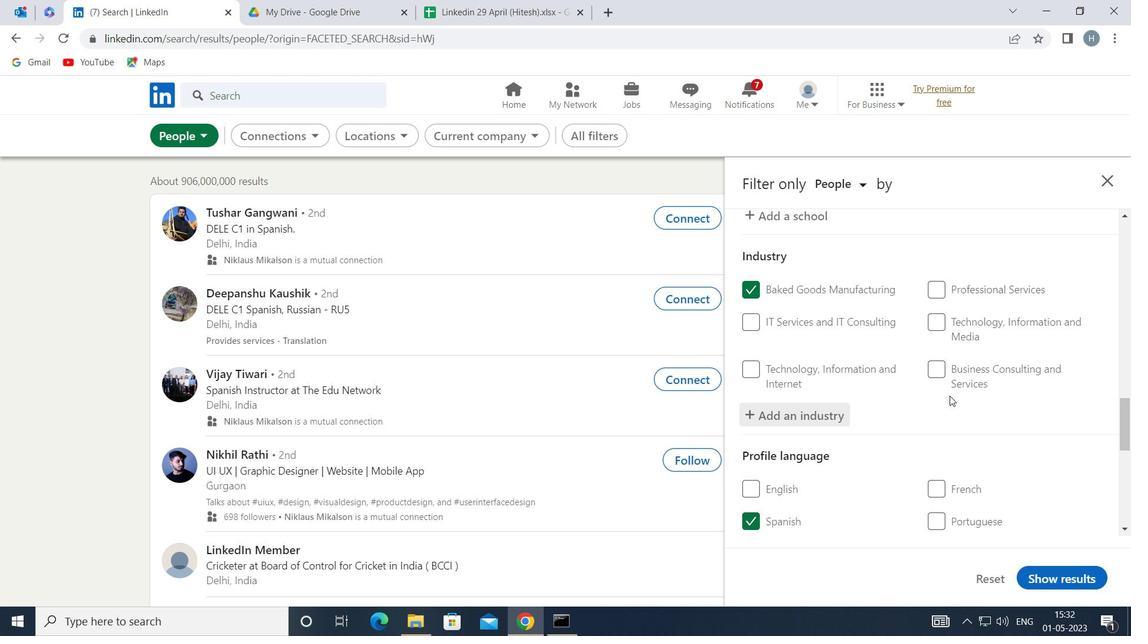 
Action: Mouse moved to (938, 408)
Screenshot: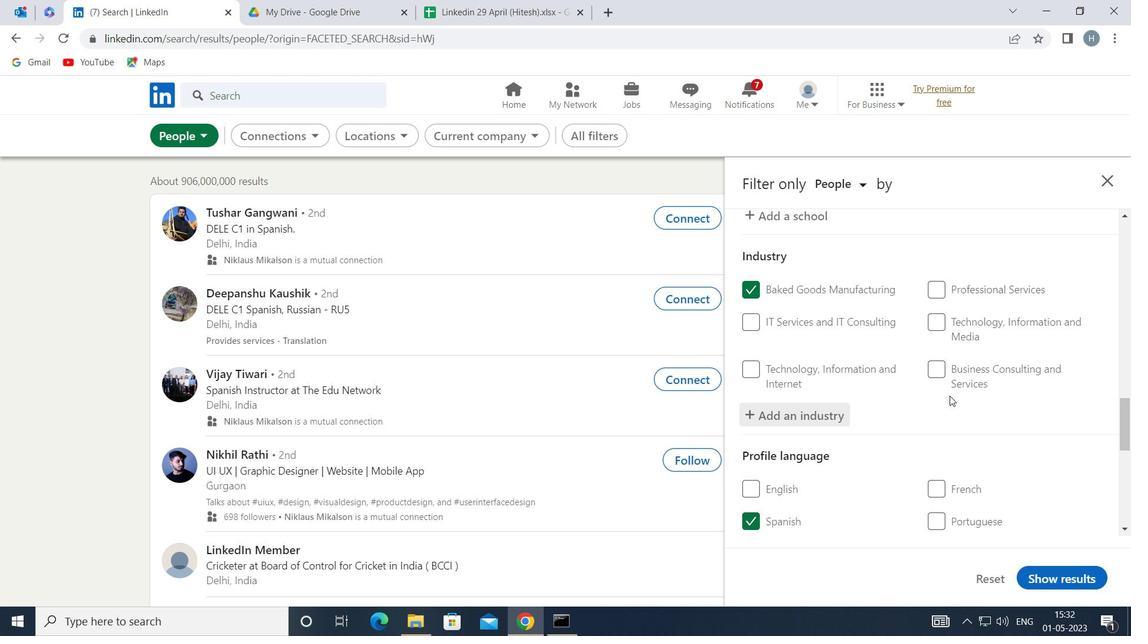 
Action: Mouse scrolled (938, 407) with delta (0, 0)
Screenshot: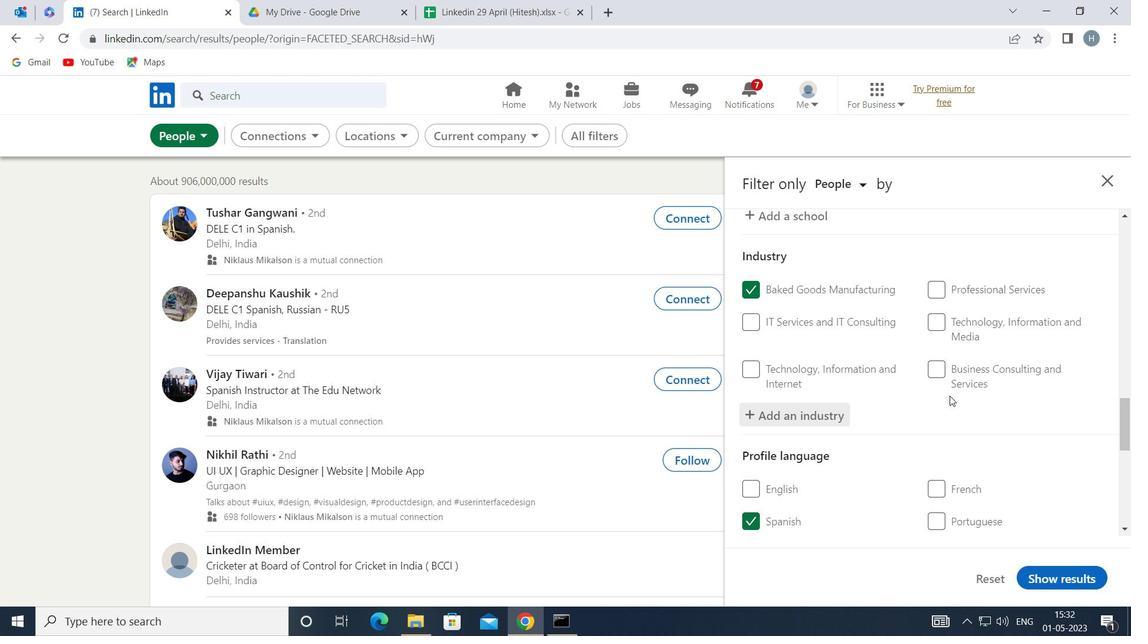 
Action: Mouse moved to (938, 408)
Screenshot: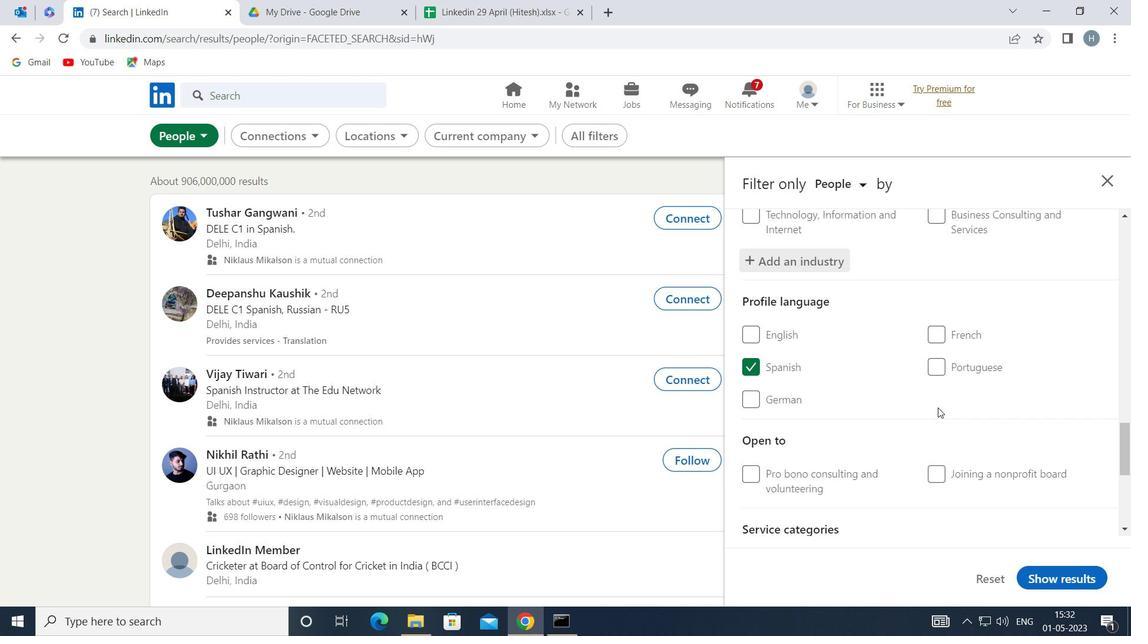 
Action: Mouse scrolled (938, 407) with delta (0, 0)
Screenshot: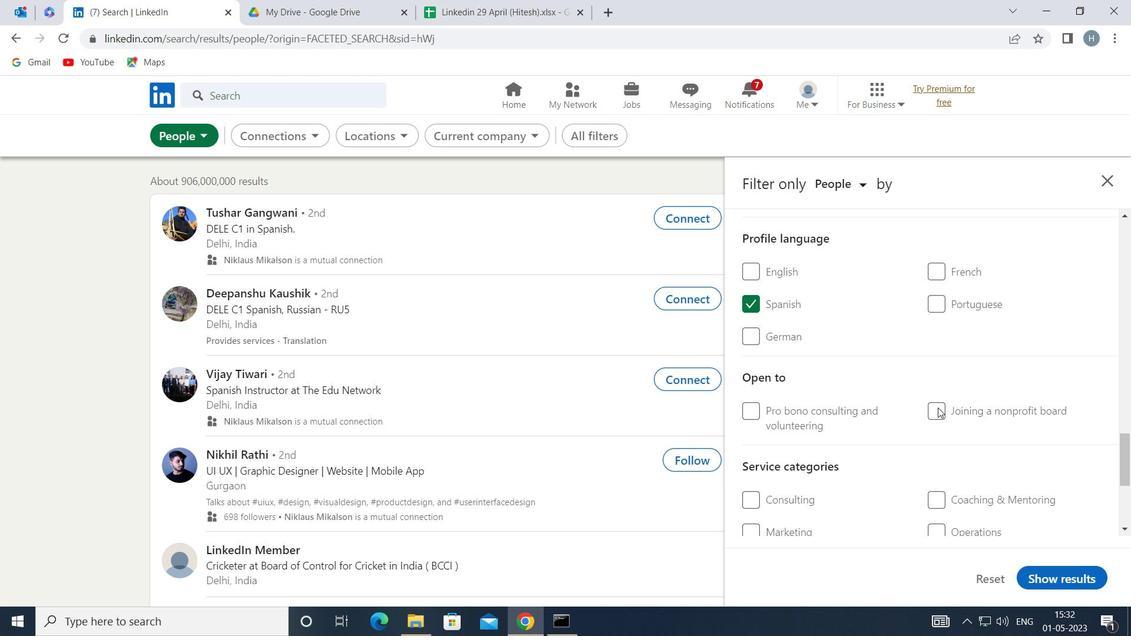 
Action: Mouse scrolled (938, 407) with delta (0, 0)
Screenshot: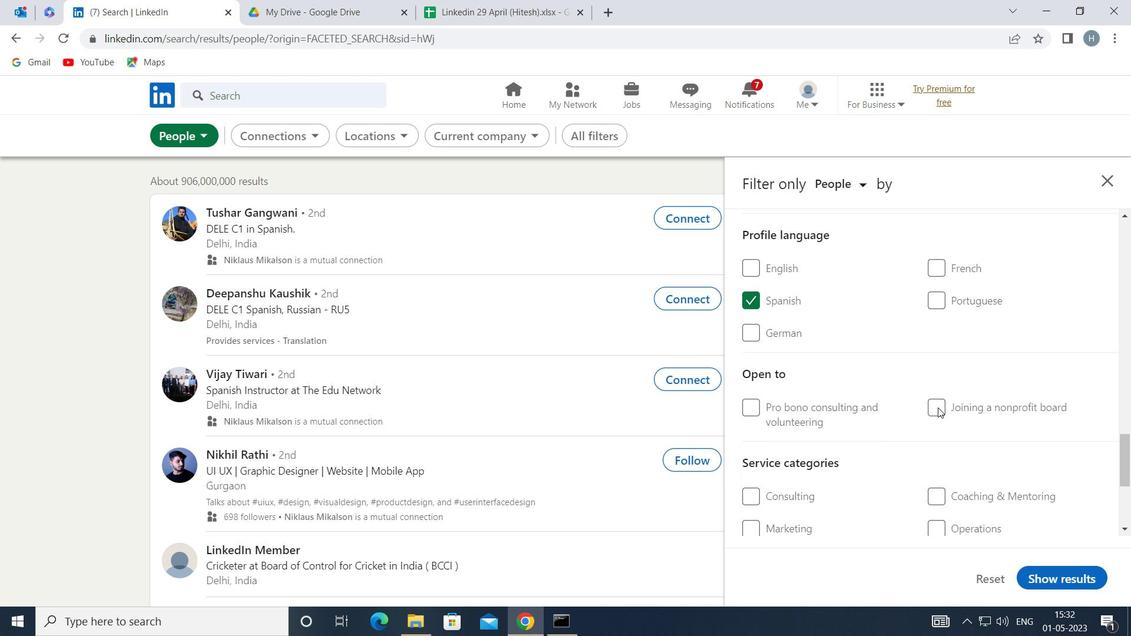
Action: Mouse moved to (938, 407)
Screenshot: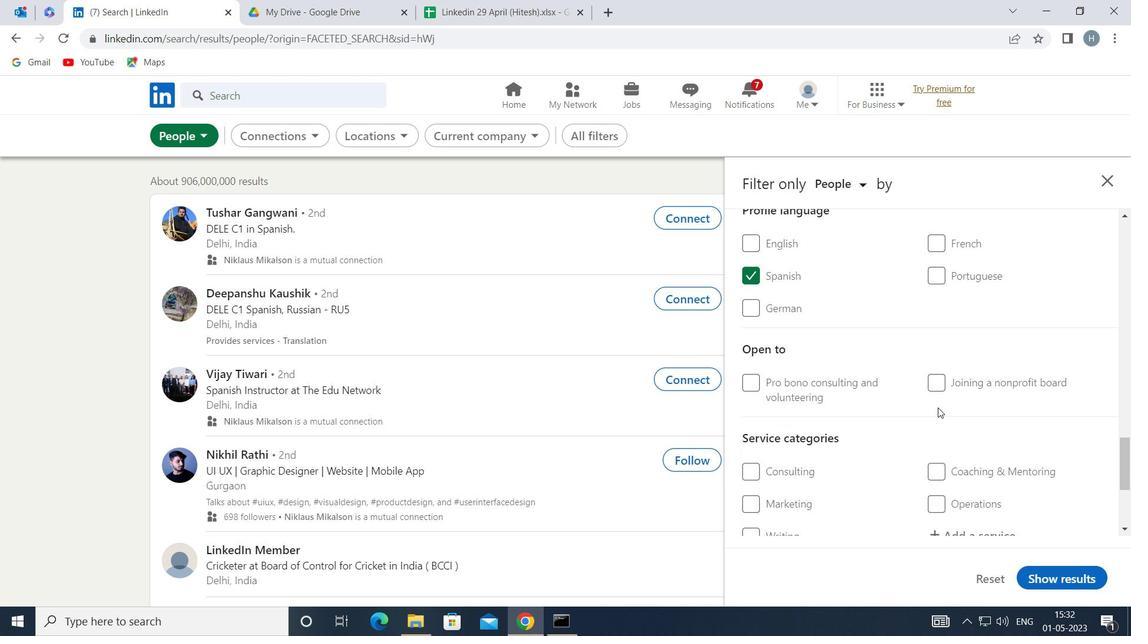 
Action: Mouse scrolled (938, 406) with delta (0, 0)
Screenshot: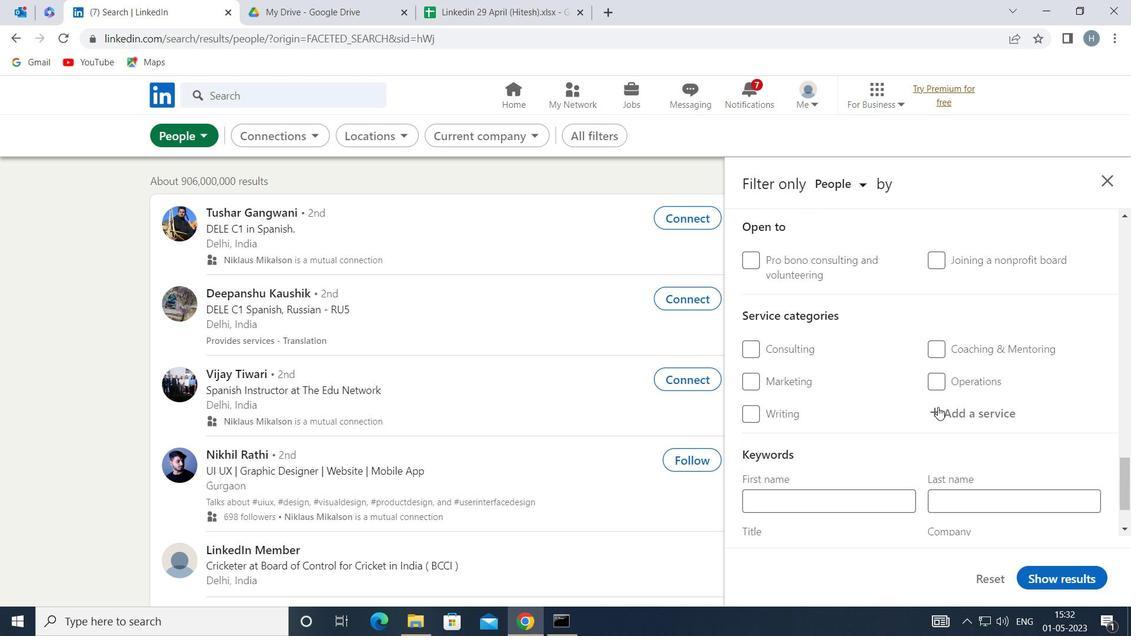 
Action: Mouse moved to (980, 335)
Screenshot: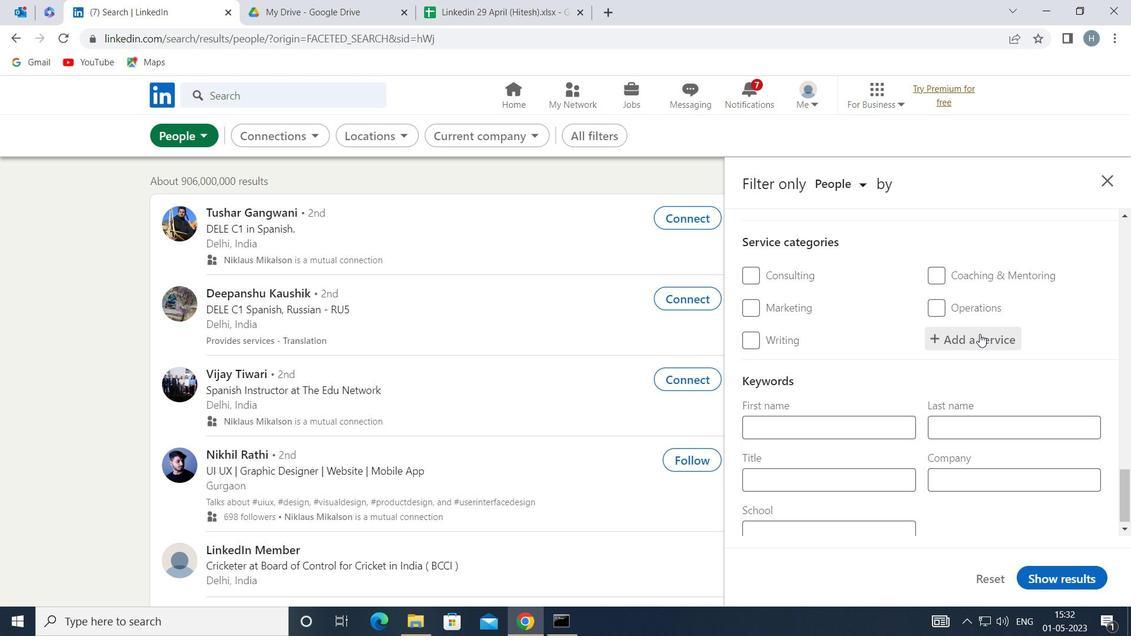 
Action: Mouse pressed left at (980, 335)
Screenshot: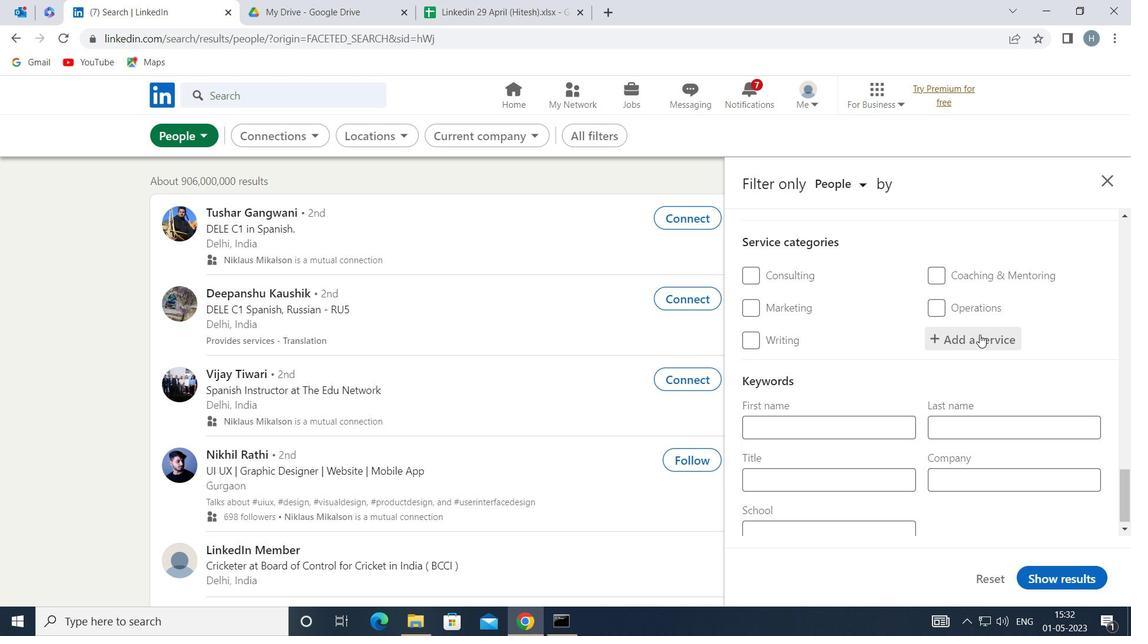 
Action: Key pressed <Key.shift>PORTRAIT
Screenshot: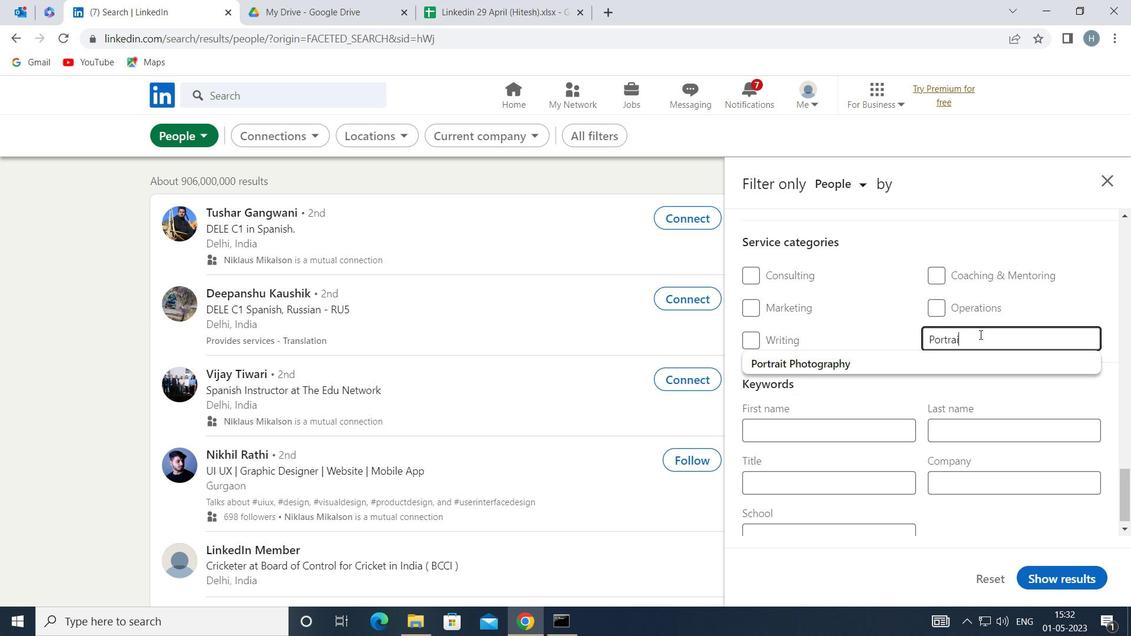 
Action: Mouse moved to (961, 361)
Screenshot: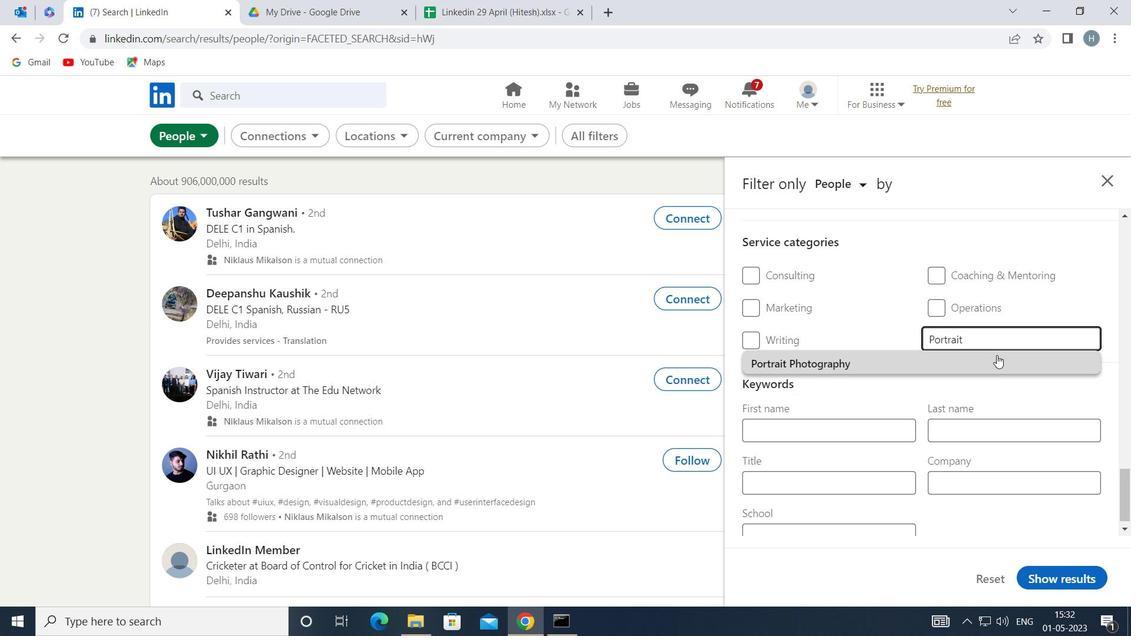 
Action: Mouse pressed left at (961, 361)
Screenshot: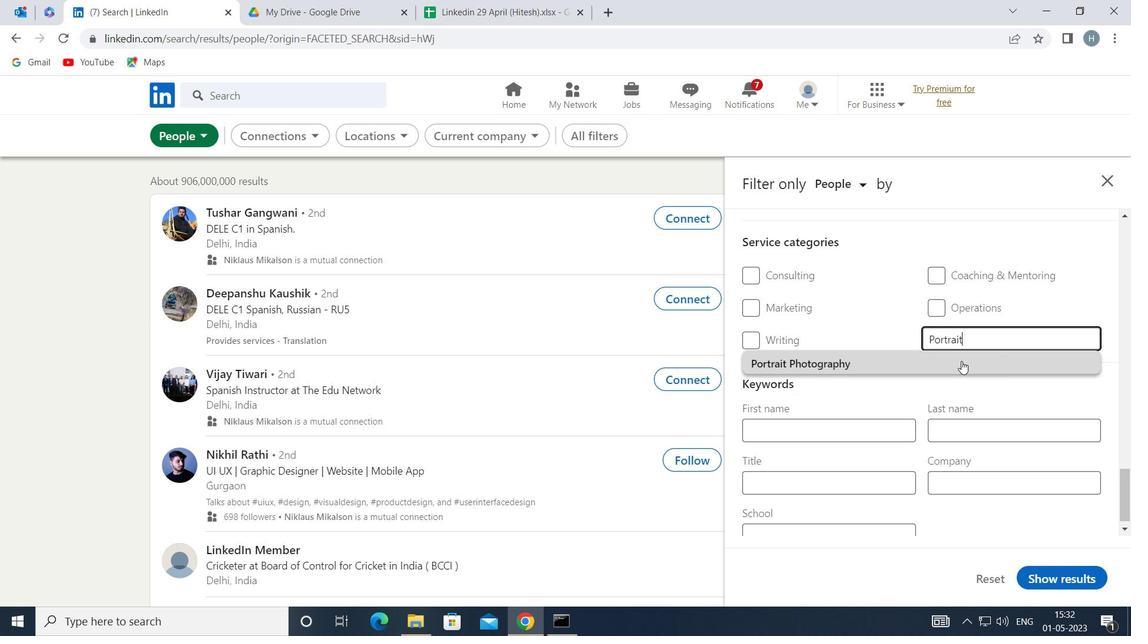
Action: Mouse moved to (905, 464)
Screenshot: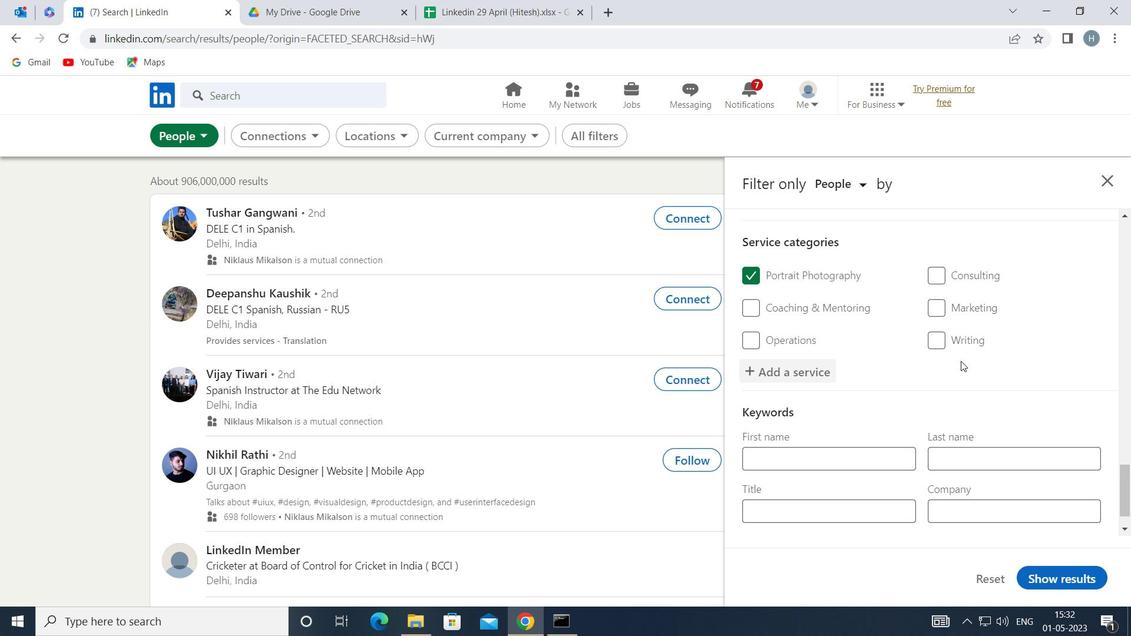 
Action: Mouse scrolled (905, 464) with delta (0, 0)
Screenshot: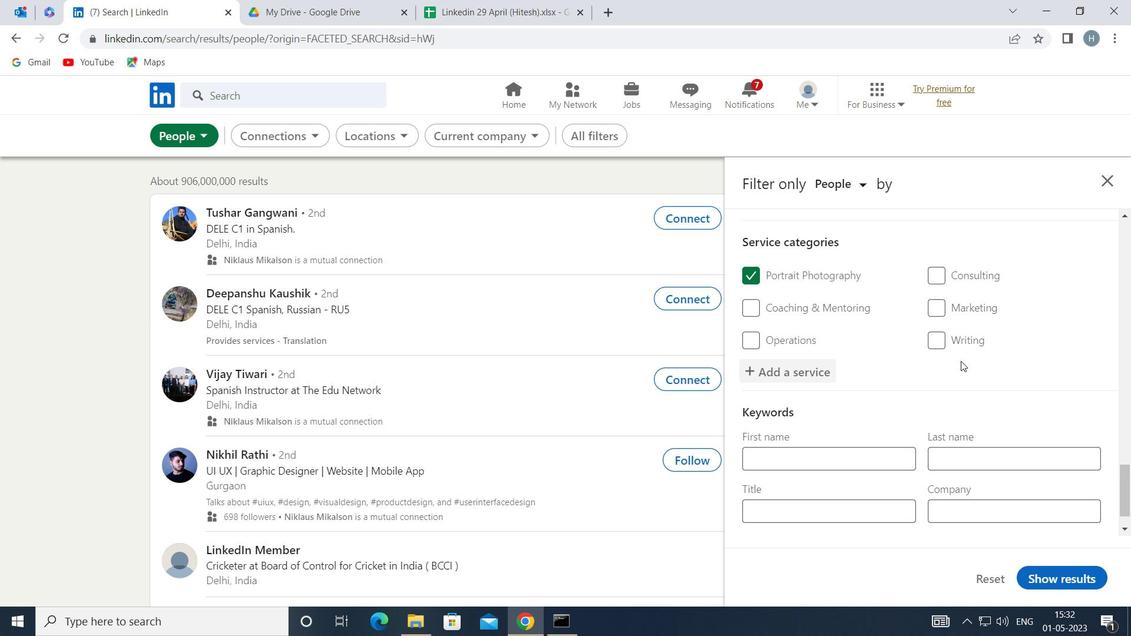 
Action: Mouse moved to (902, 474)
Screenshot: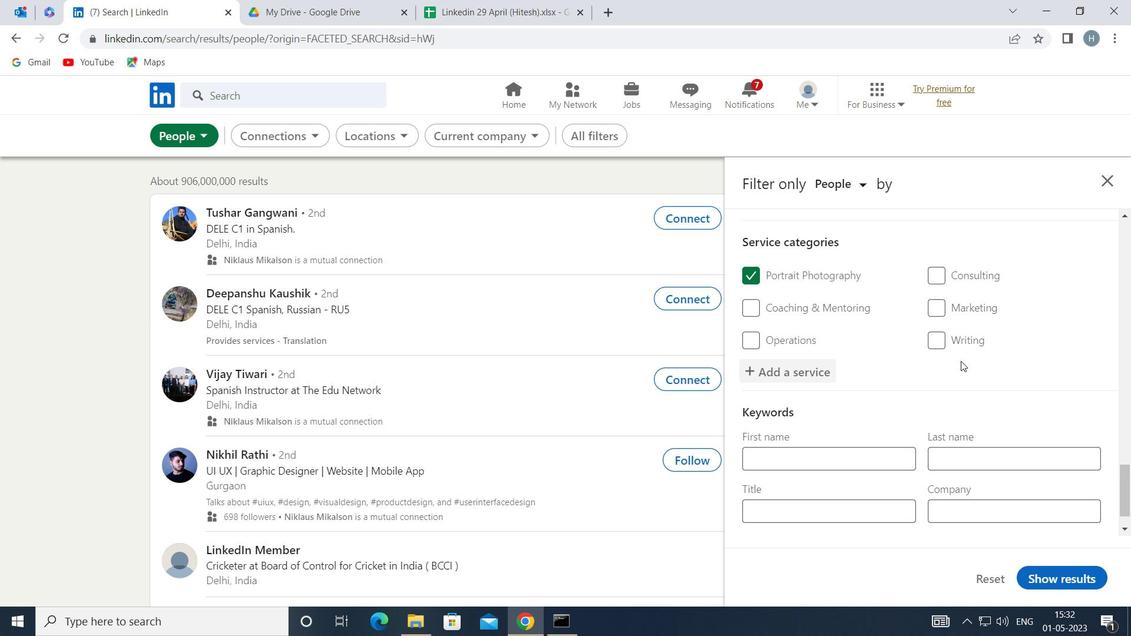 
Action: Mouse scrolled (902, 473) with delta (0, 0)
Screenshot: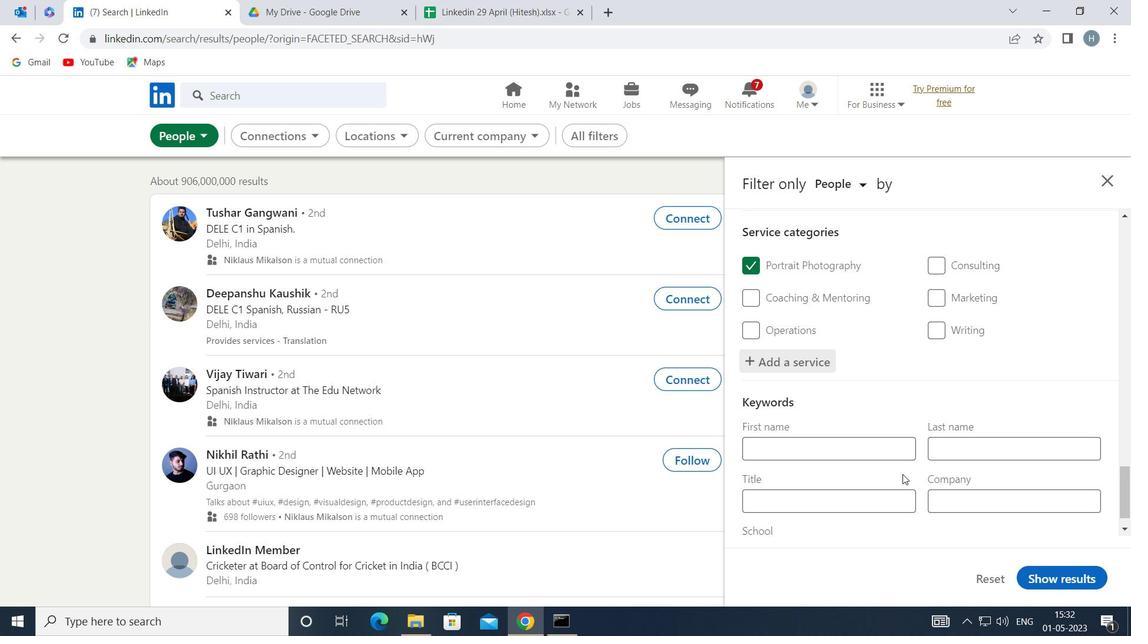 
Action: Mouse moved to (896, 466)
Screenshot: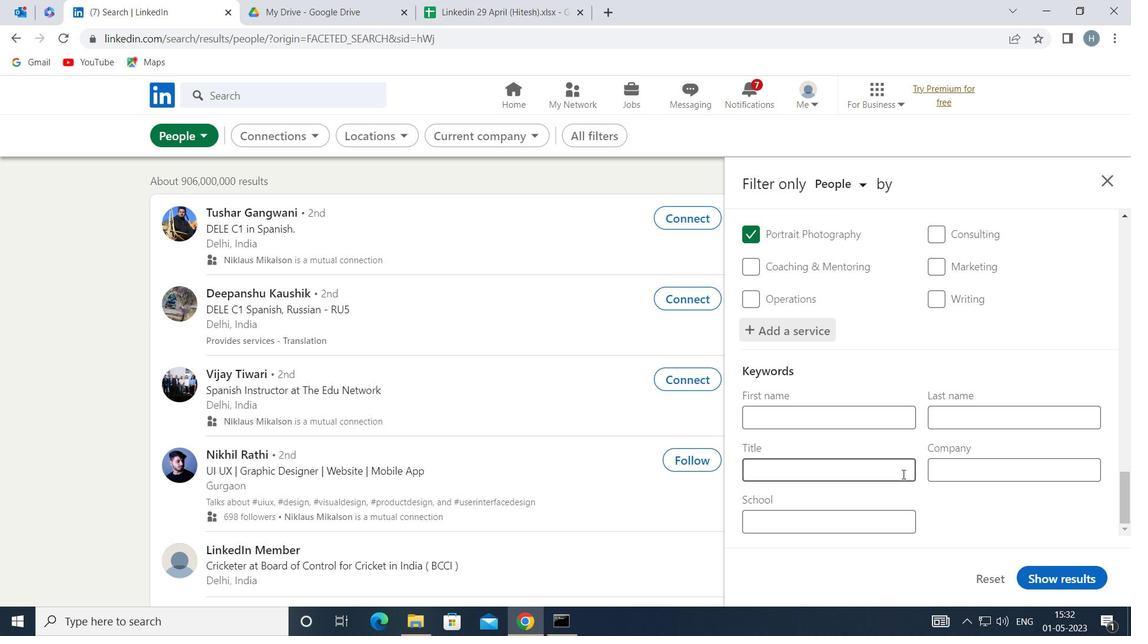 
Action: Mouse pressed left at (896, 466)
Screenshot: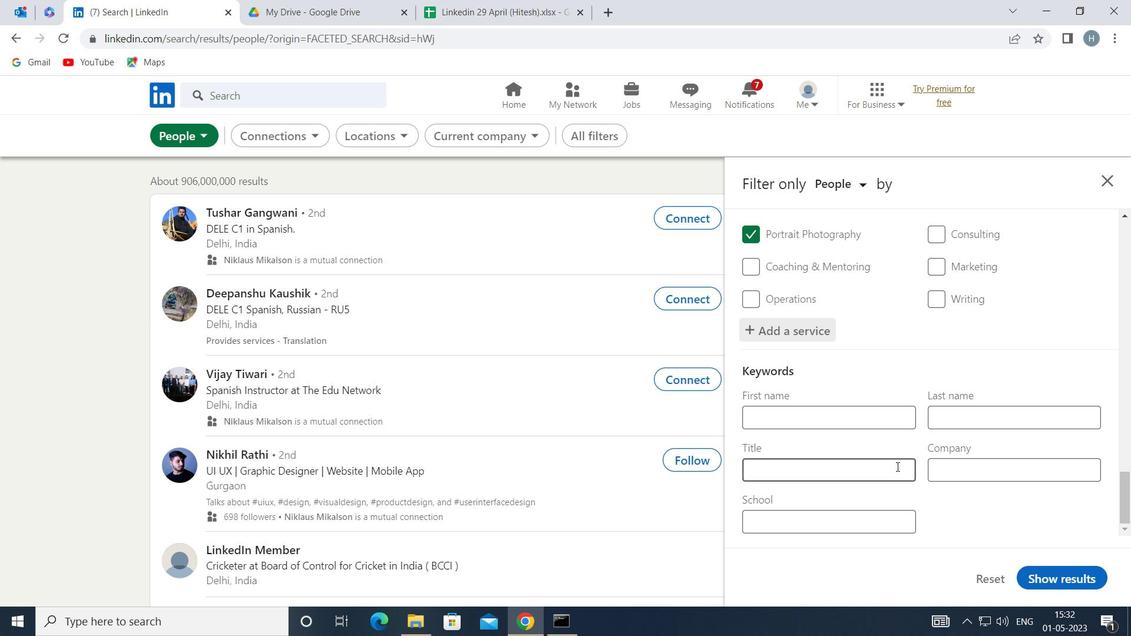 
Action: Mouse moved to (907, 450)
Screenshot: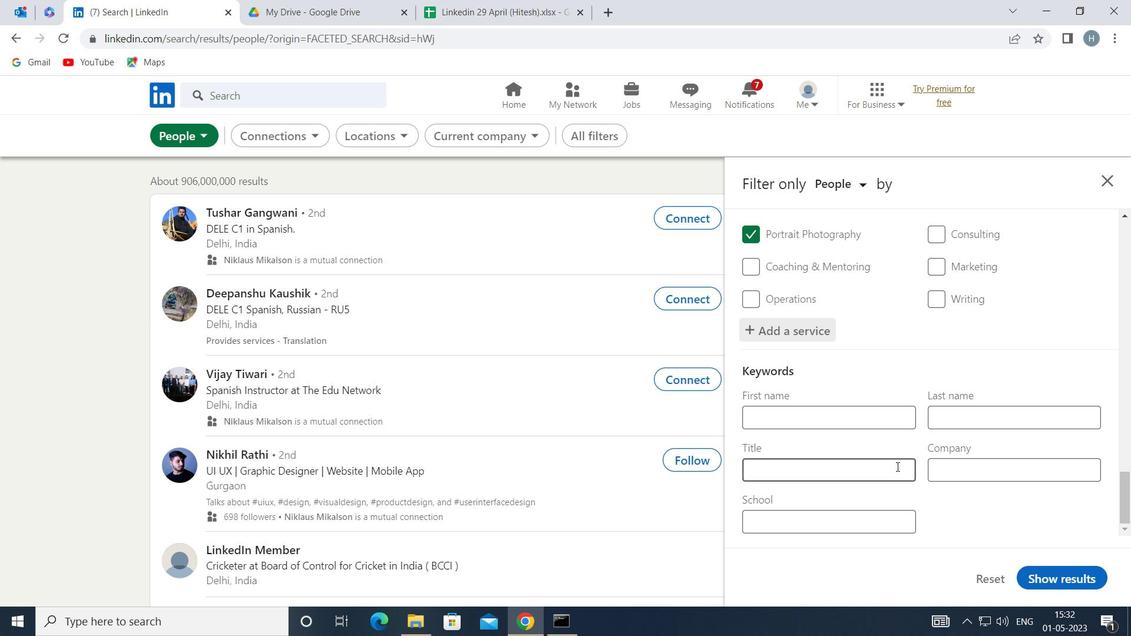 
Action: Key pressed <Key.shift>VICE<Key.space><Key.shift>PRESIDENT<Key.space>OF<Key.space><Key.shift>MARKETING
Screenshot: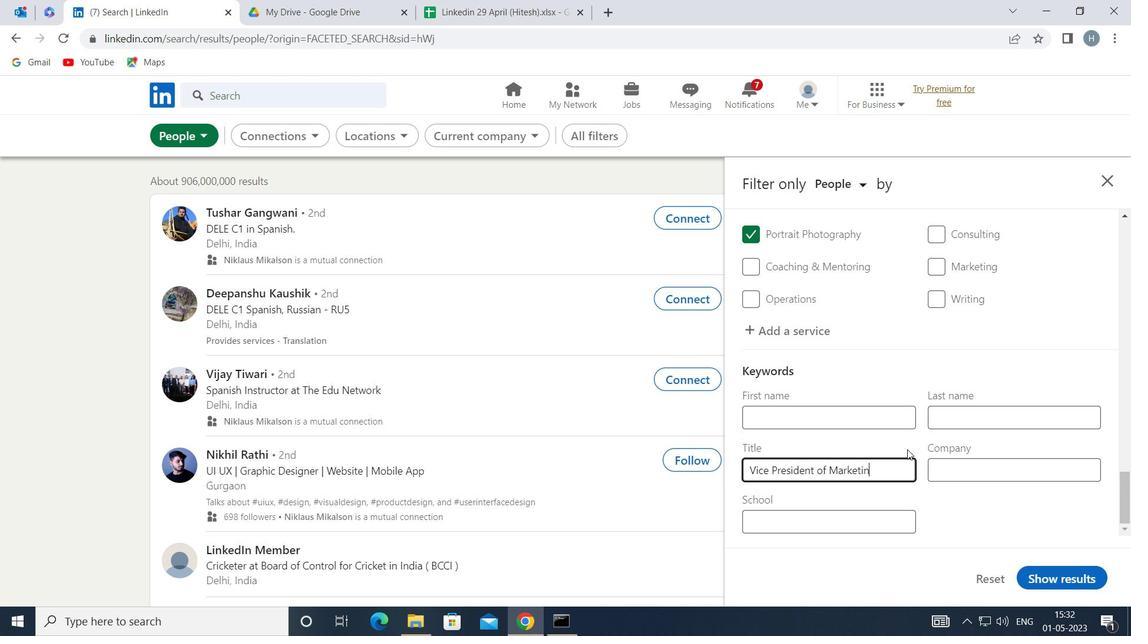 
Action: Mouse moved to (1053, 578)
Screenshot: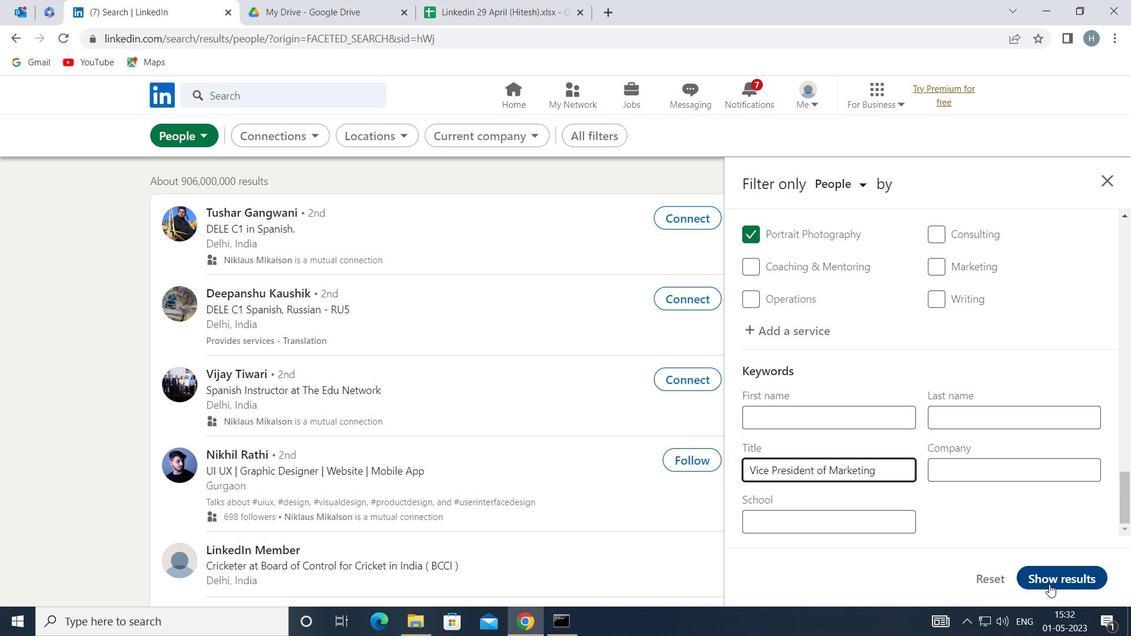 
Action: Mouse pressed left at (1053, 578)
Screenshot: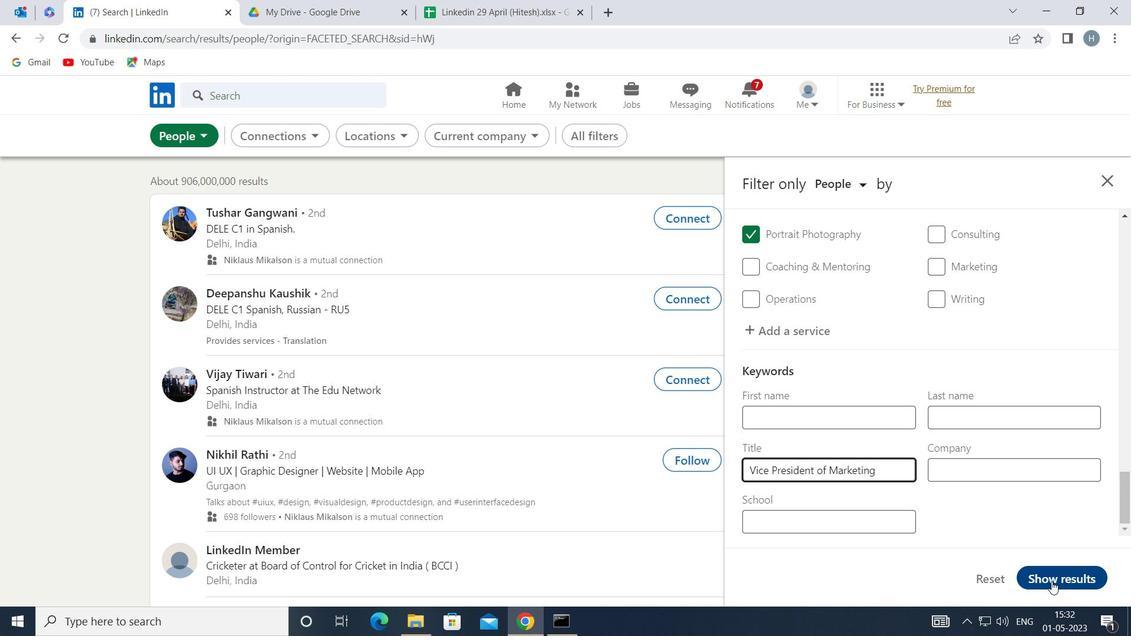 
Action: Mouse moved to (807, 381)
Screenshot: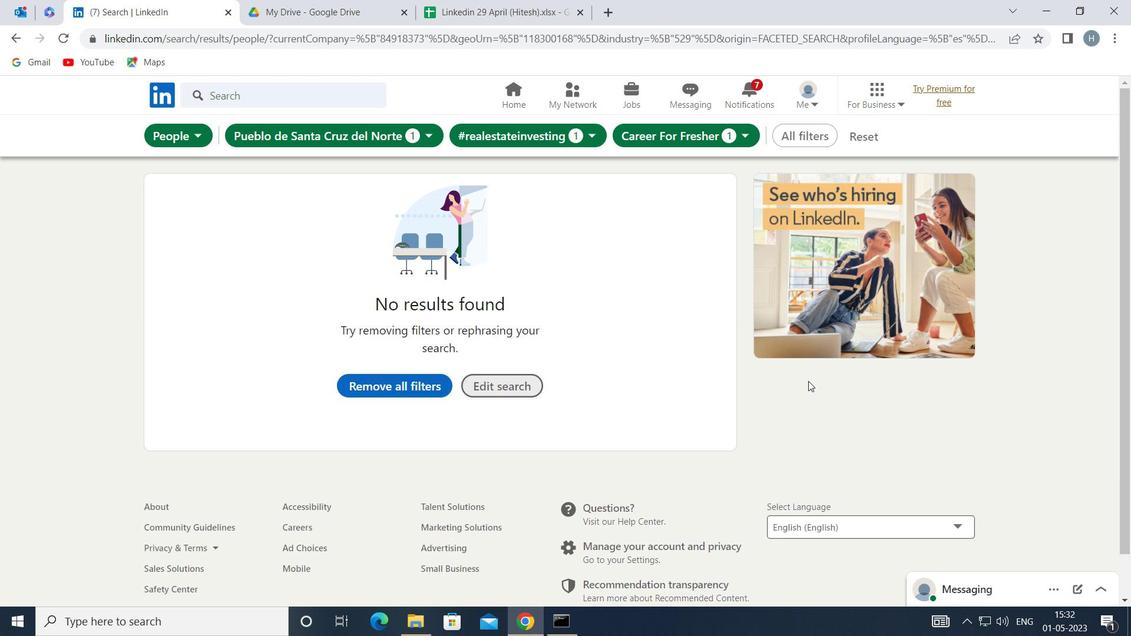 
